 Task: Search for a one-way flight from Lubbock to Indianapolis on August 5th for 8 passengers in premium economy, using United Airlines, with 2 carry-on bags and 1 checked bag, departing between 20:00 and 21:00.
Action: Mouse scrolled (516, 637) with delta (0, 0)
Screenshot: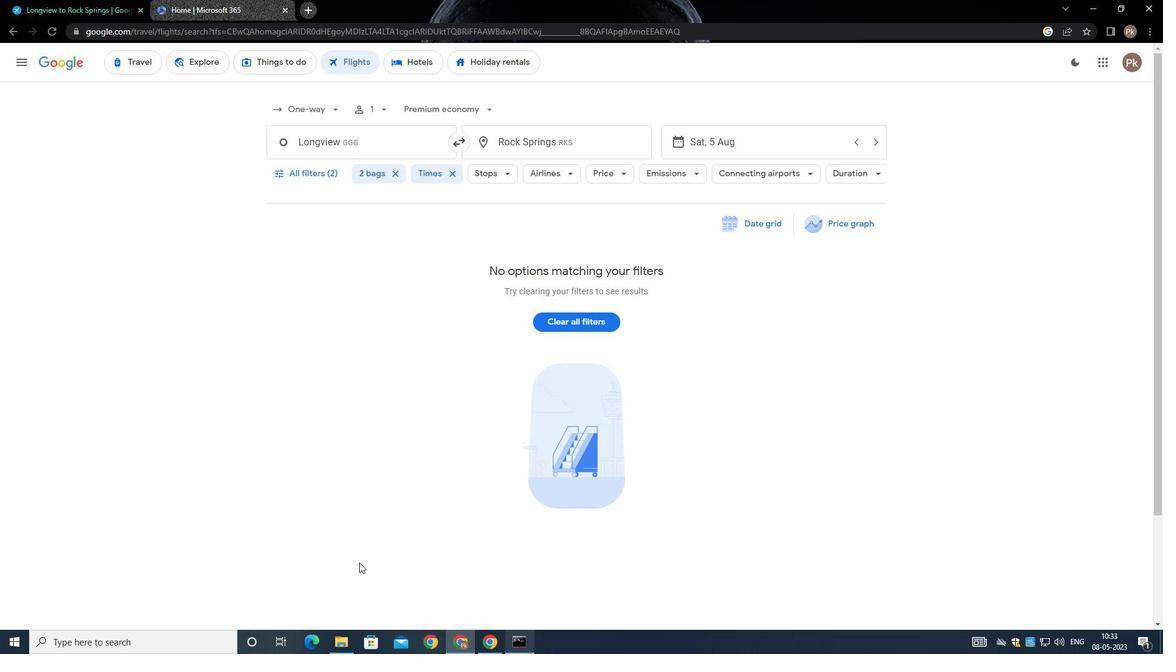 
Action: Mouse moved to (328, 110)
Screenshot: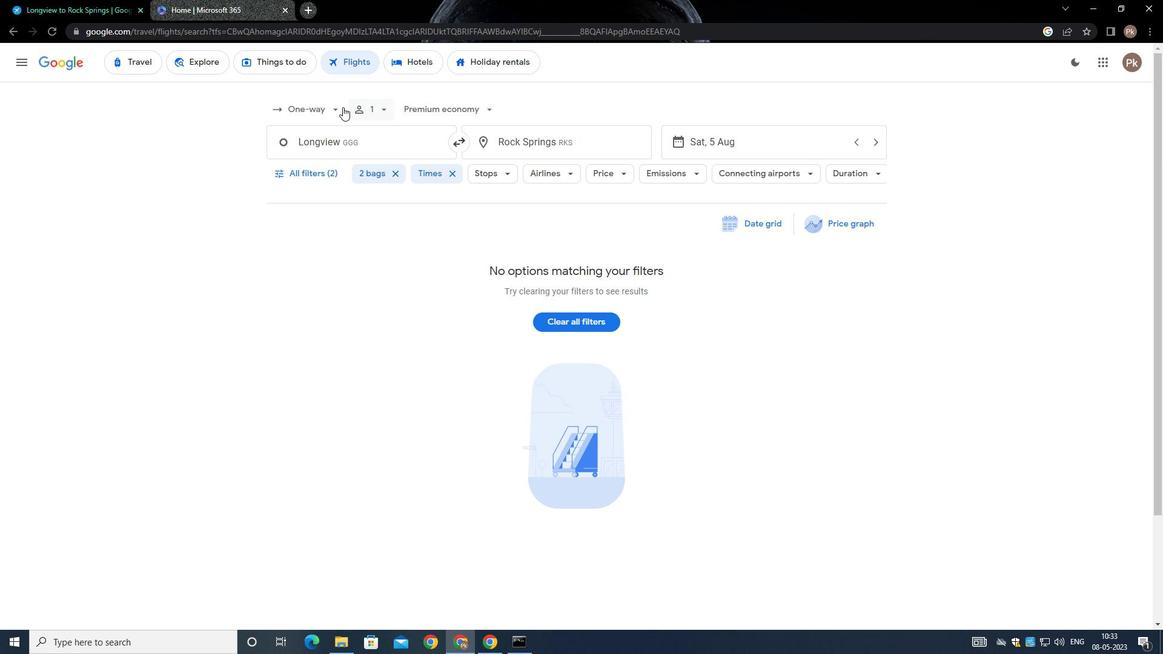 
Action: Mouse pressed left at (328, 110)
Screenshot: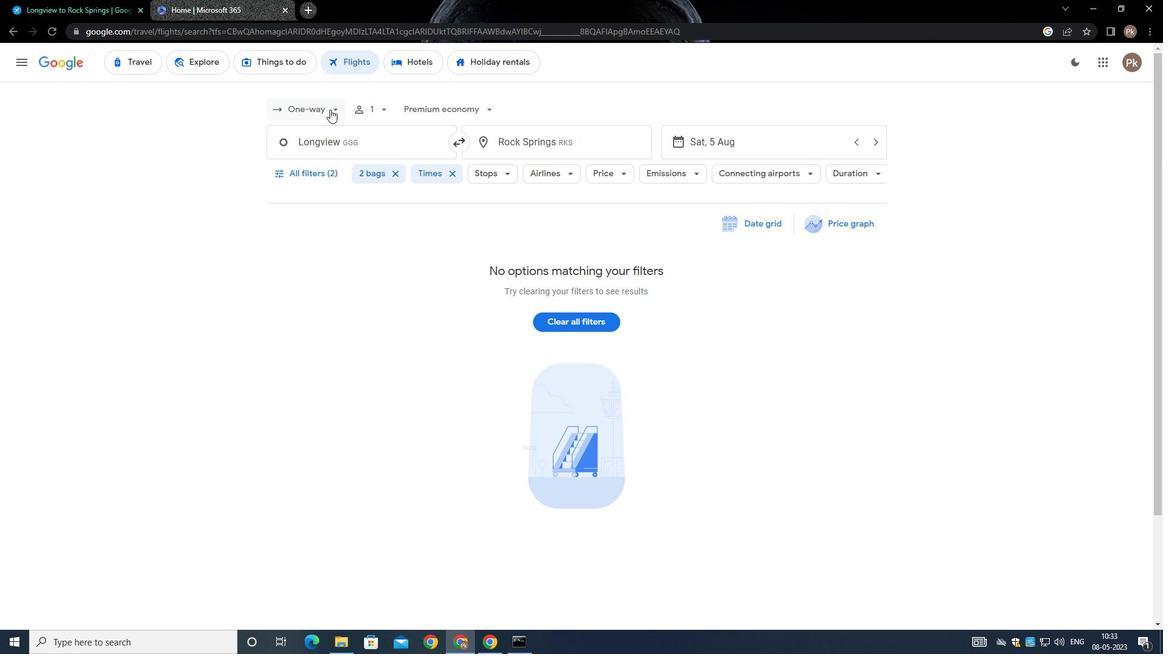 
Action: Mouse moved to (333, 162)
Screenshot: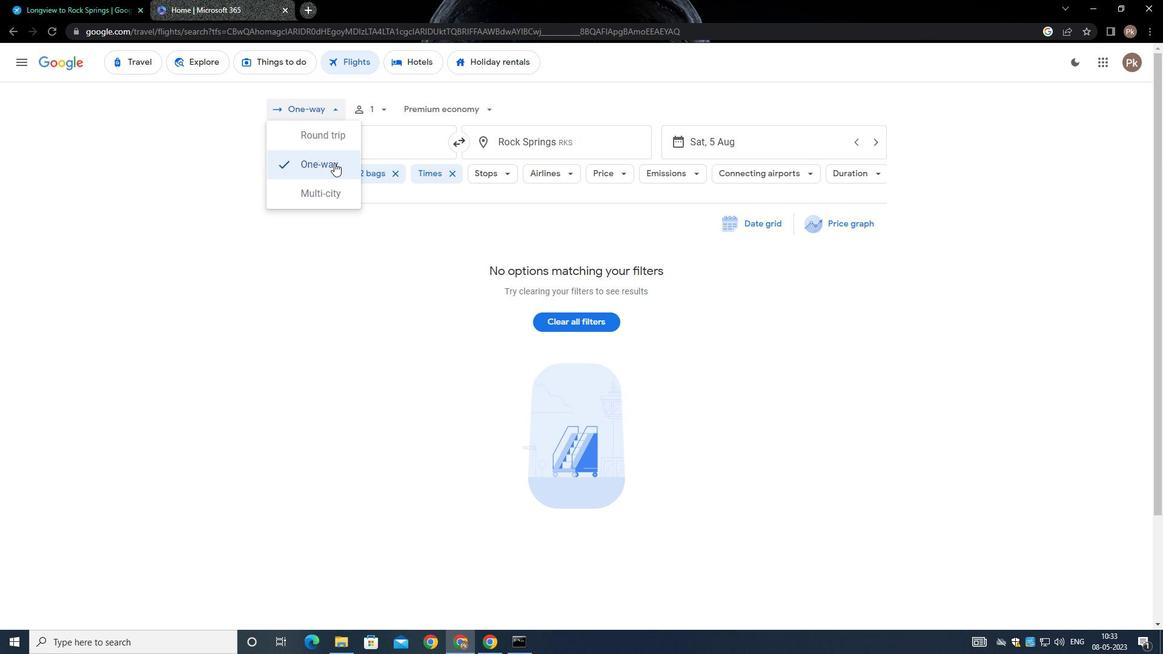 
Action: Mouse pressed left at (333, 162)
Screenshot: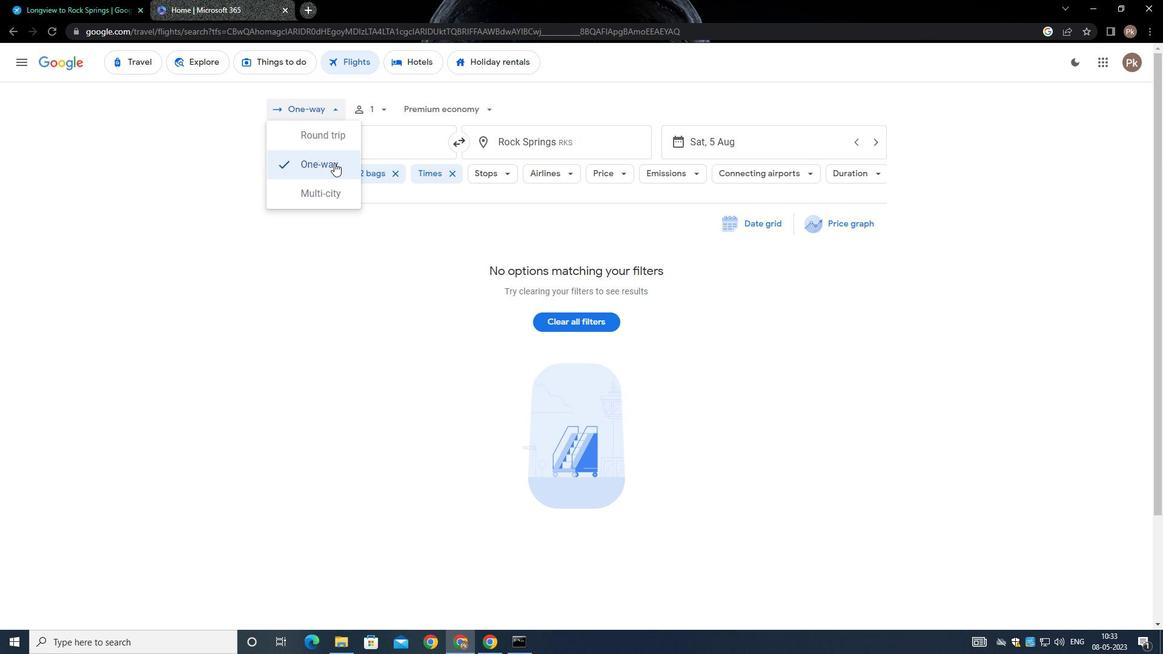 
Action: Mouse moved to (384, 114)
Screenshot: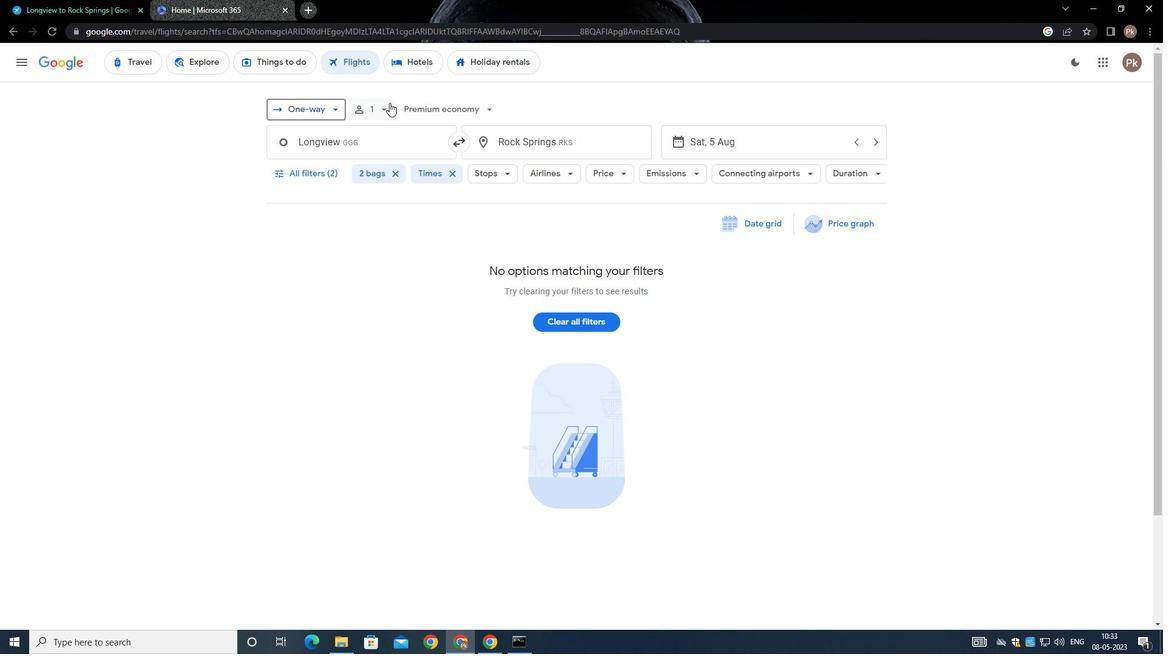 
Action: Mouse pressed left at (384, 114)
Screenshot: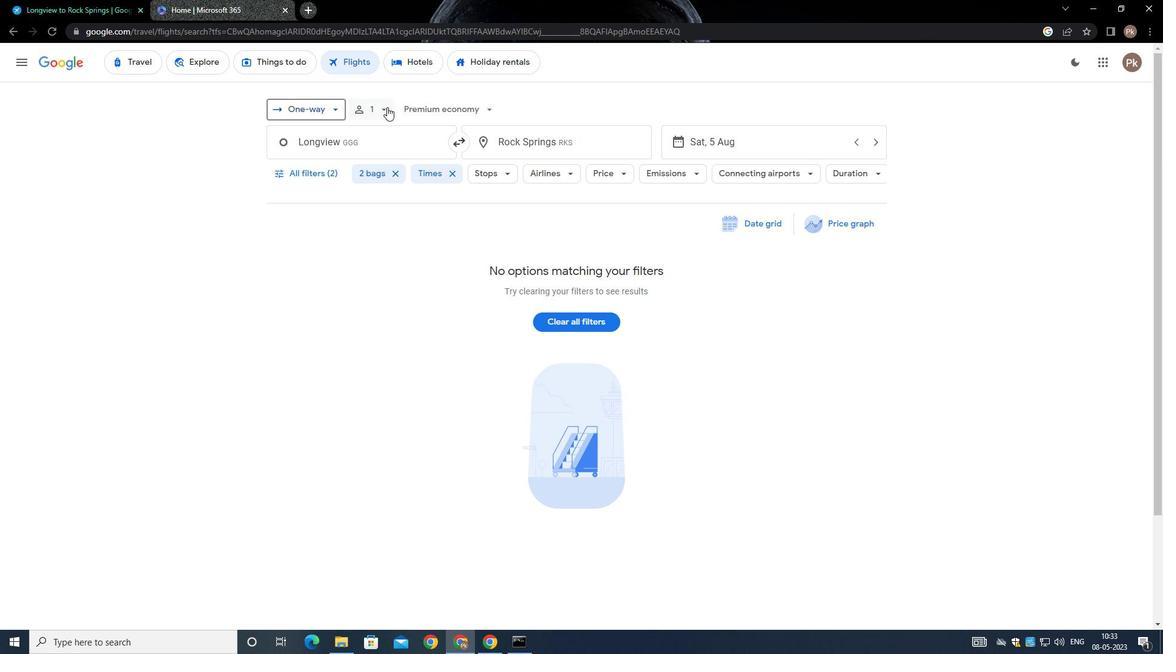 
Action: Mouse moved to (477, 166)
Screenshot: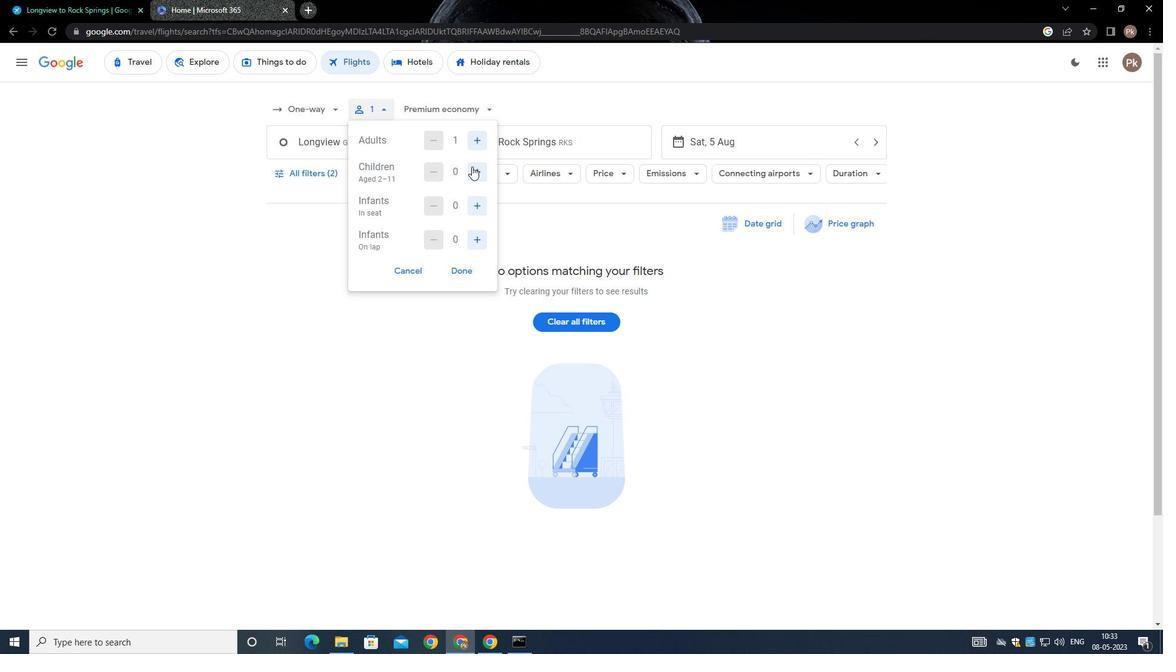 
Action: Mouse pressed left at (477, 166)
Screenshot: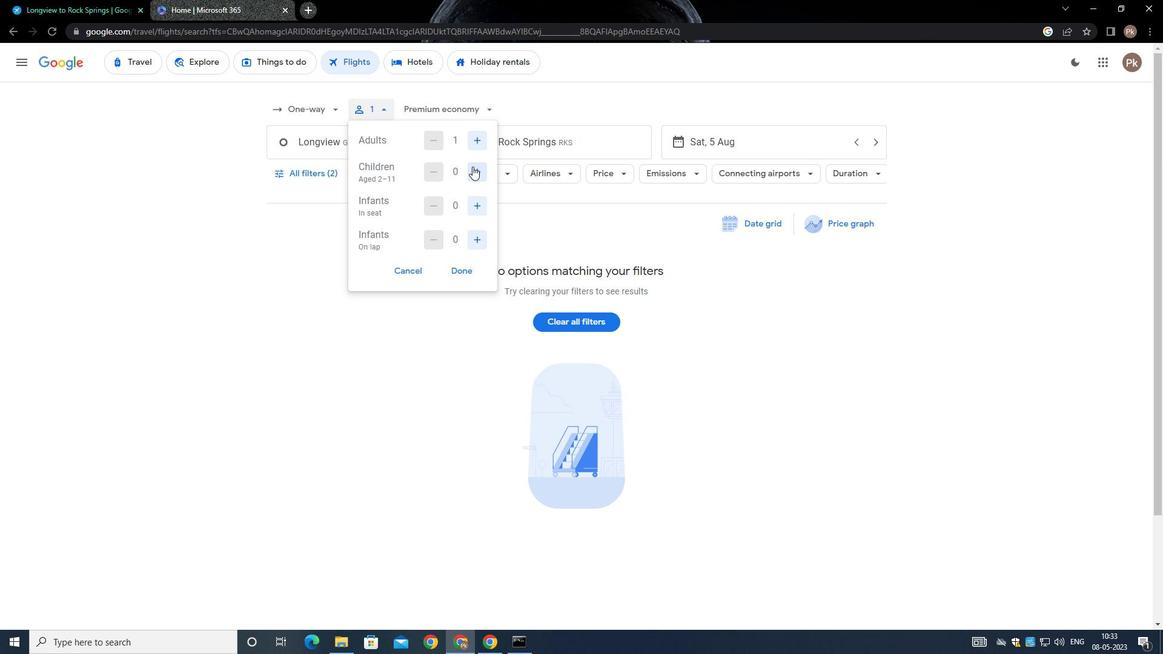 
Action: Mouse moved to (477, 166)
Screenshot: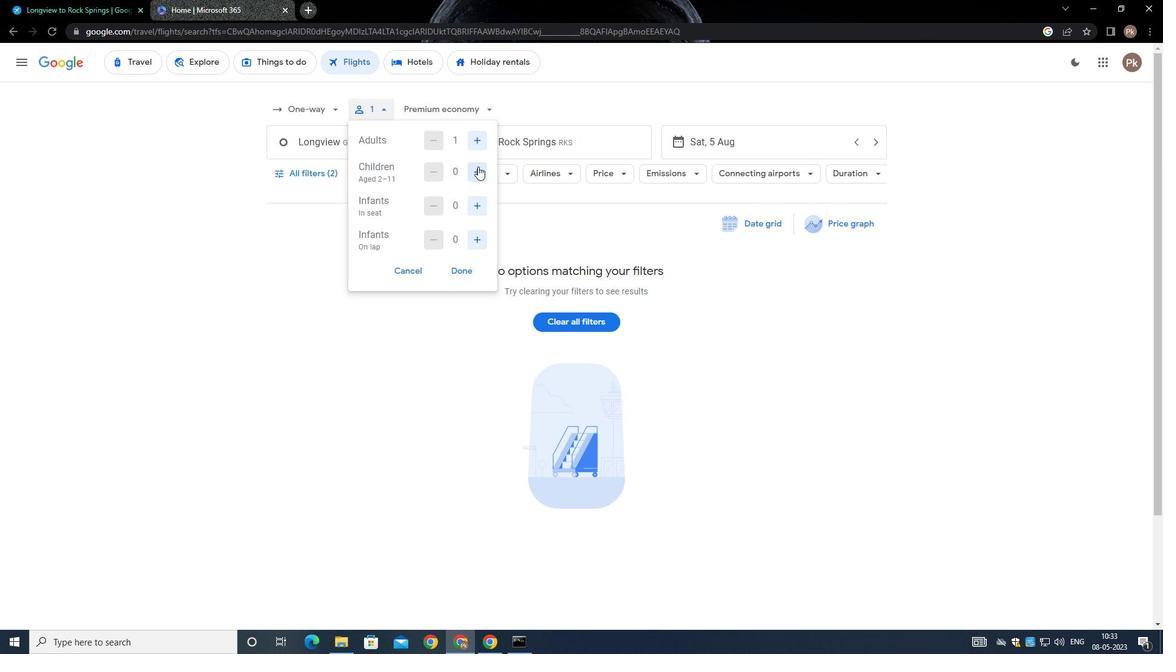 
Action: Mouse pressed left at (477, 166)
Screenshot: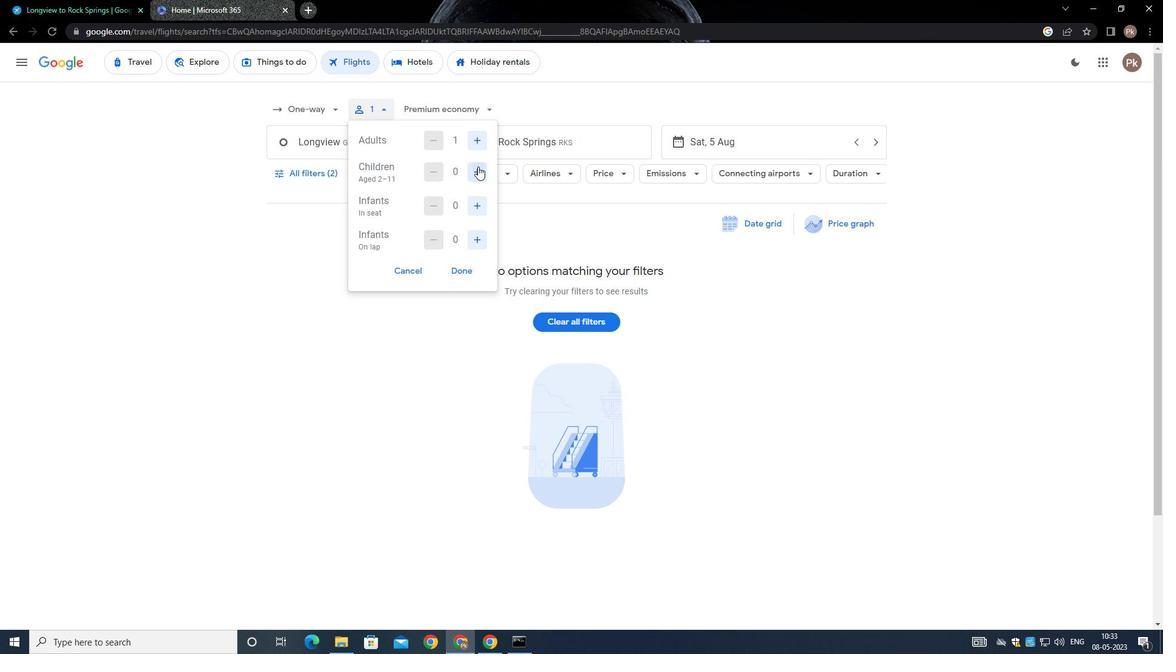 
Action: Mouse moved to (478, 166)
Screenshot: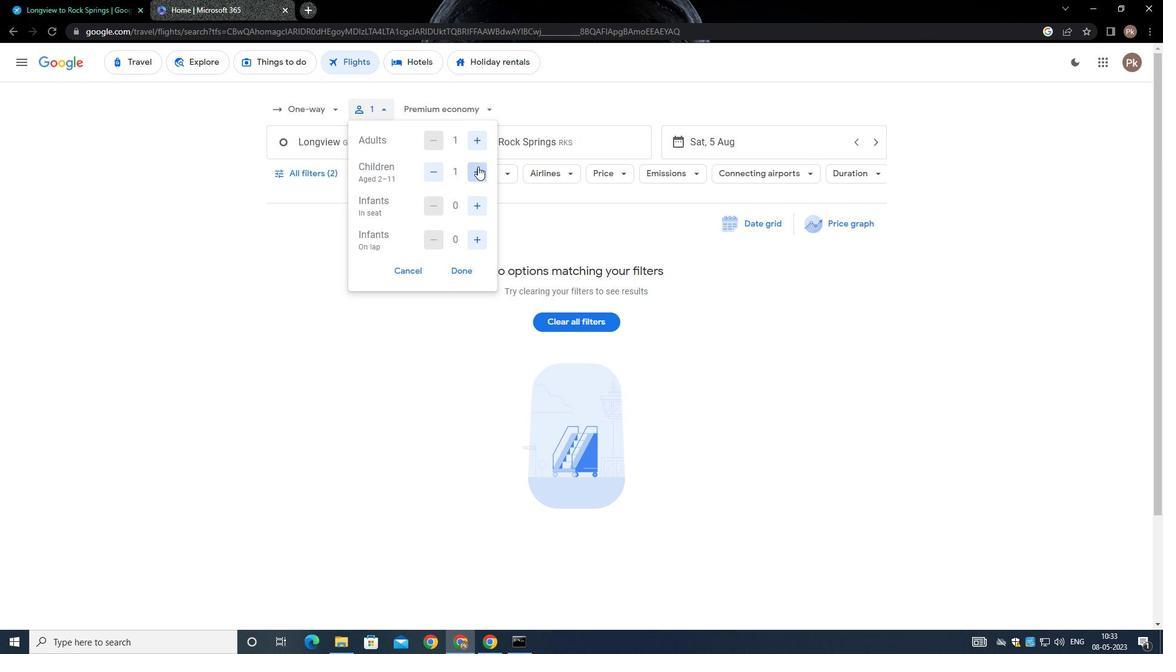 
Action: Mouse pressed left at (478, 166)
Screenshot: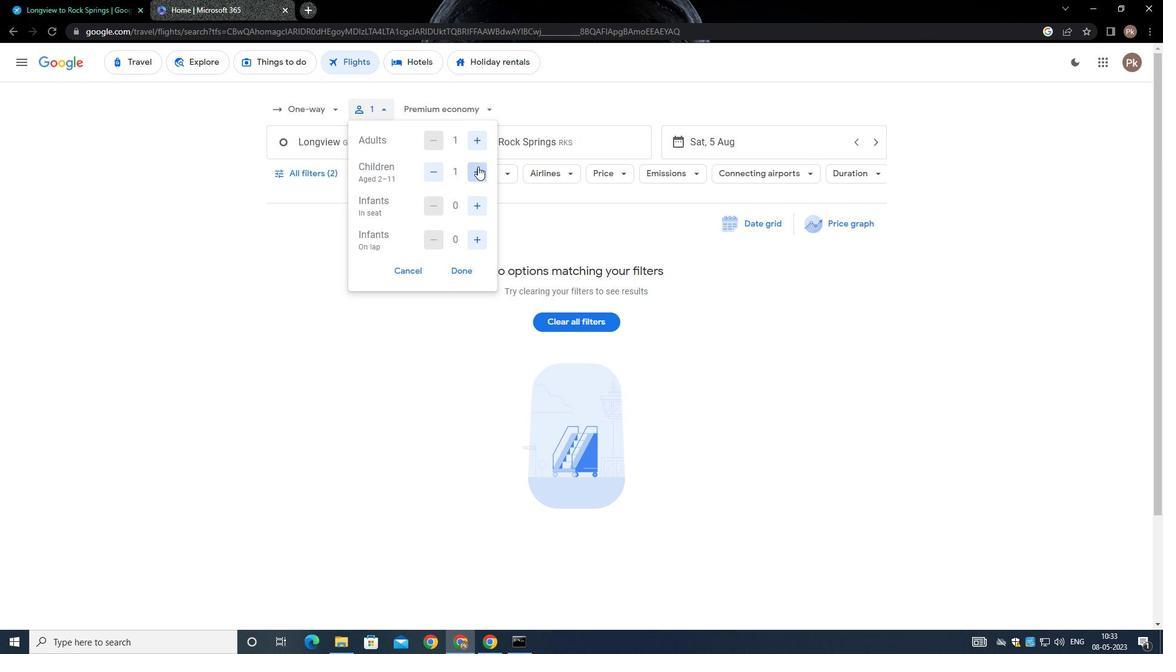 
Action: Mouse pressed left at (478, 166)
Screenshot: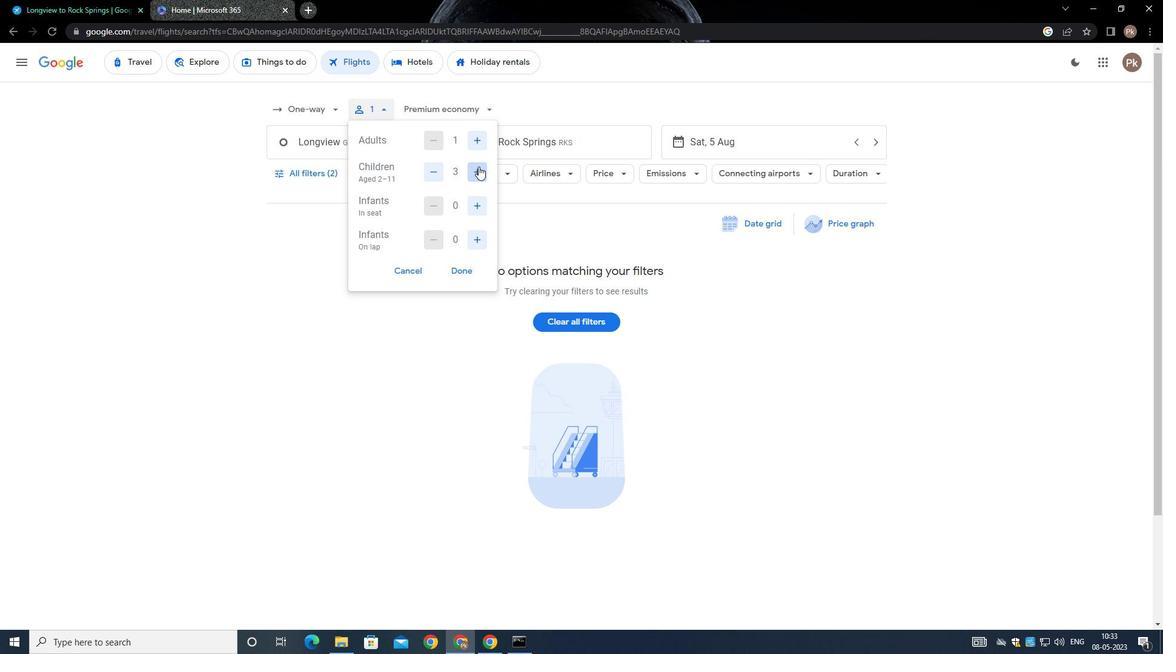
Action: Mouse pressed left at (478, 166)
Screenshot: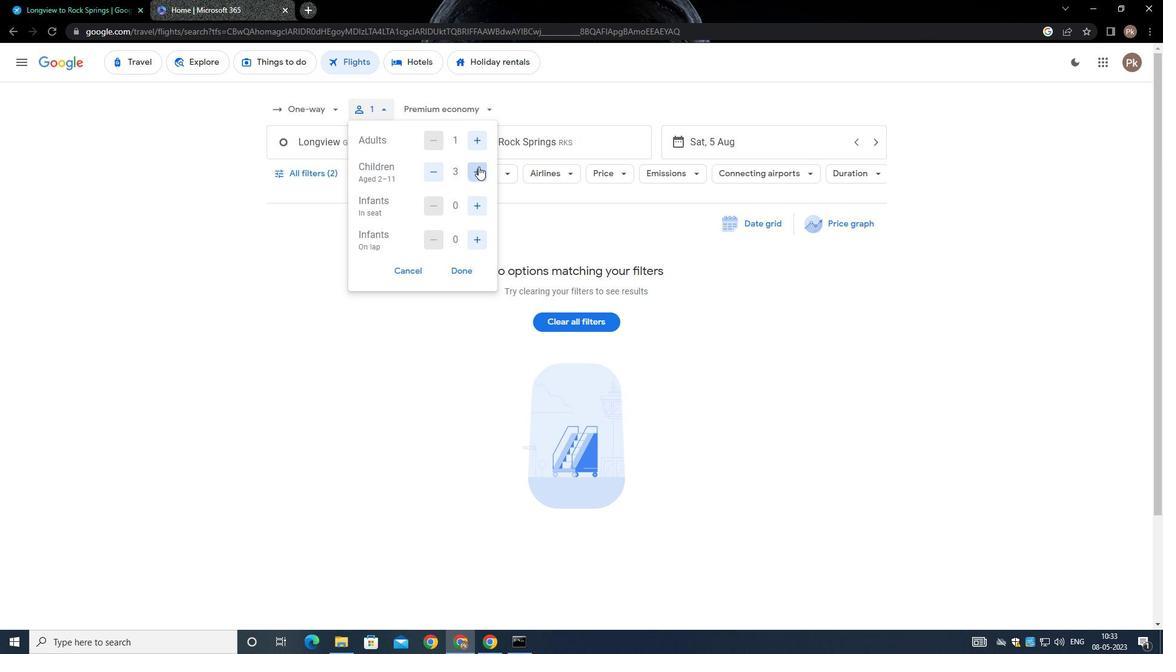 
Action: Mouse moved to (475, 201)
Screenshot: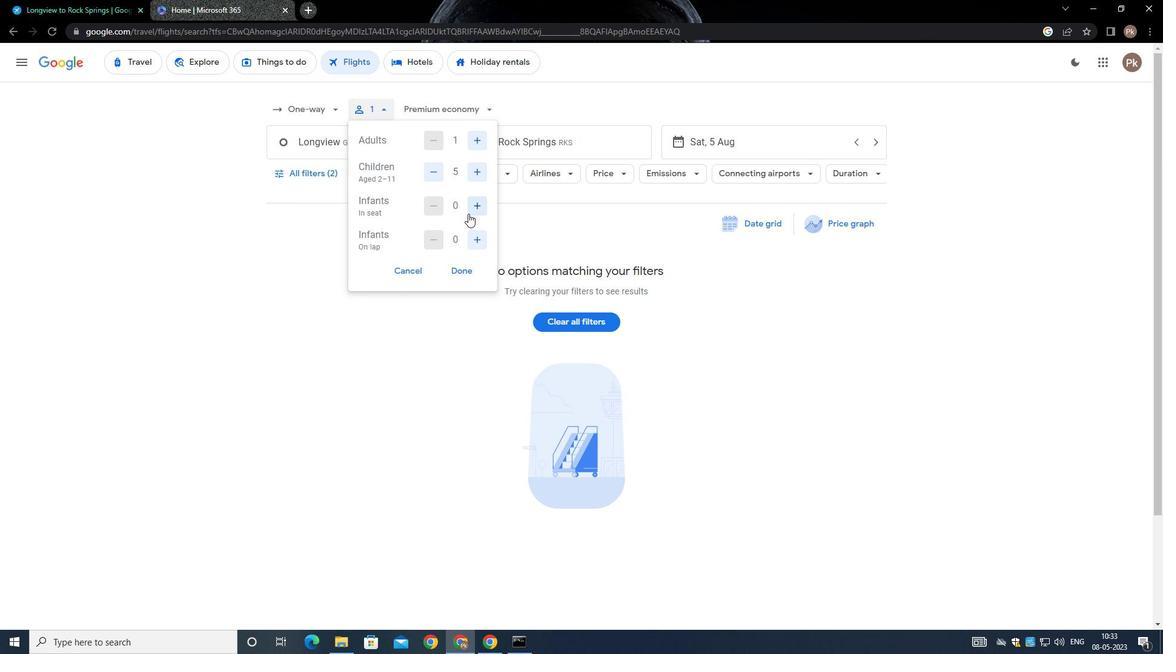 
Action: Mouse pressed left at (475, 201)
Screenshot: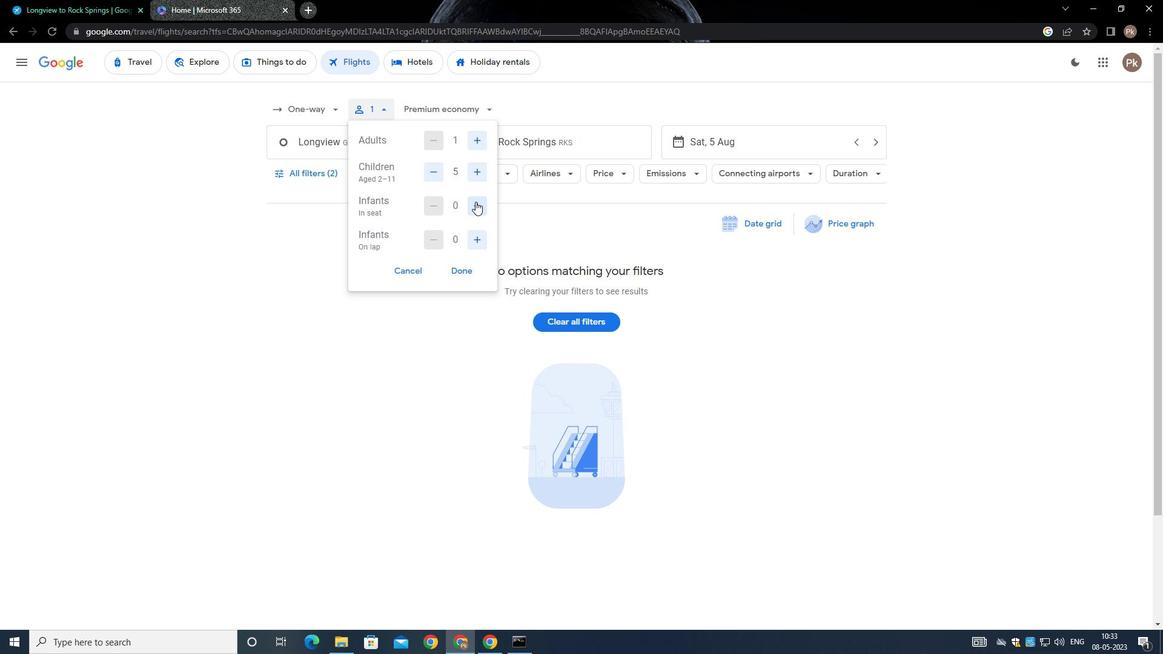 
Action: Mouse pressed left at (475, 201)
Screenshot: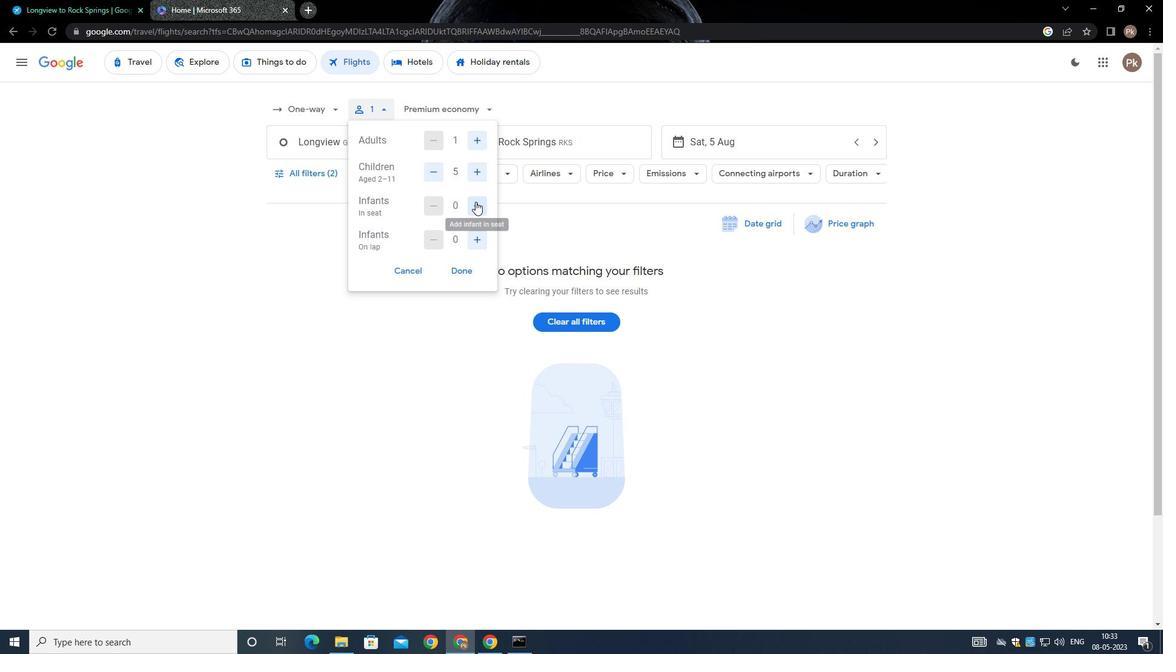 
Action: Mouse moved to (477, 234)
Screenshot: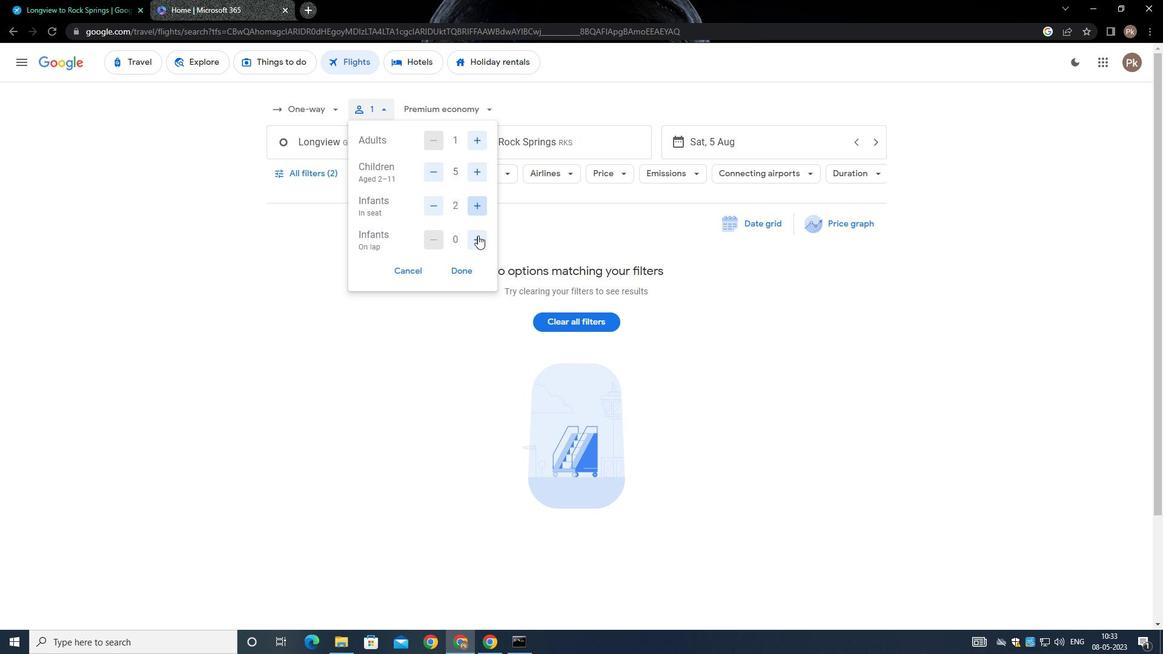 
Action: Mouse pressed left at (477, 234)
Screenshot: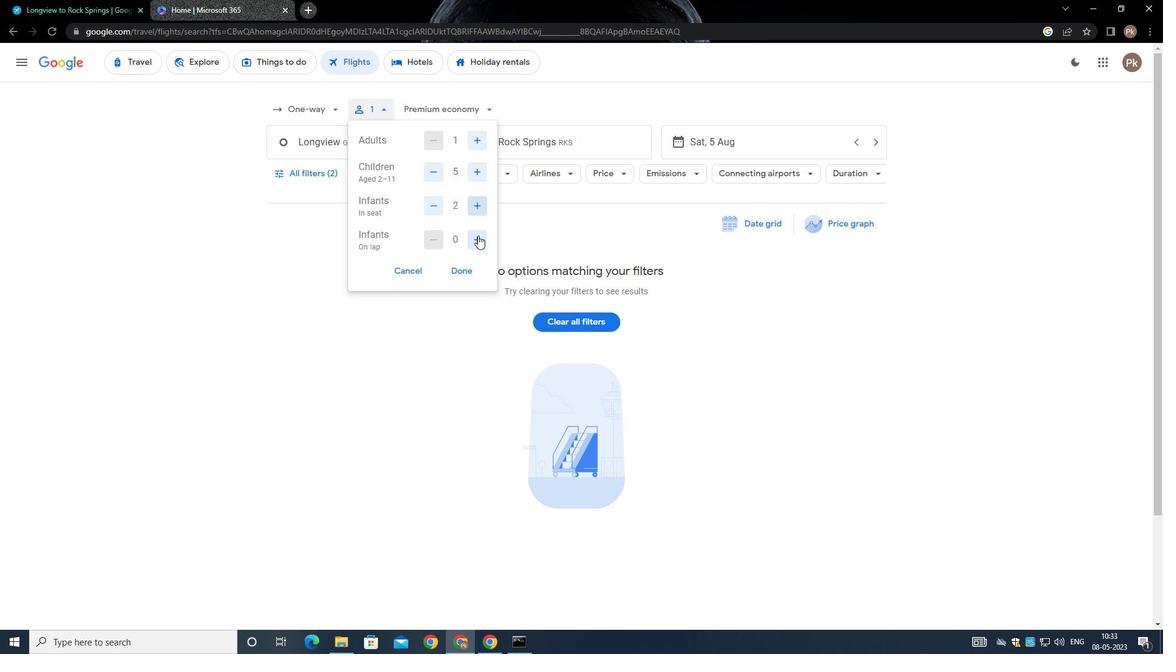 
Action: Mouse moved to (433, 209)
Screenshot: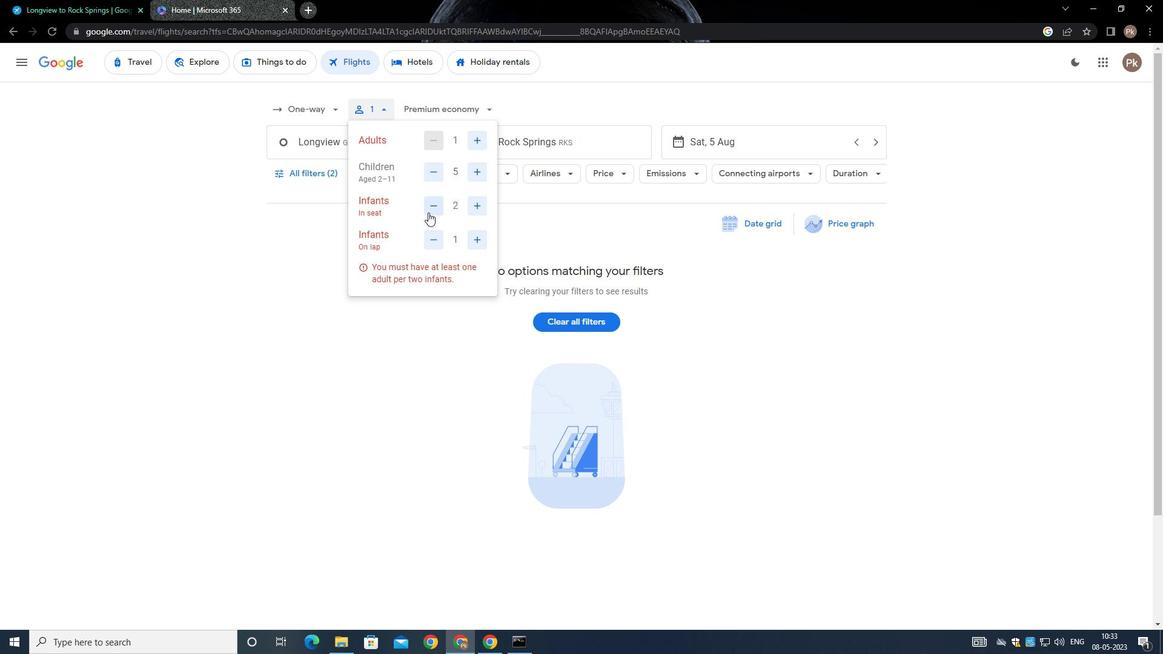 
Action: Mouse pressed left at (433, 209)
Screenshot: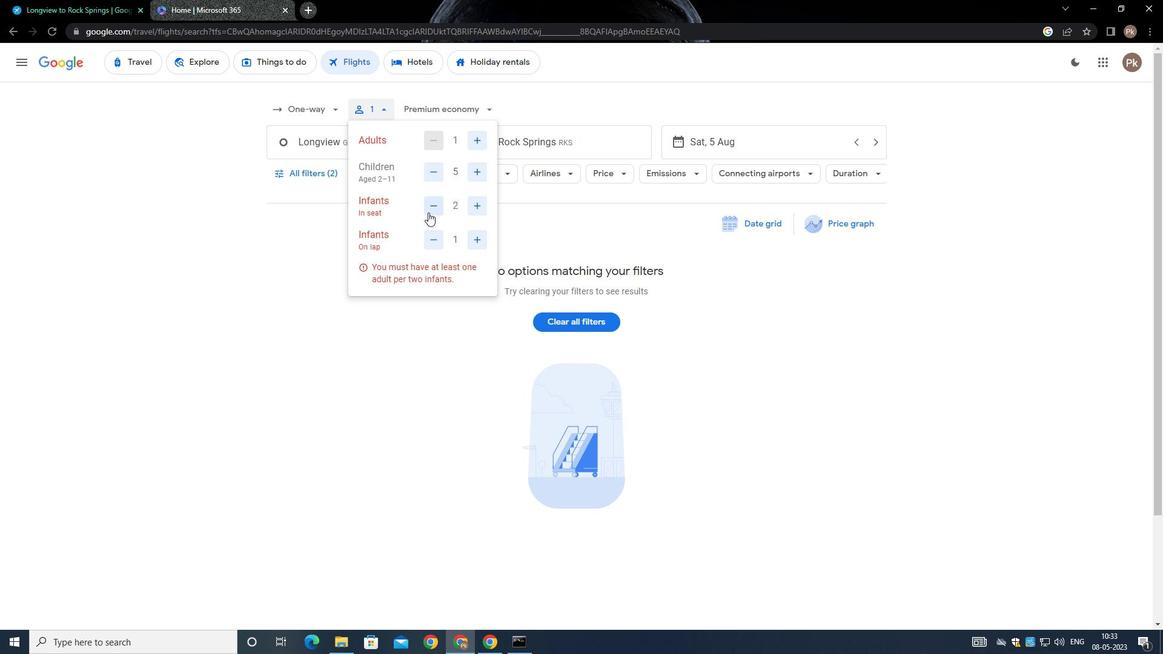 
Action: Mouse moved to (464, 273)
Screenshot: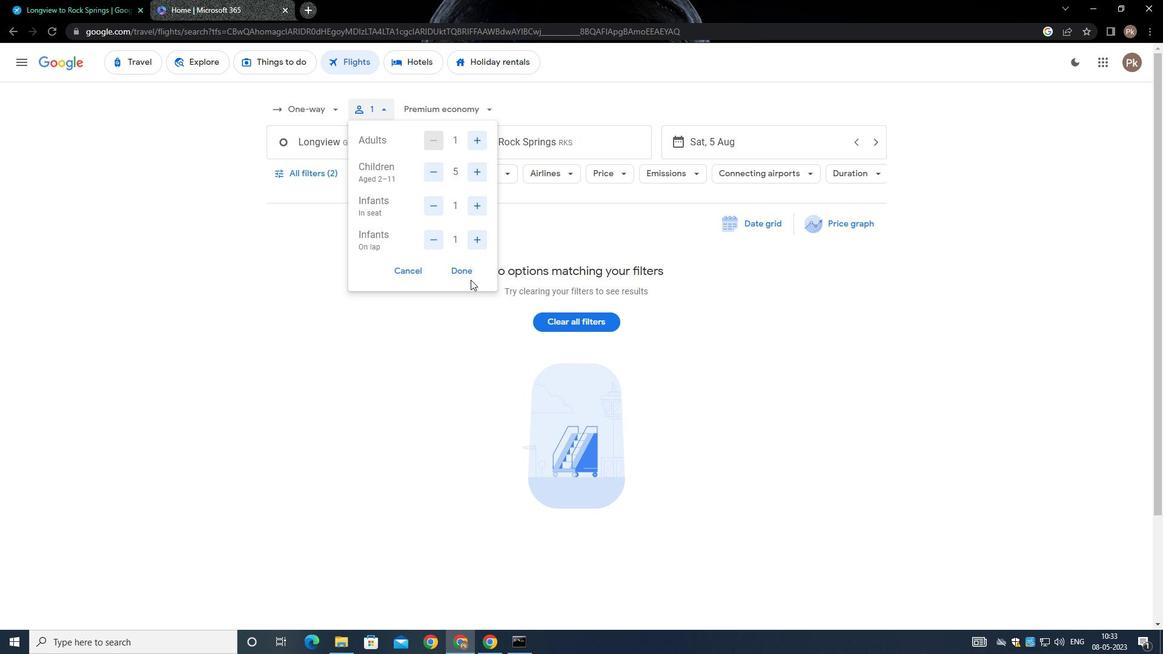 
Action: Mouse pressed left at (464, 273)
Screenshot: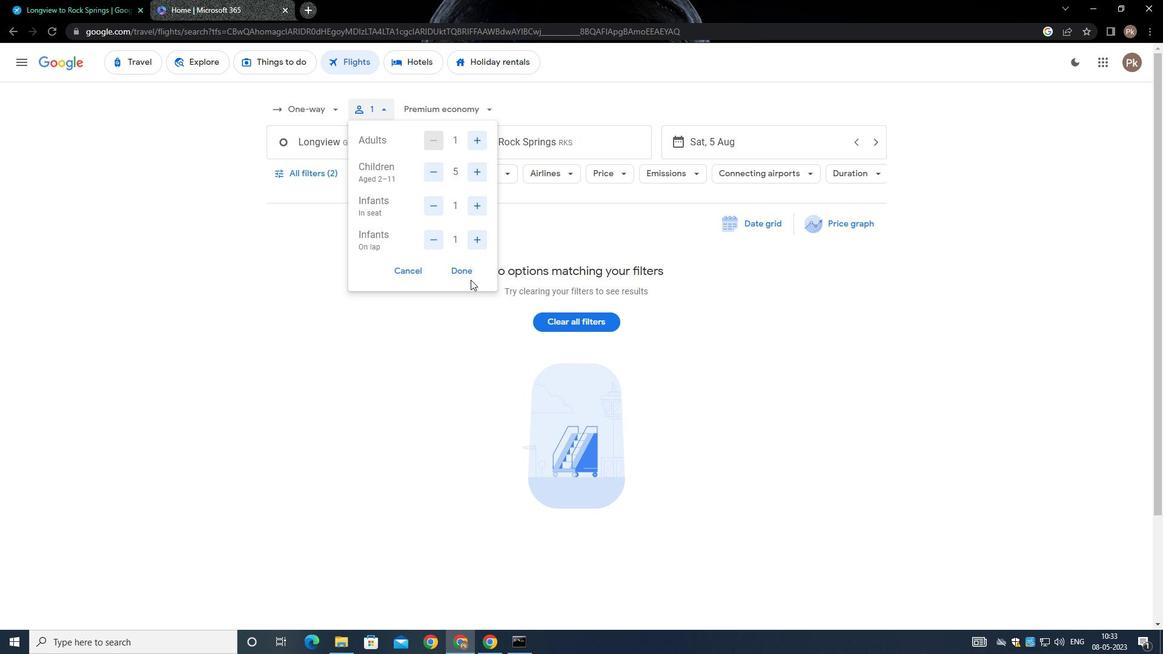 
Action: Mouse moved to (388, 147)
Screenshot: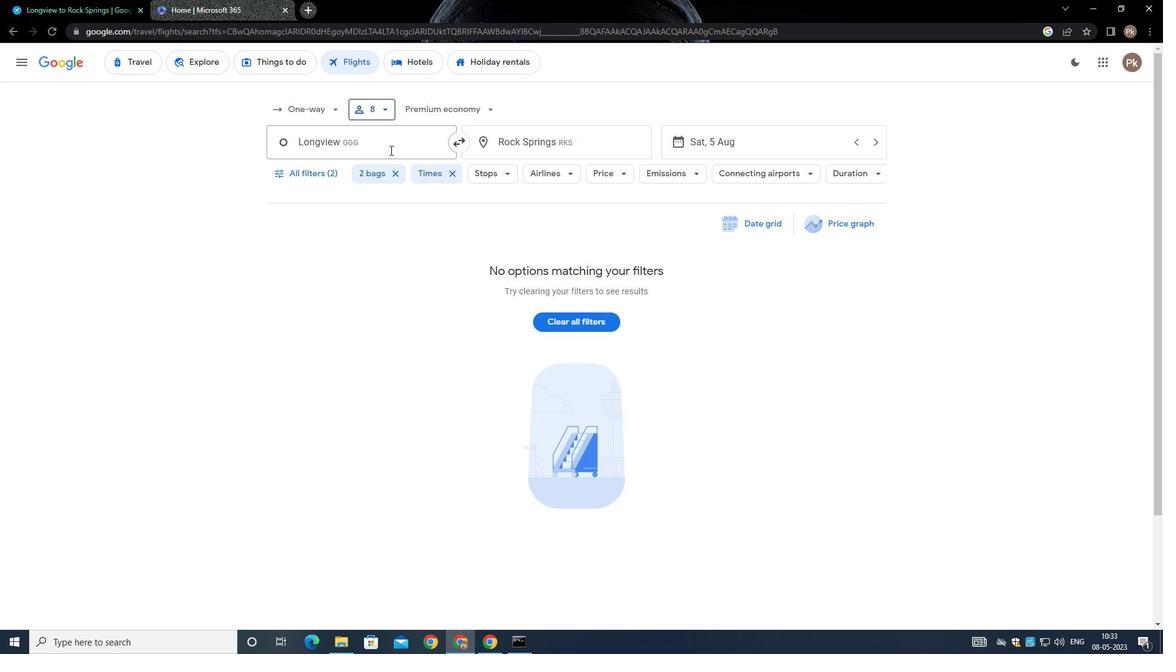 
Action: Mouse pressed left at (388, 147)
Screenshot: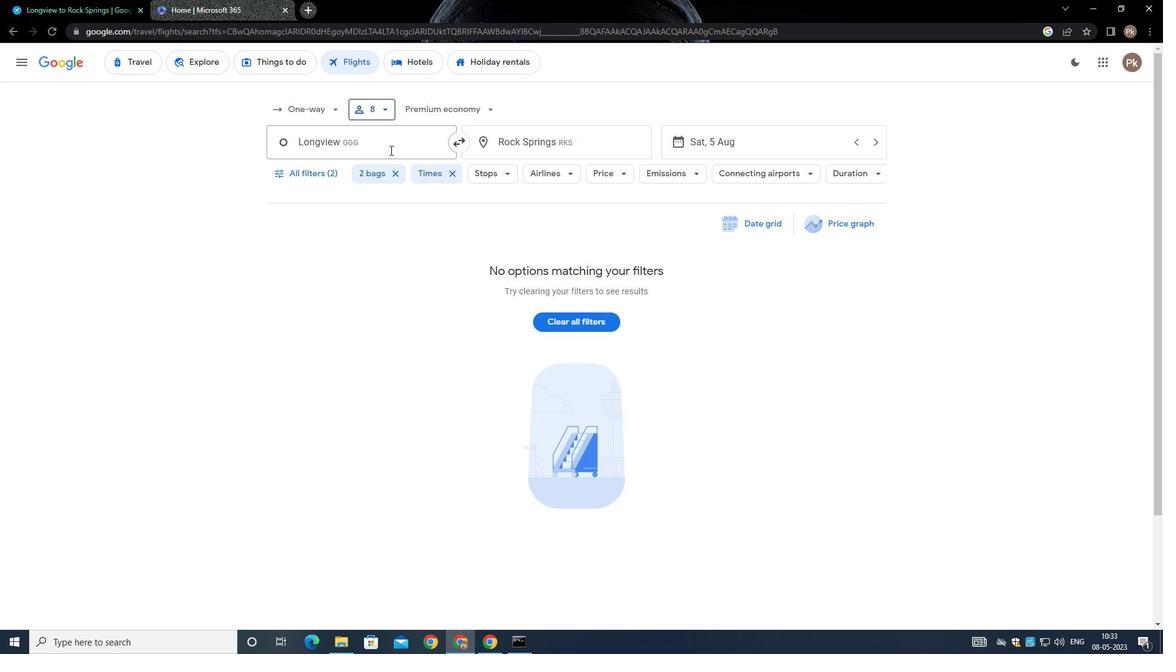 
Action: Key pressed <Key.backspace><Key.shift_r>Lubbock<Key.space><Key.shift_r>Prest
Screenshot: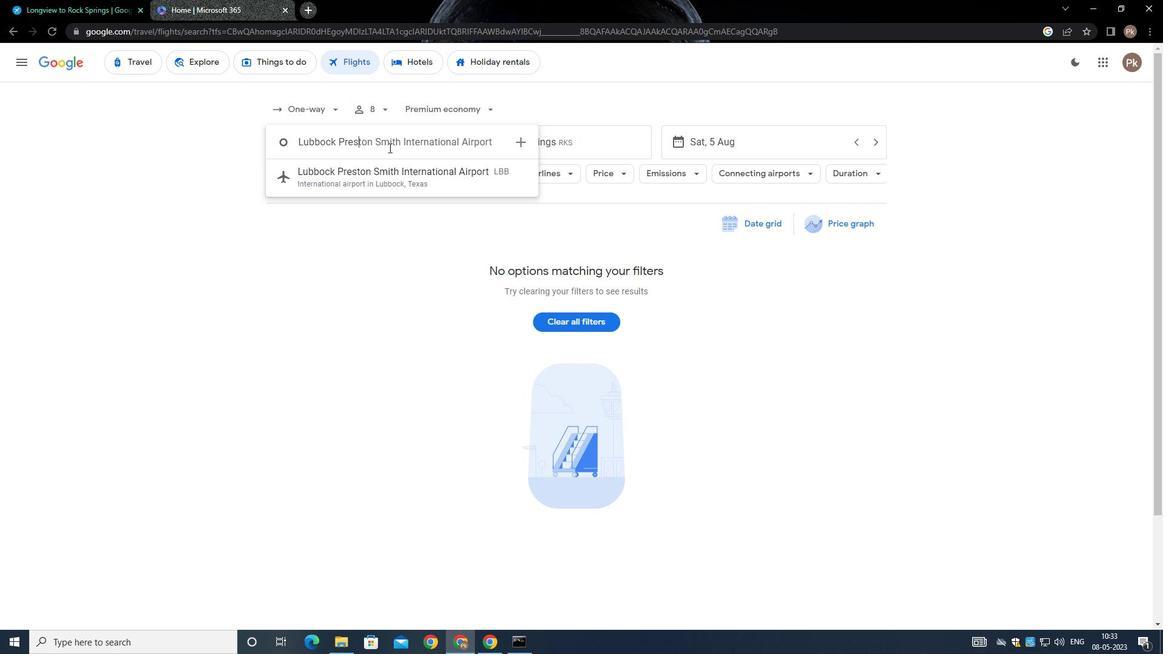 
Action: Mouse moved to (399, 168)
Screenshot: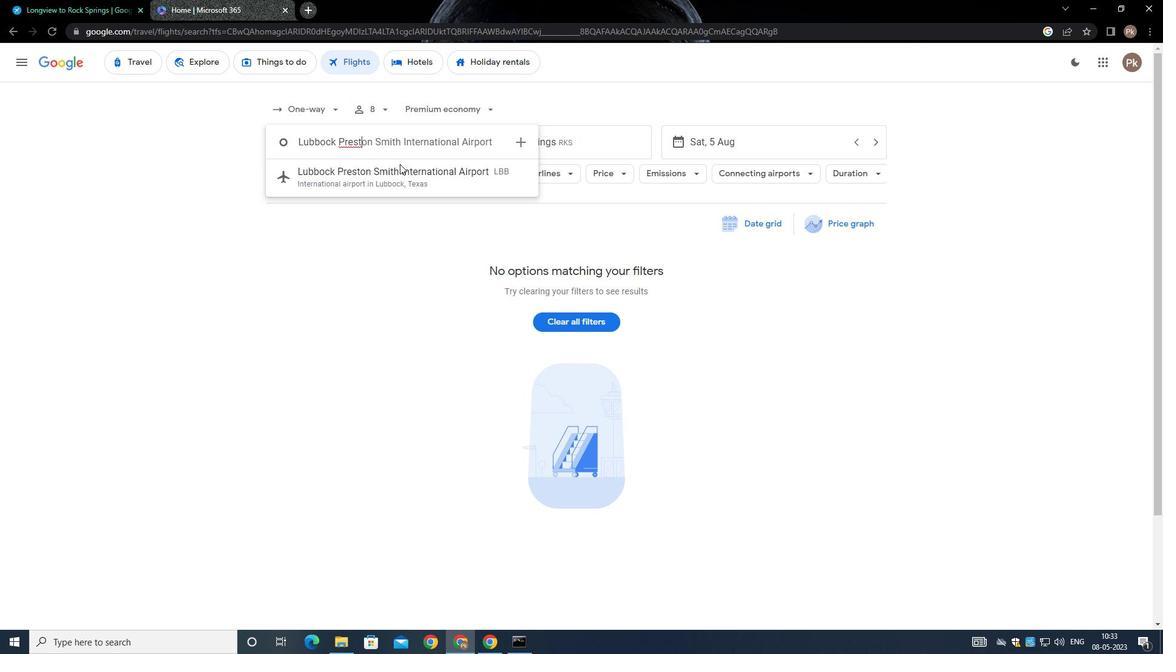 
Action: Mouse pressed left at (399, 168)
Screenshot: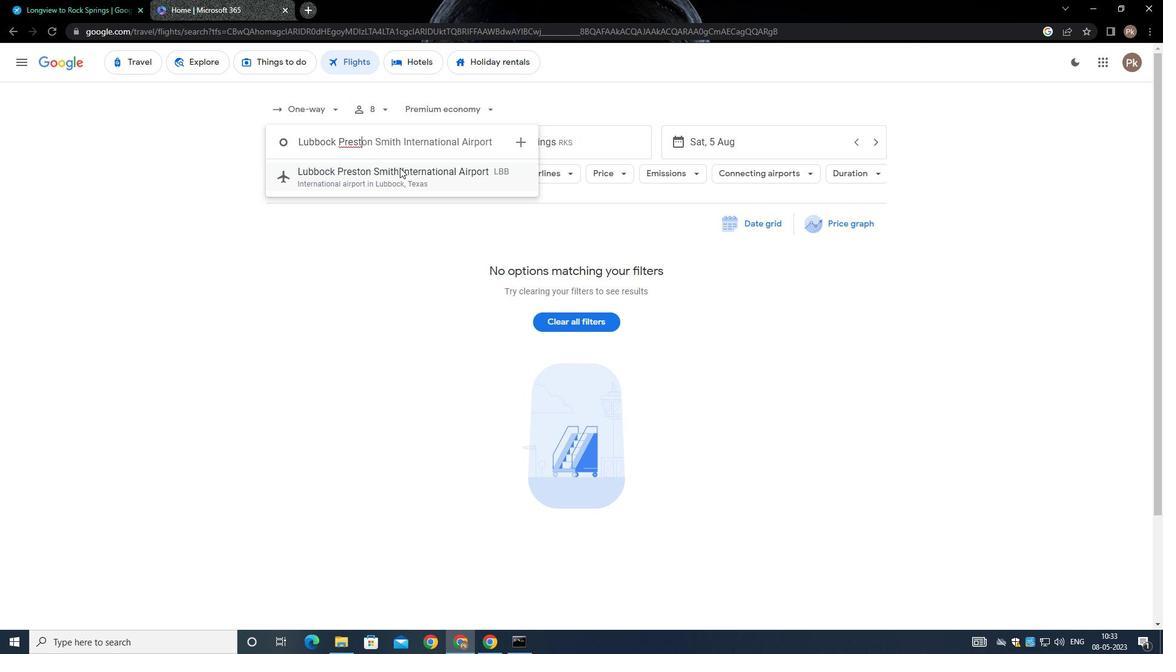 
Action: Mouse moved to (534, 140)
Screenshot: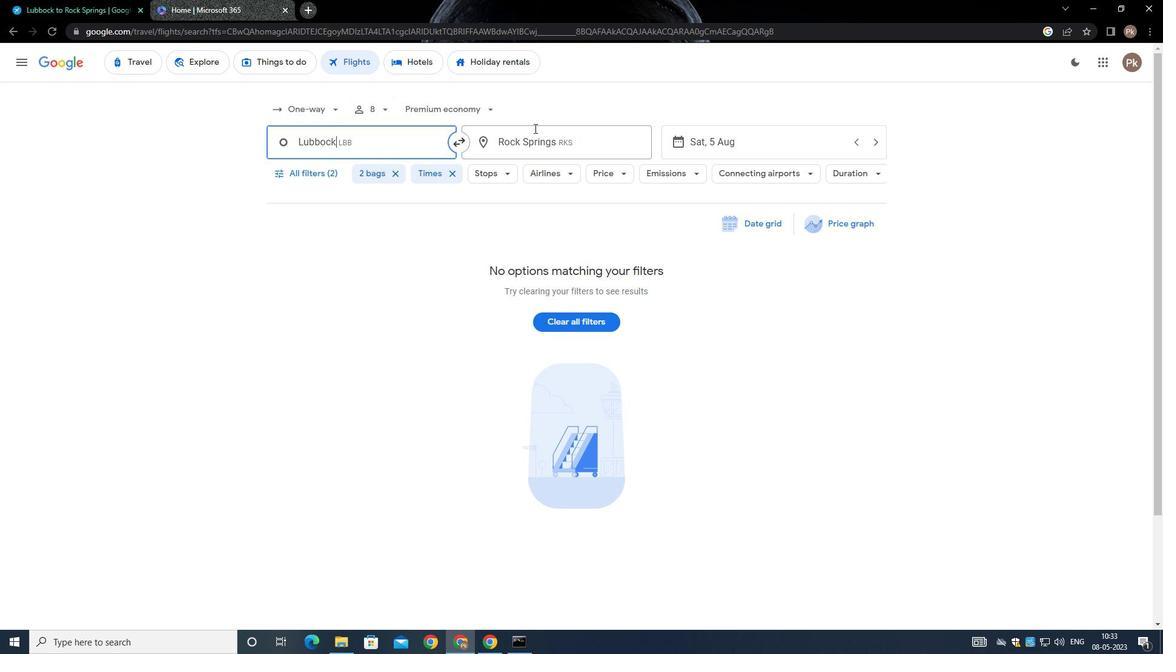 
Action: Mouse pressed left at (534, 140)
Screenshot: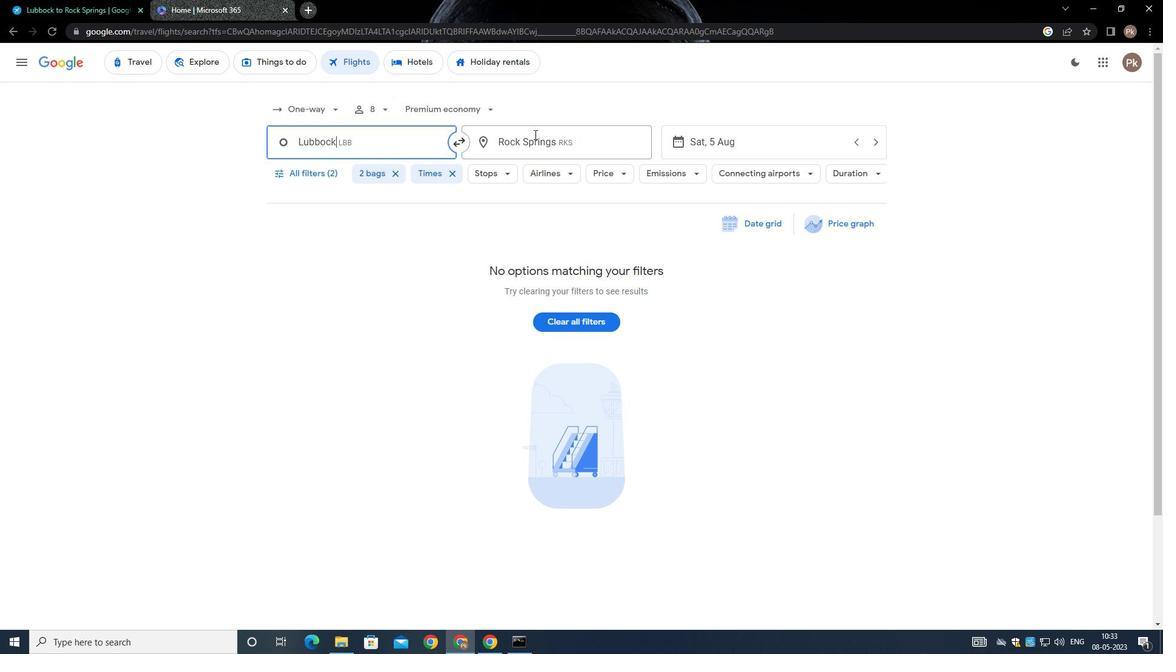 
Action: Key pressed <Key.backspace><Key.shift_r><Key.shift_r>Indiana<Key.space><Key.backspace><Key.backspace><Key.space><Key.backspace>apoli
Screenshot: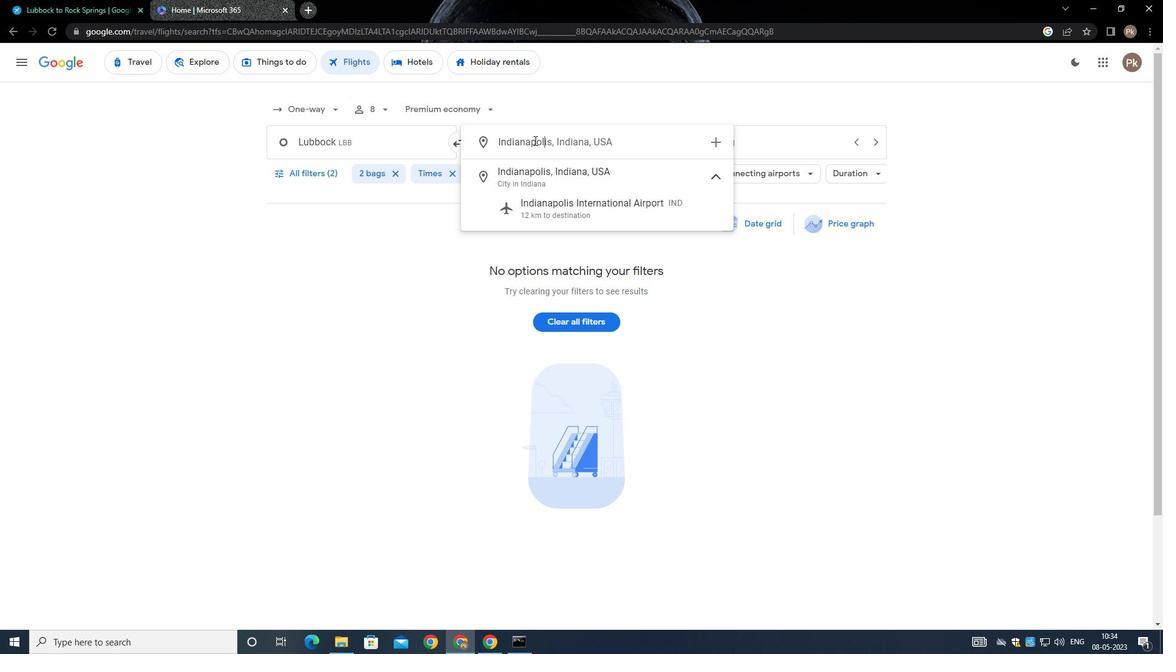 
Action: Mouse moved to (599, 202)
Screenshot: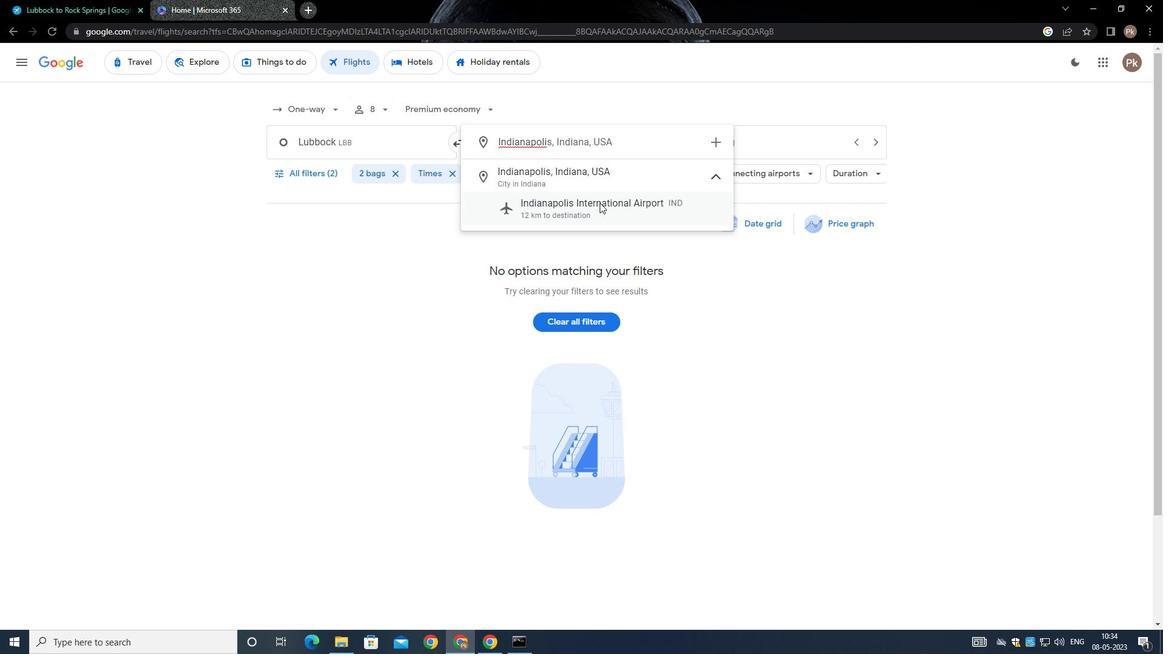 
Action: Mouse pressed left at (599, 202)
Screenshot: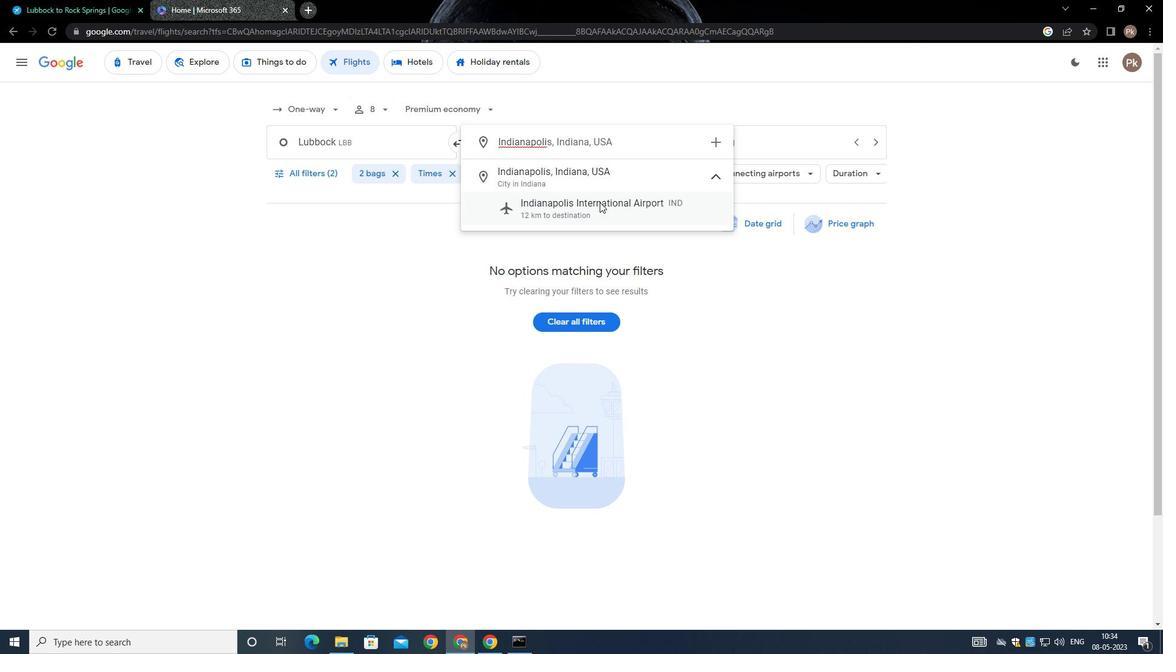 
Action: Mouse moved to (737, 138)
Screenshot: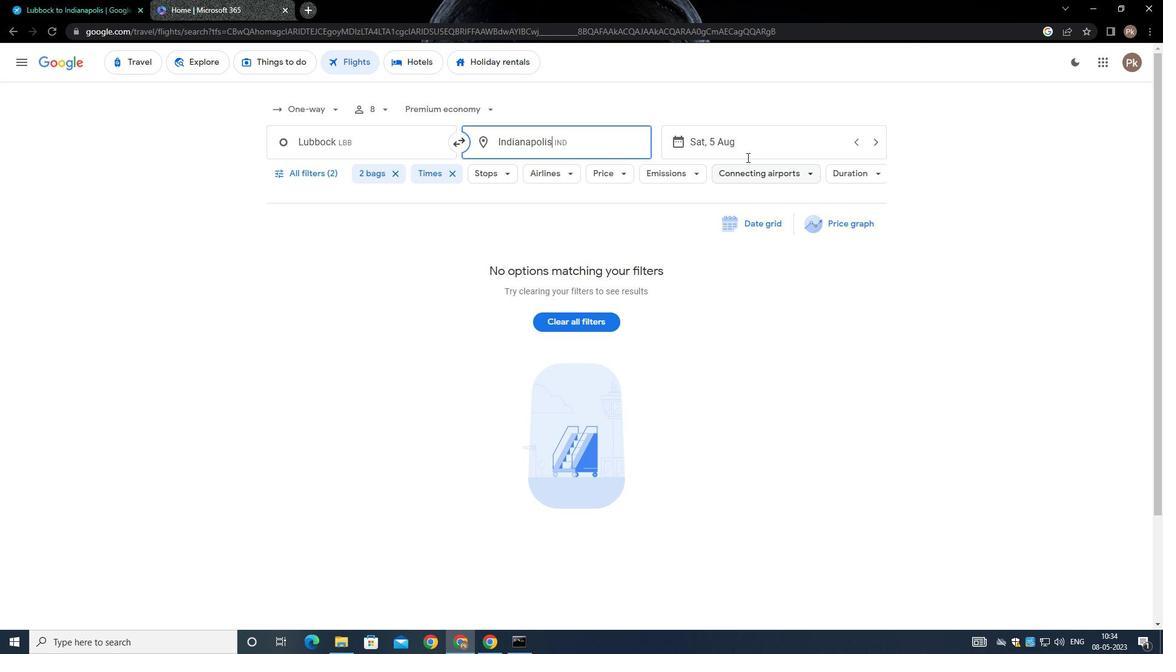 
Action: Mouse pressed left at (737, 138)
Screenshot: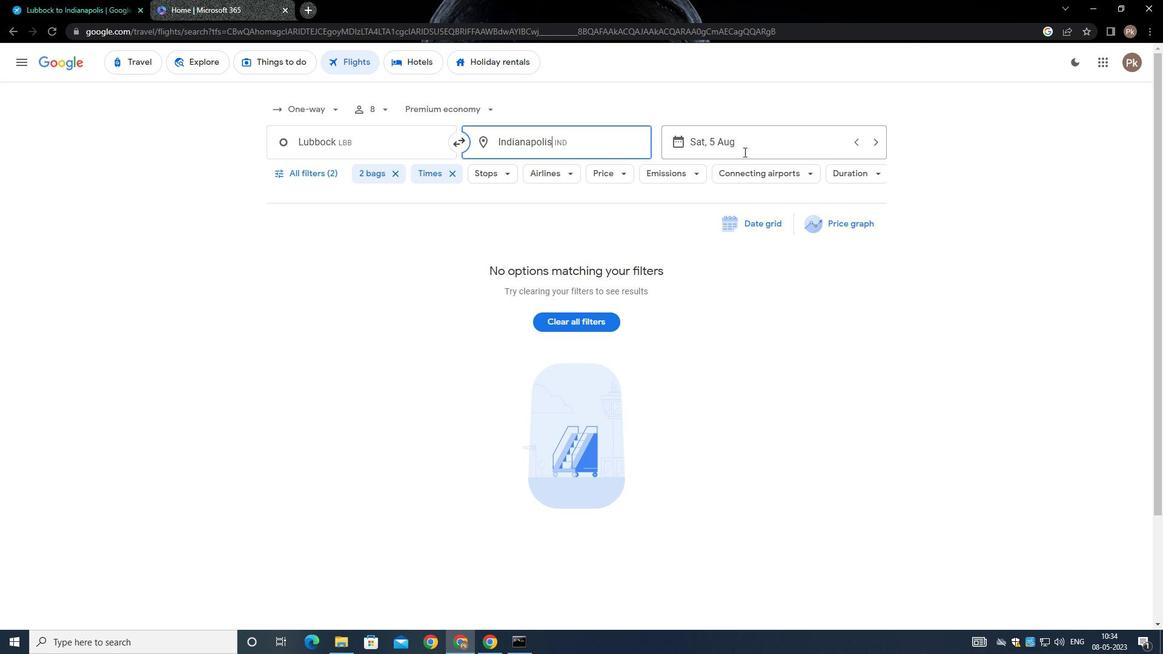 
Action: Mouse moved to (624, 240)
Screenshot: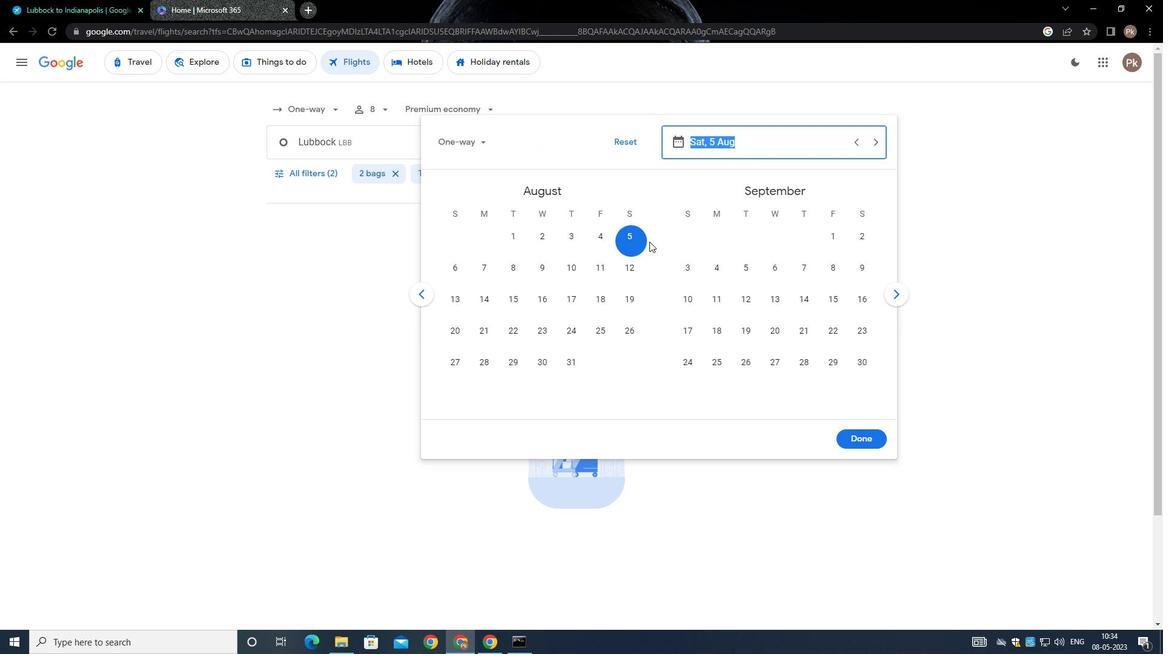 
Action: Mouse pressed left at (624, 240)
Screenshot: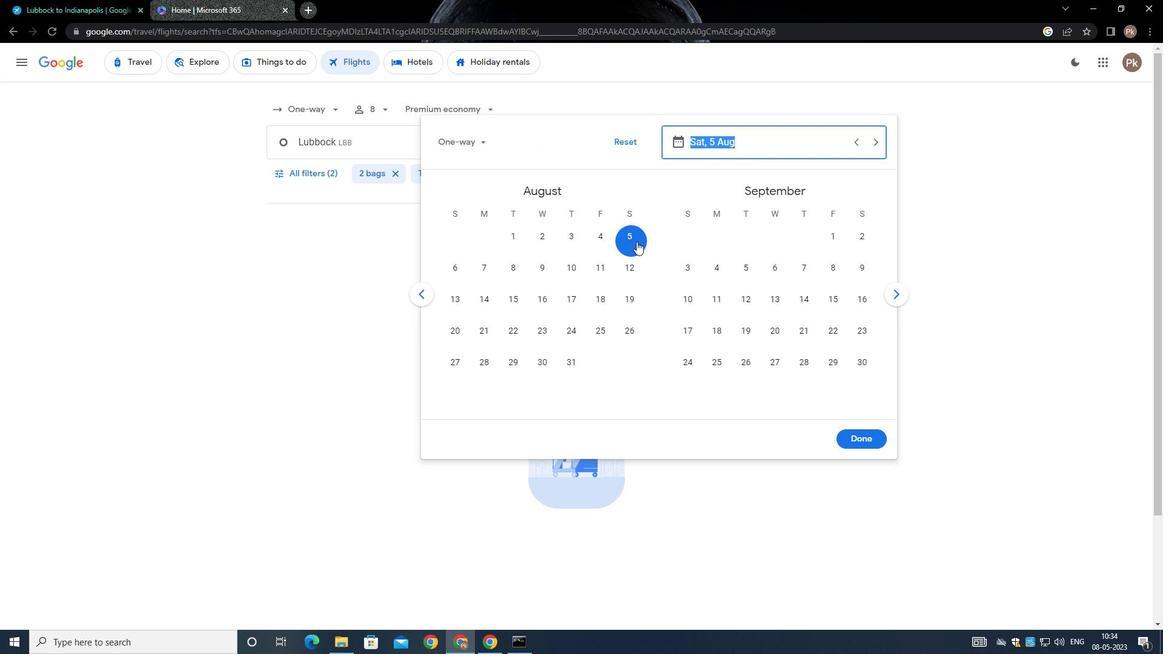 
Action: Mouse moved to (855, 439)
Screenshot: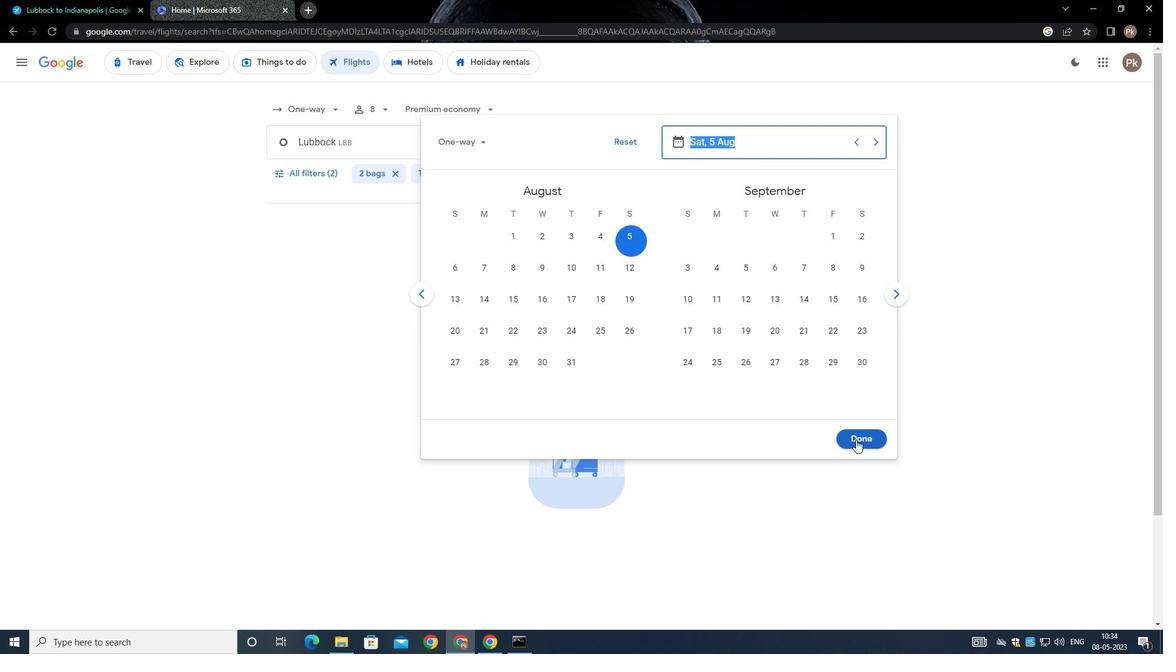 
Action: Mouse pressed left at (855, 439)
Screenshot: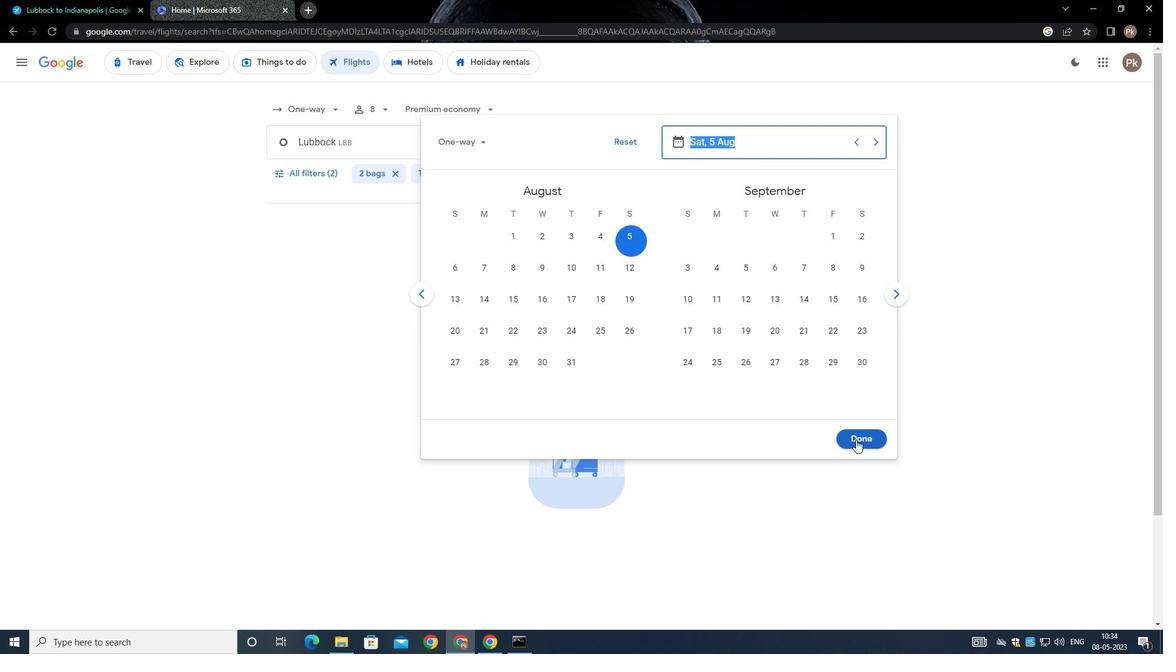 
Action: Mouse moved to (308, 176)
Screenshot: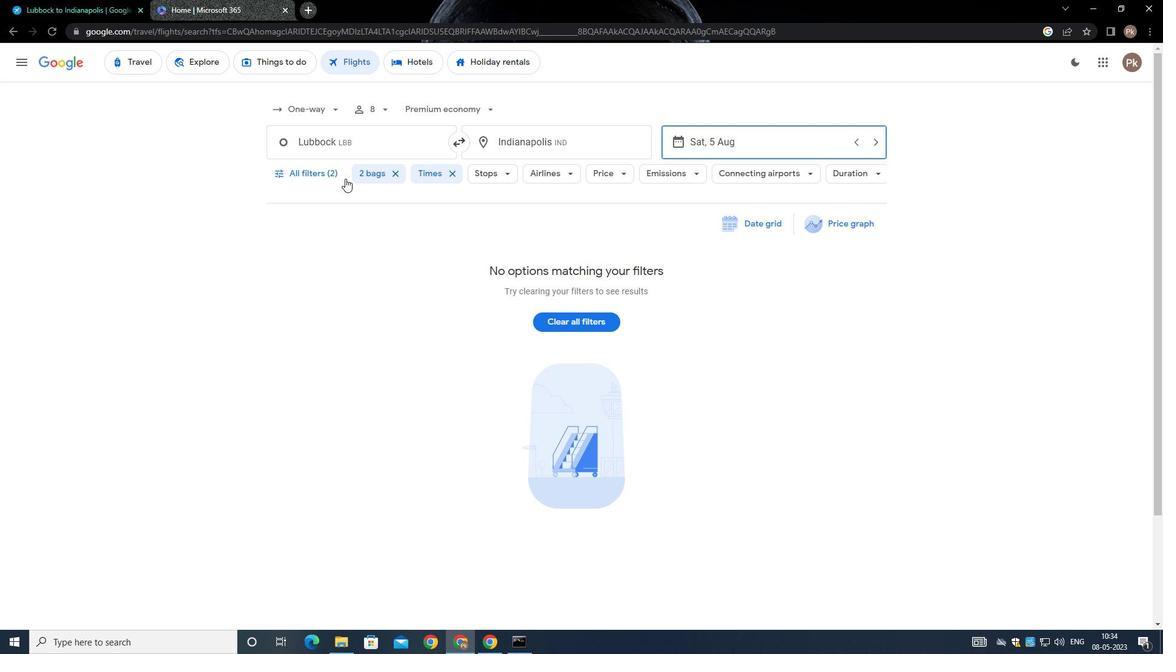 
Action: Mouse pressed left at (308, 176)
Screenshot: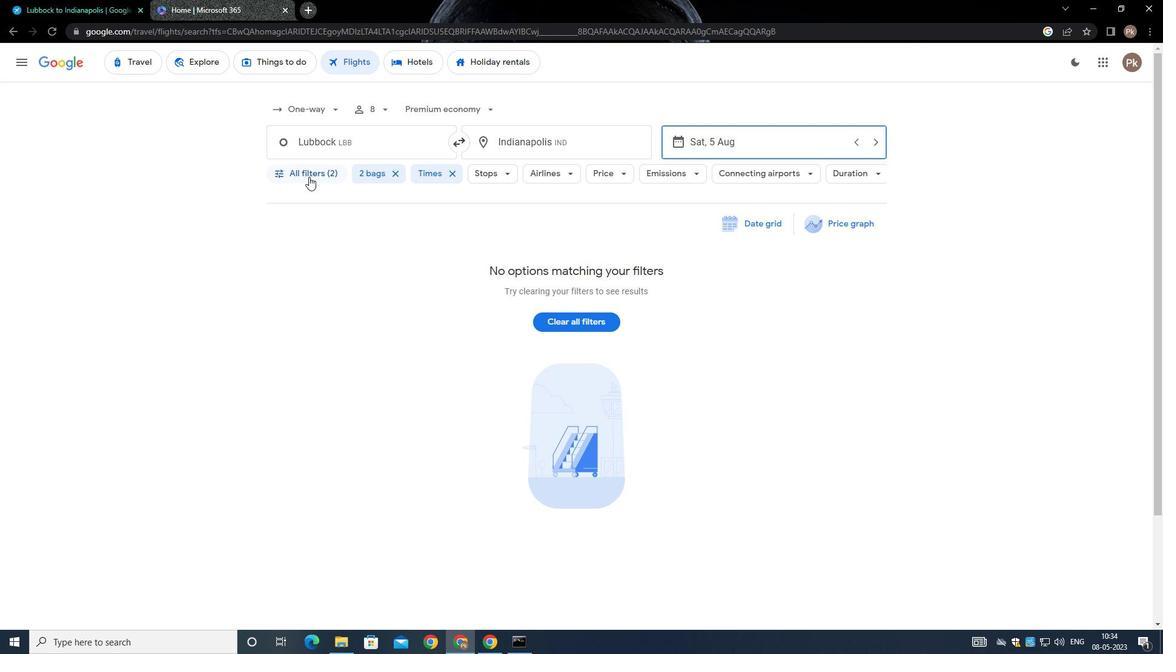 
Action: Mouse moved to (443, 433)
Screenshot: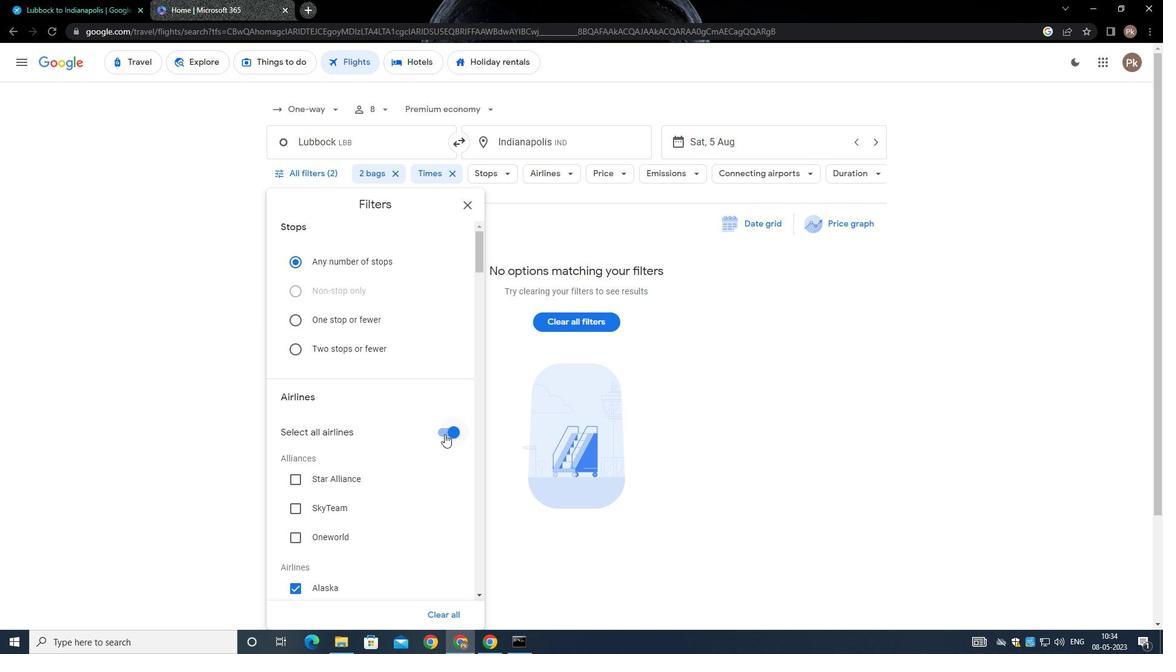 
Action: Mouse pressed left at (443, 433)
Screenshot: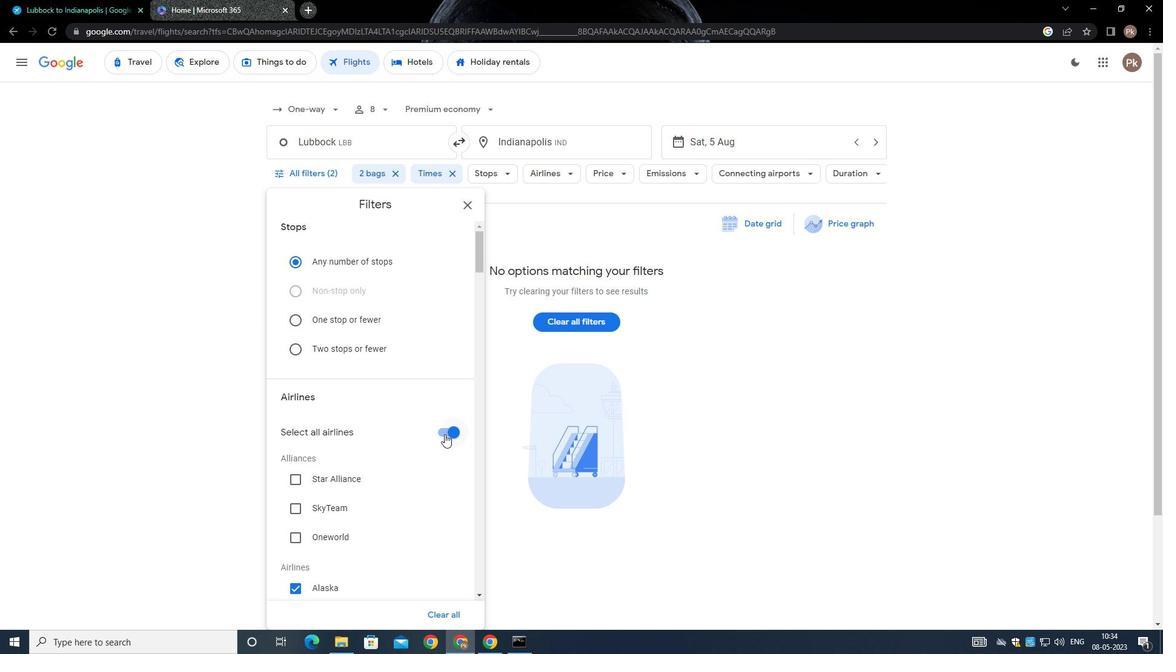 
Action: Mouse moved to (433, 410)
Screenshot: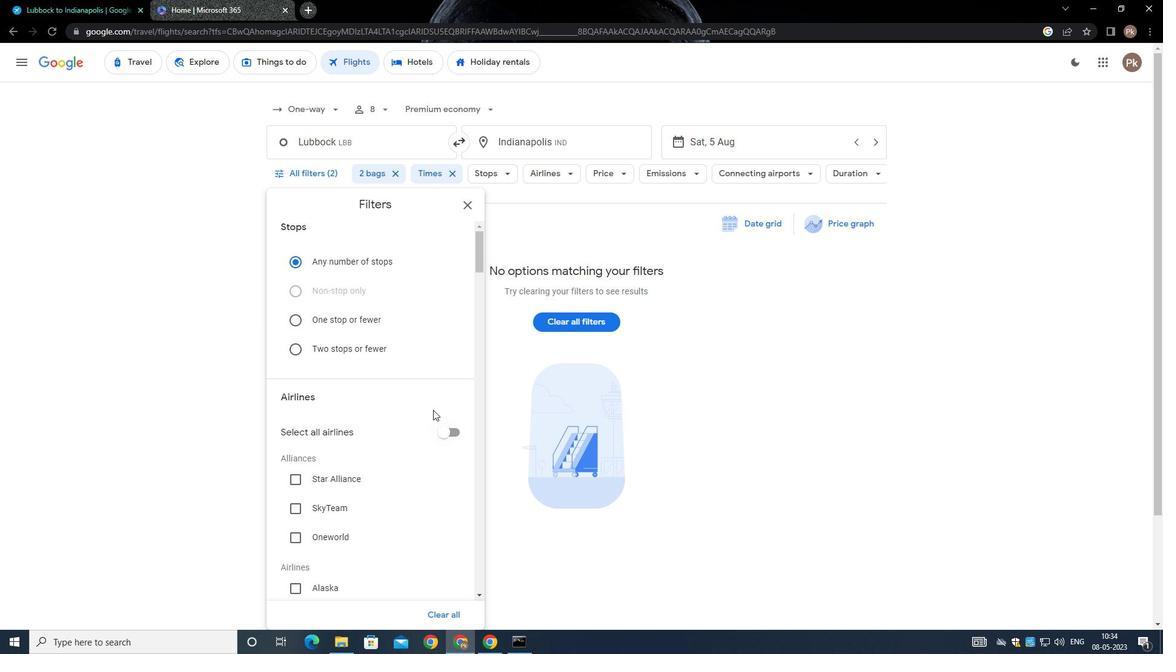 
Action: Mouse scrolled (433, 409) with delta (0, 0)
Screenshot: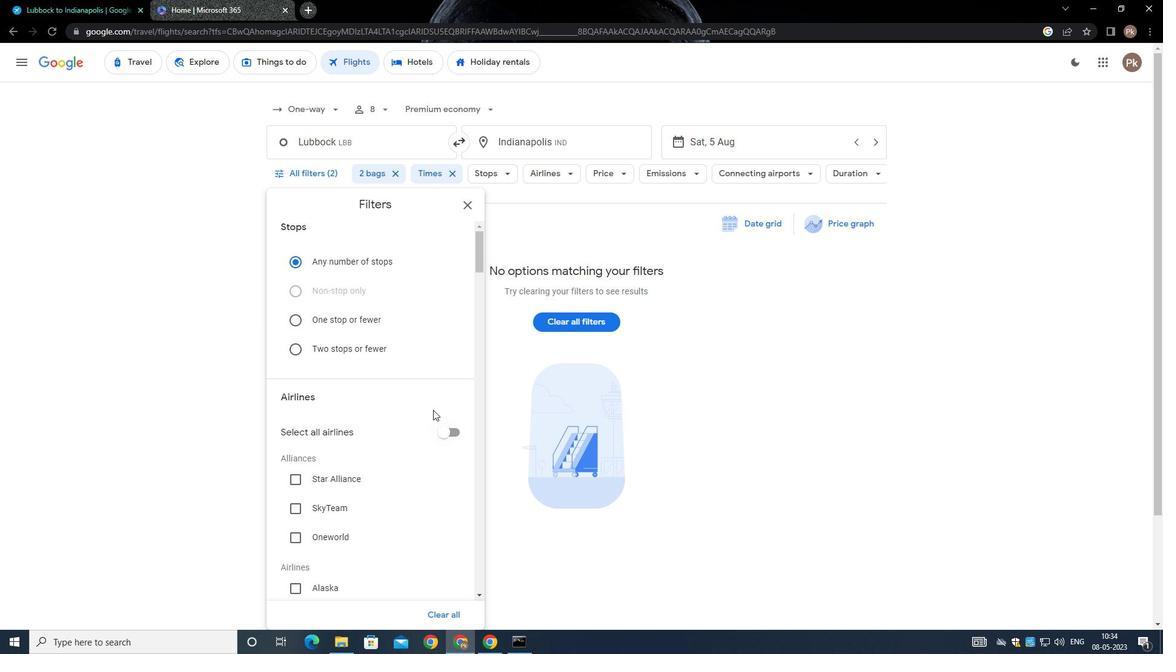 
Action: Mouse moved to (433, 411)
Screenshot: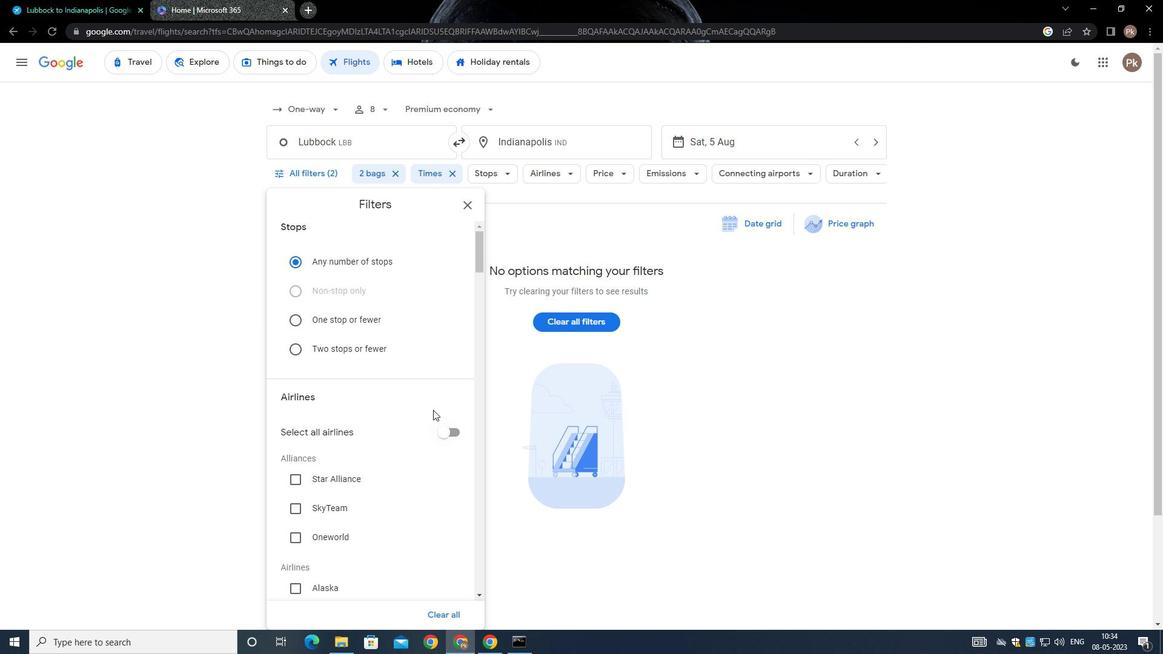 
Action: Mouse scrolled (433, 411) with delta (0, 0)
Screenshot: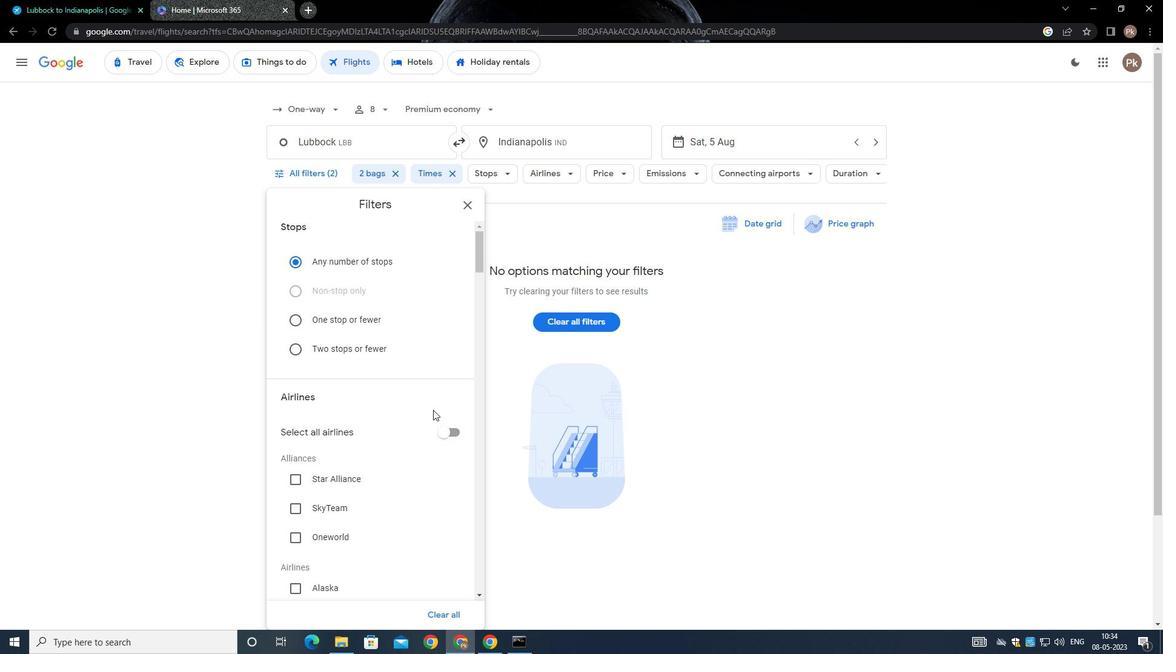 
Action: Mouse moved to (433, 412)
Screenshot: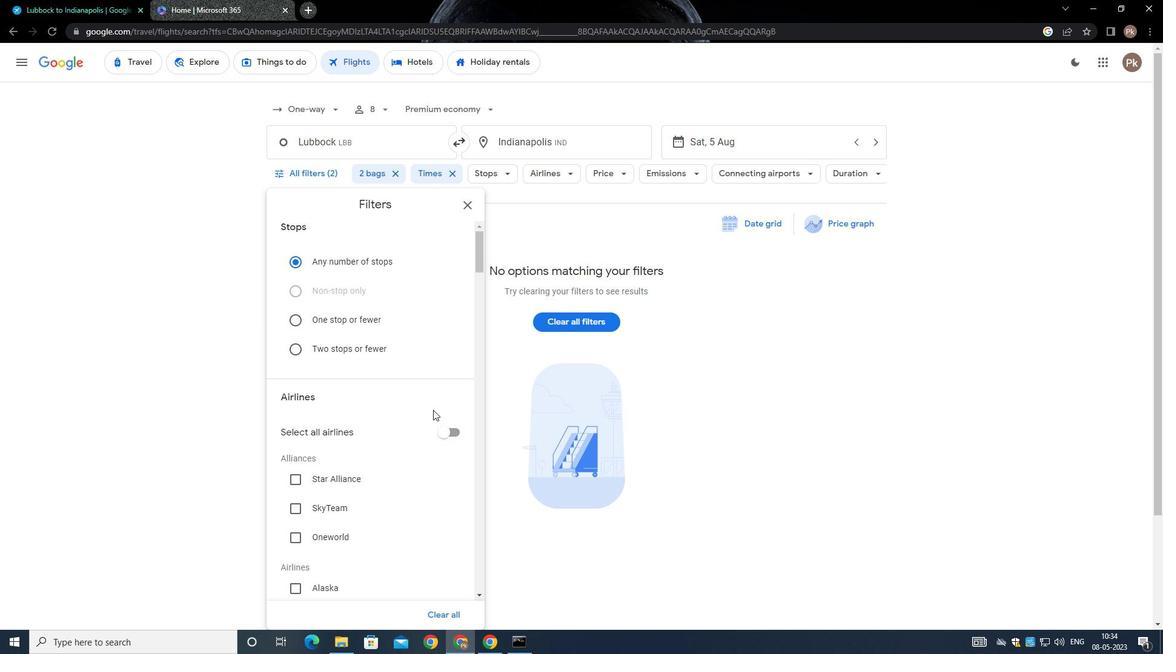 
Action: Mouse scrolled (433, 411) with delta (0, 0)
Screenshot: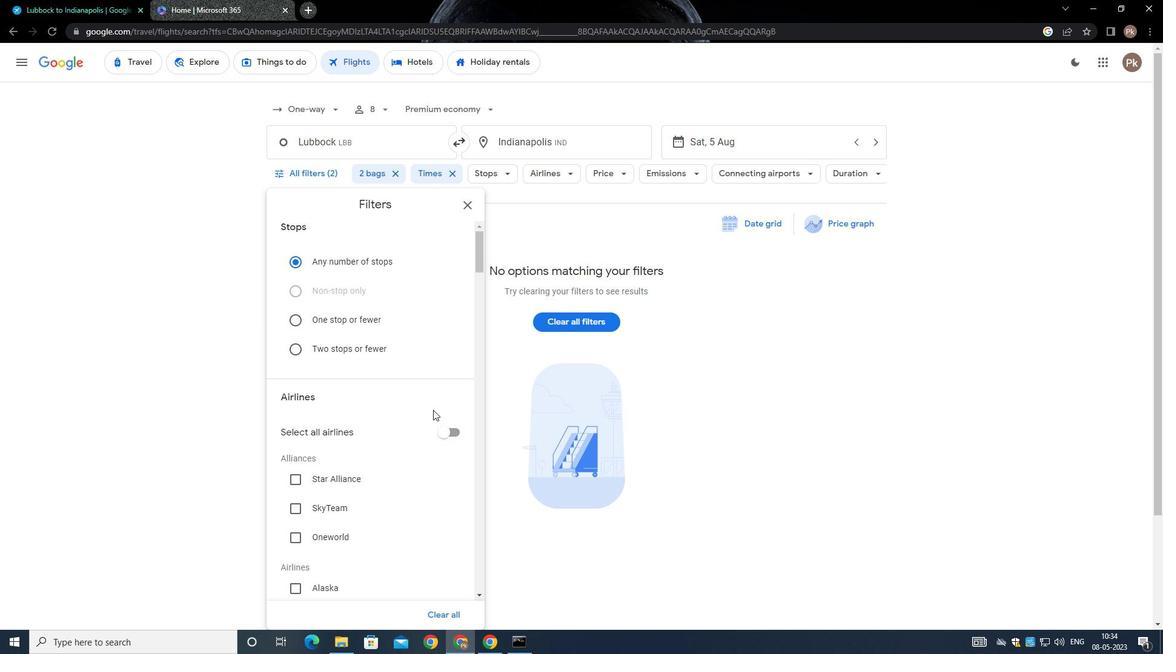 
Action: Mouse moved to (433, 412)
Screenshot: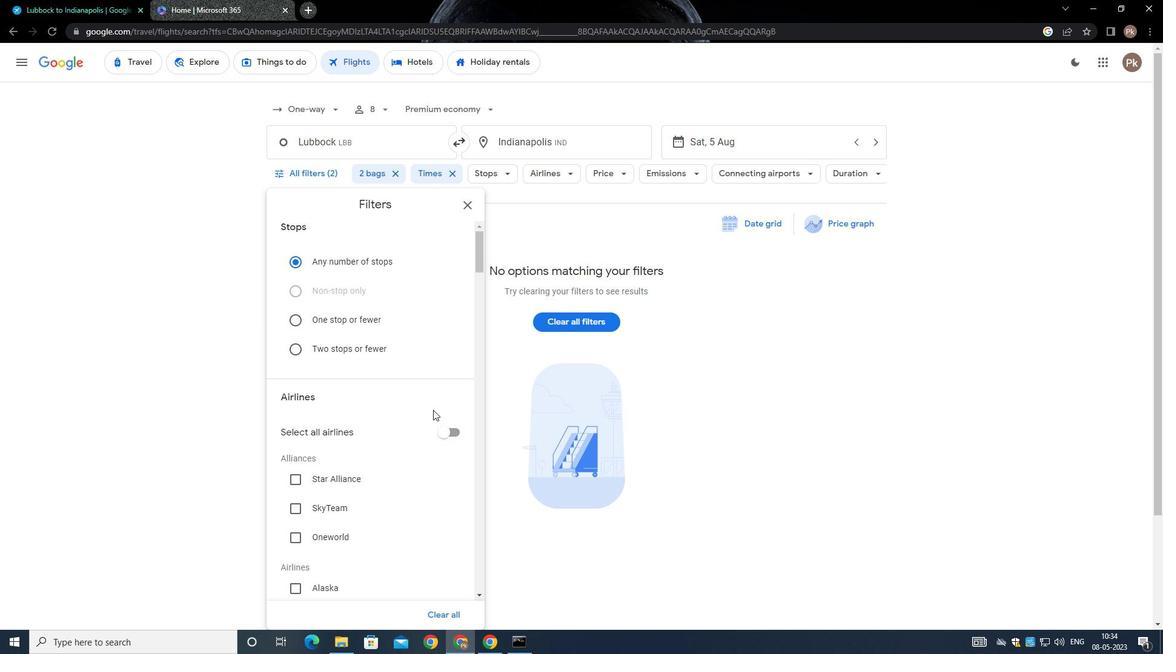
Action: Mouse scrolled (433, 411) with delta (0, 0)
Screenshot: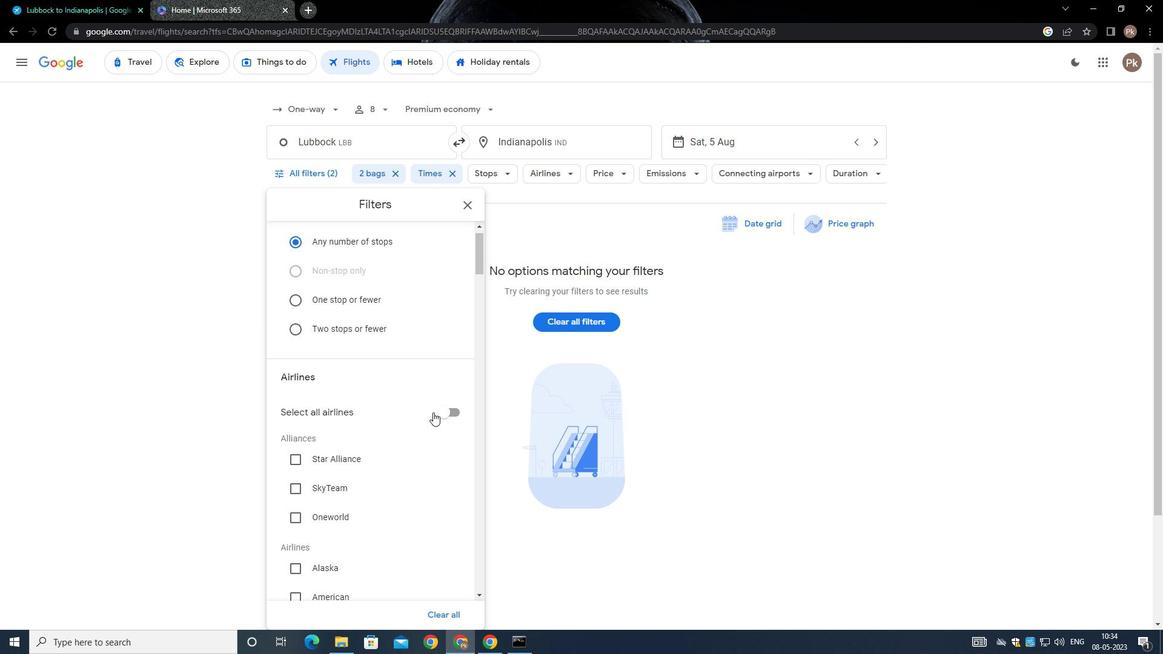 
Action: Mouse moved to (433, 412)
Screenshot: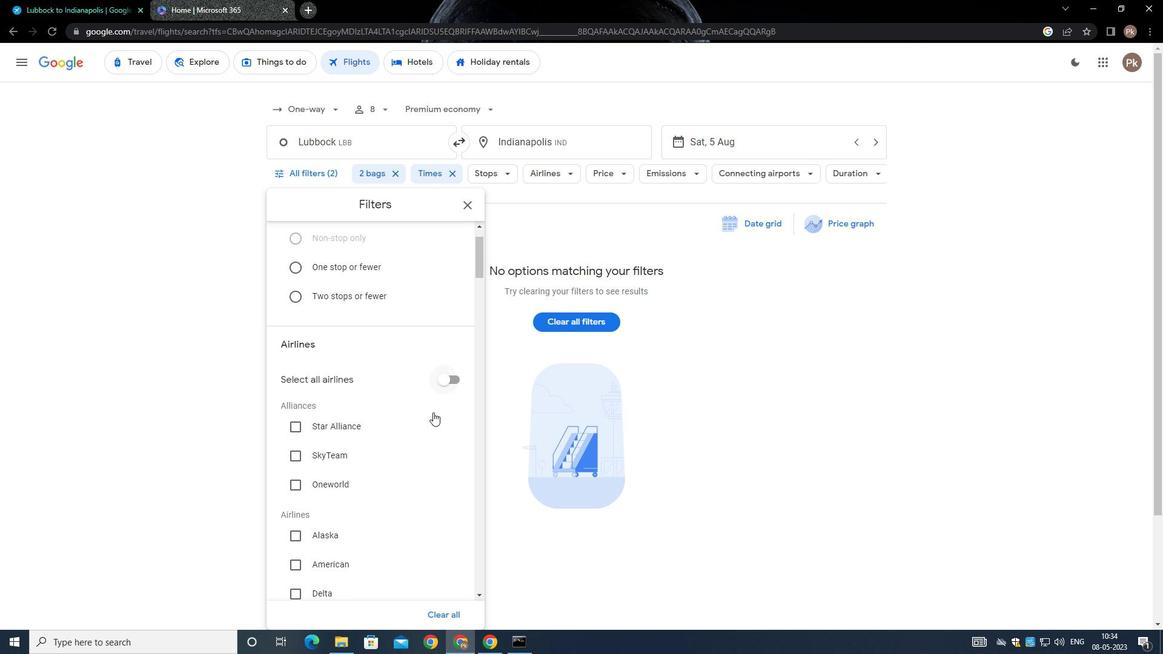 
Action: Mouse scrolled (433, 411) with delta (0, 0)
Screenshot: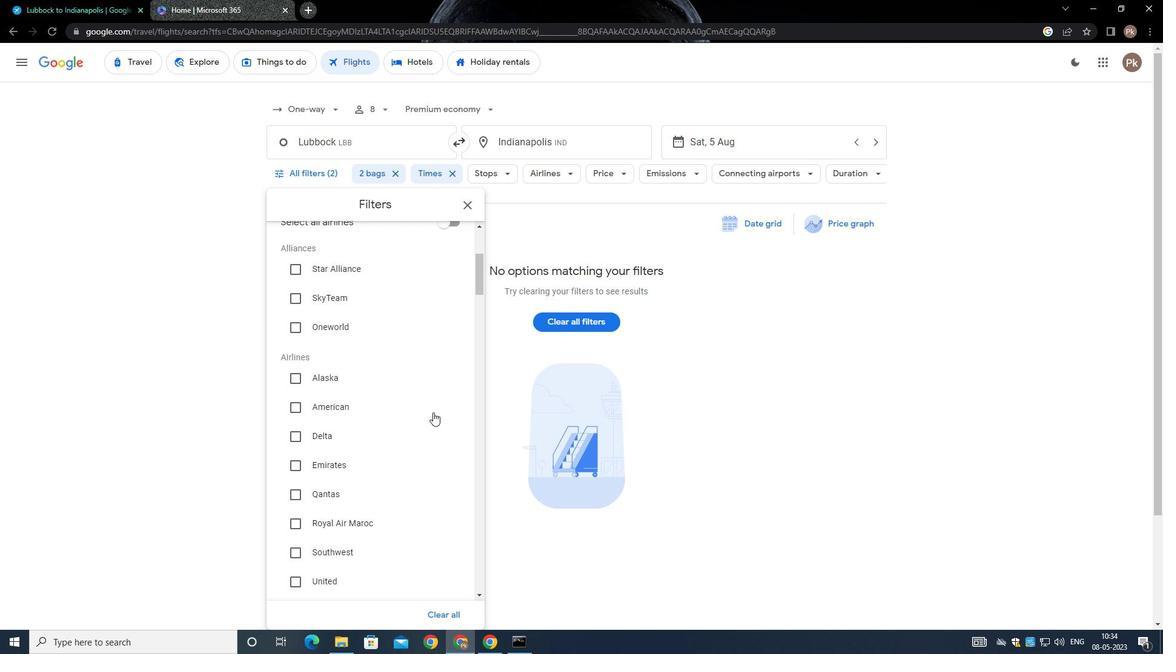 
Action: Mouse scrolled (433, 411) with delta (0, 0)
Screenshot: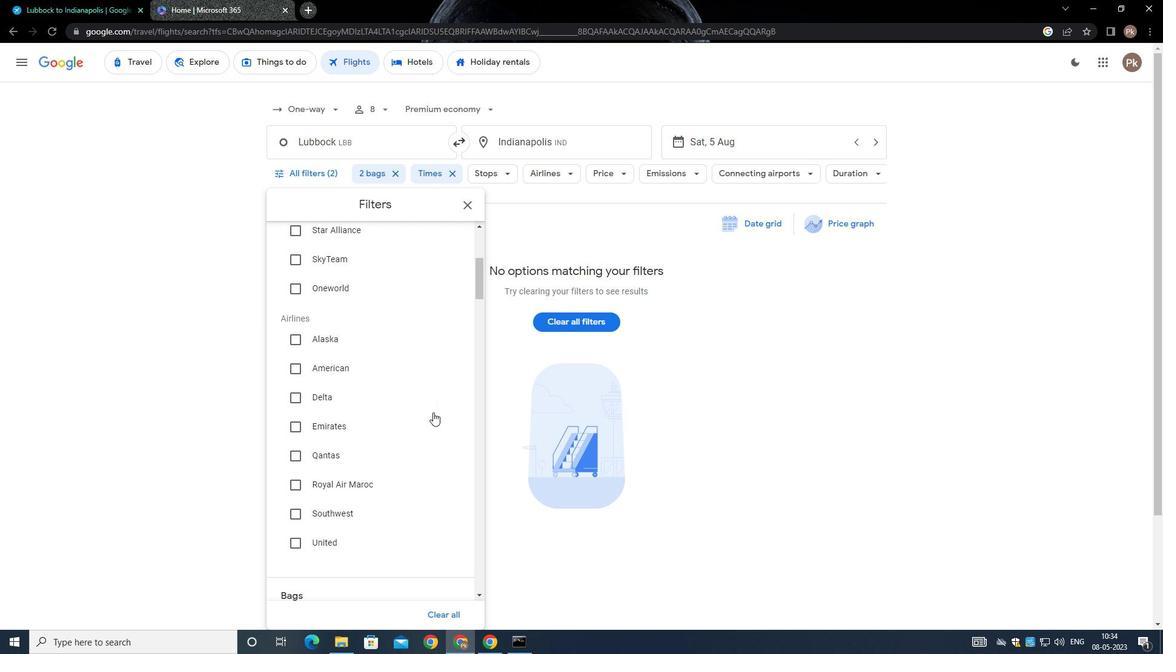 
Action: Mouse scrolled (433, 411) with delta (0, 0)
Screenshot: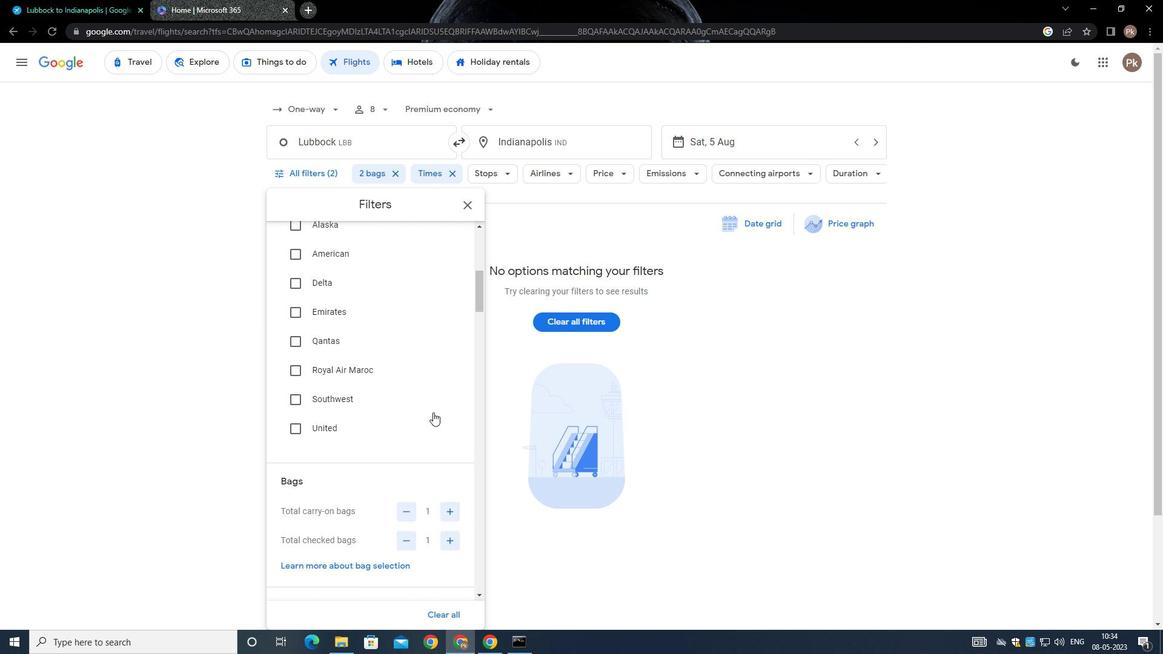 
Action: Mouse moved to (429, 405)
Screenshot: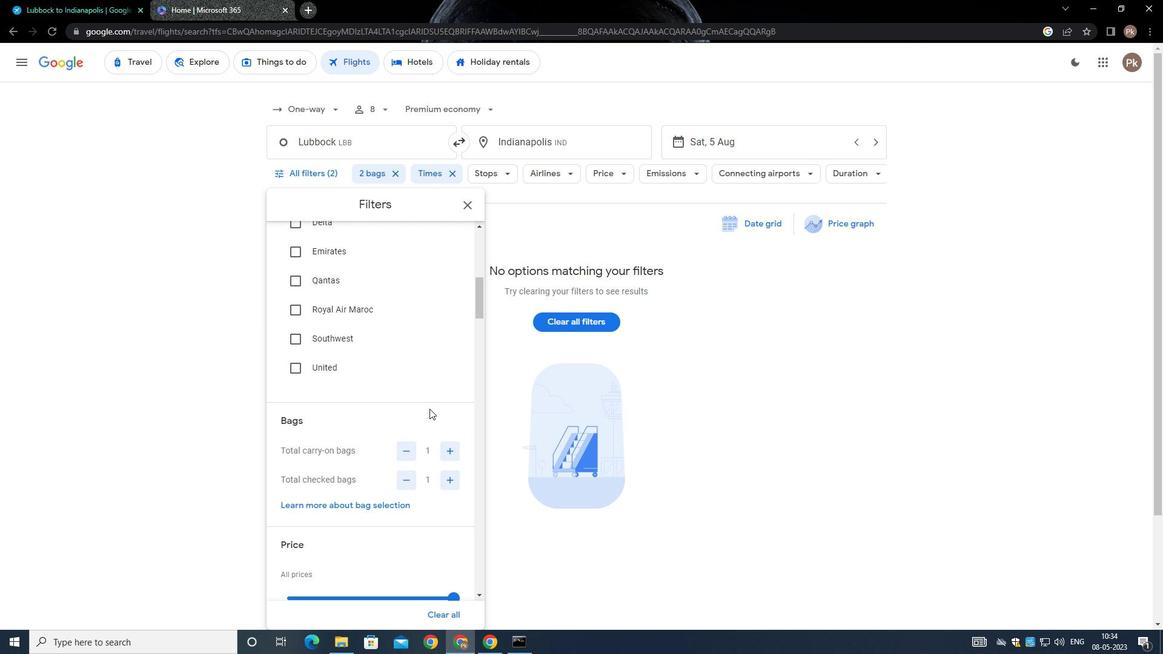 
Action: Mouse scrolled (429, 405) with delta (0, 0)
Screenshot: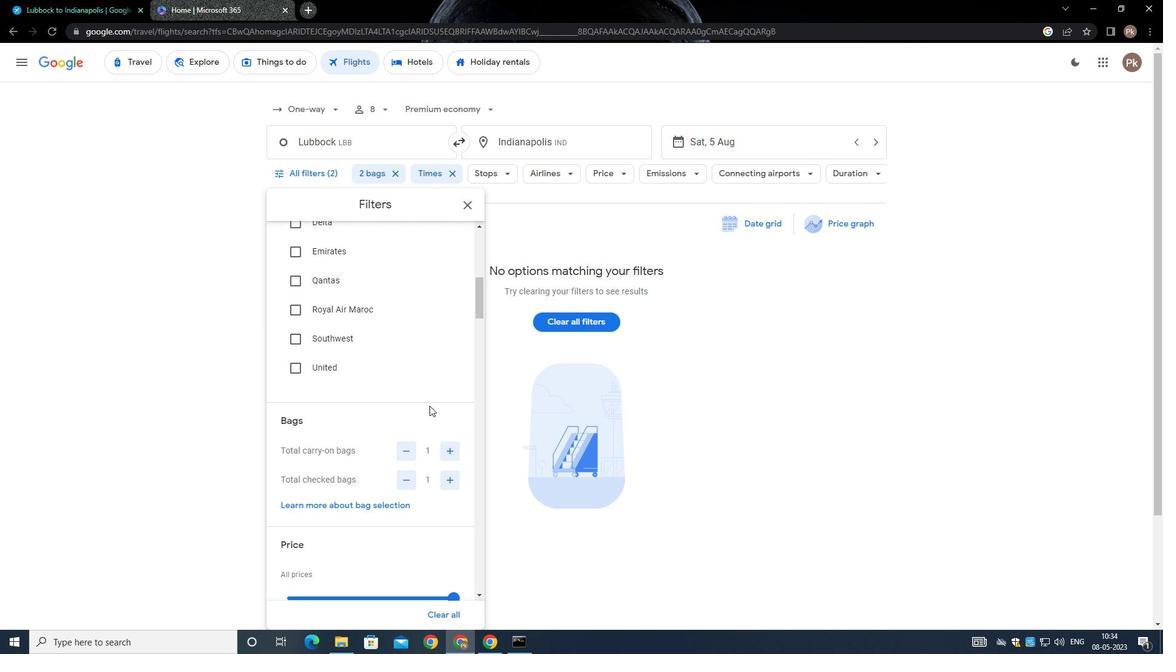 
Action: Mouse moved to (428, 405)
Screenshot: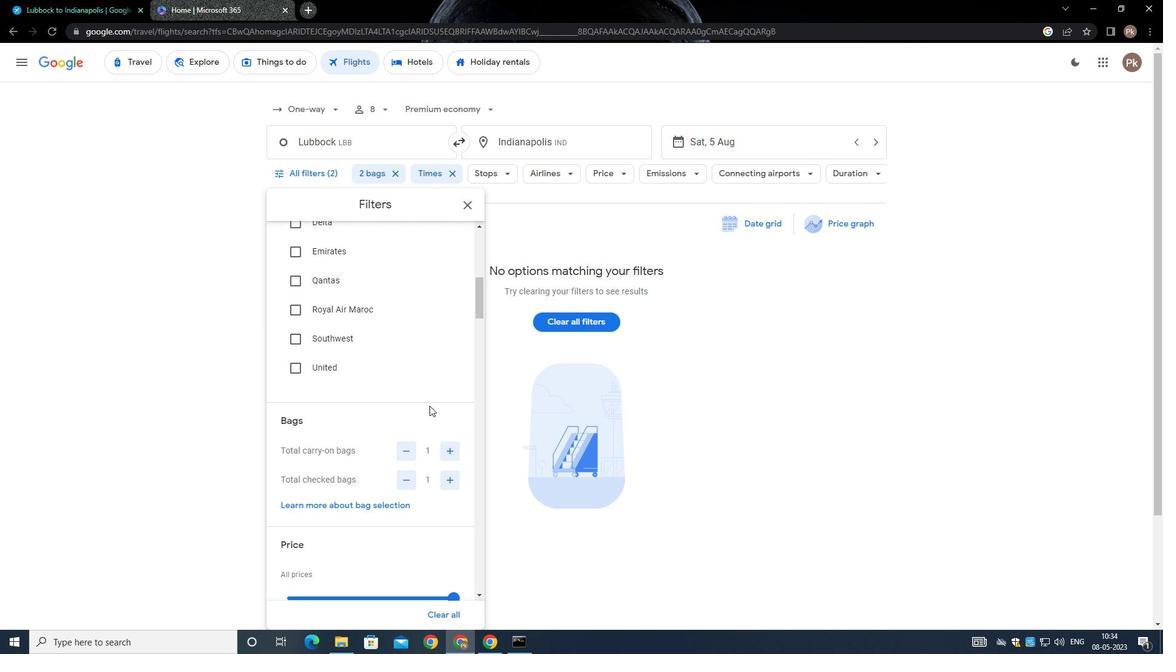 
Action: Mouse scrolled (428, 405) with delta (0, 0)
Screenshot: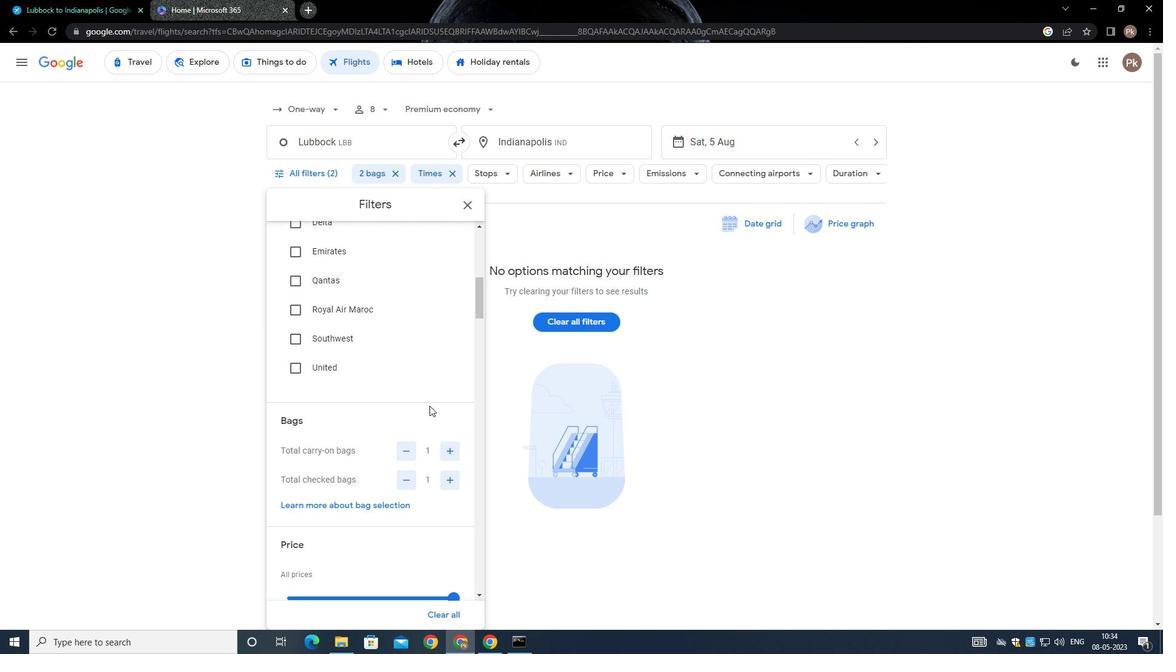 
Action: Mouse moved to (455, 336)
Screenshot: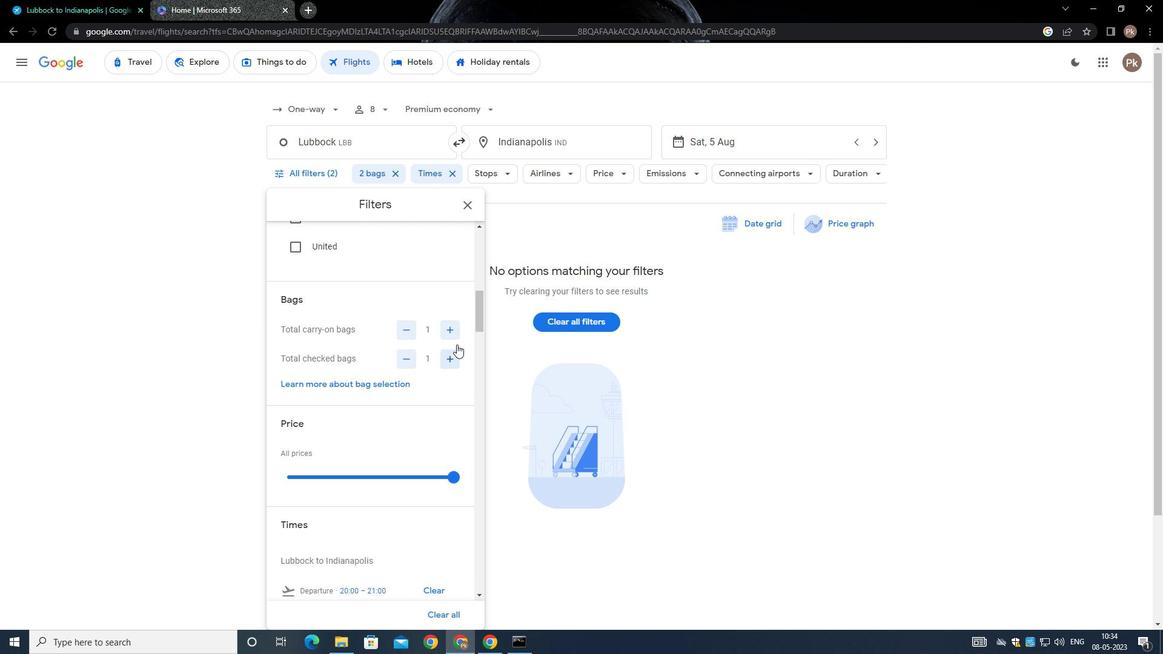 
Action: Mouse pressed left at (455, 336)
Screenshot: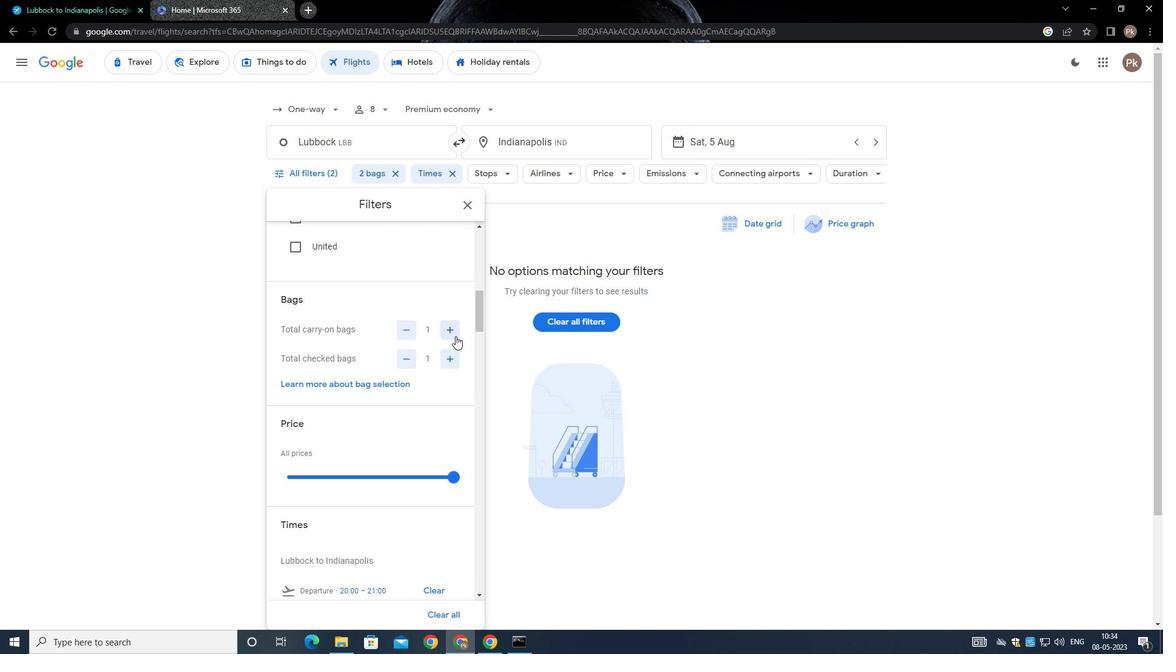 
Action: Mouse moved to (451, 361)
Screenshot: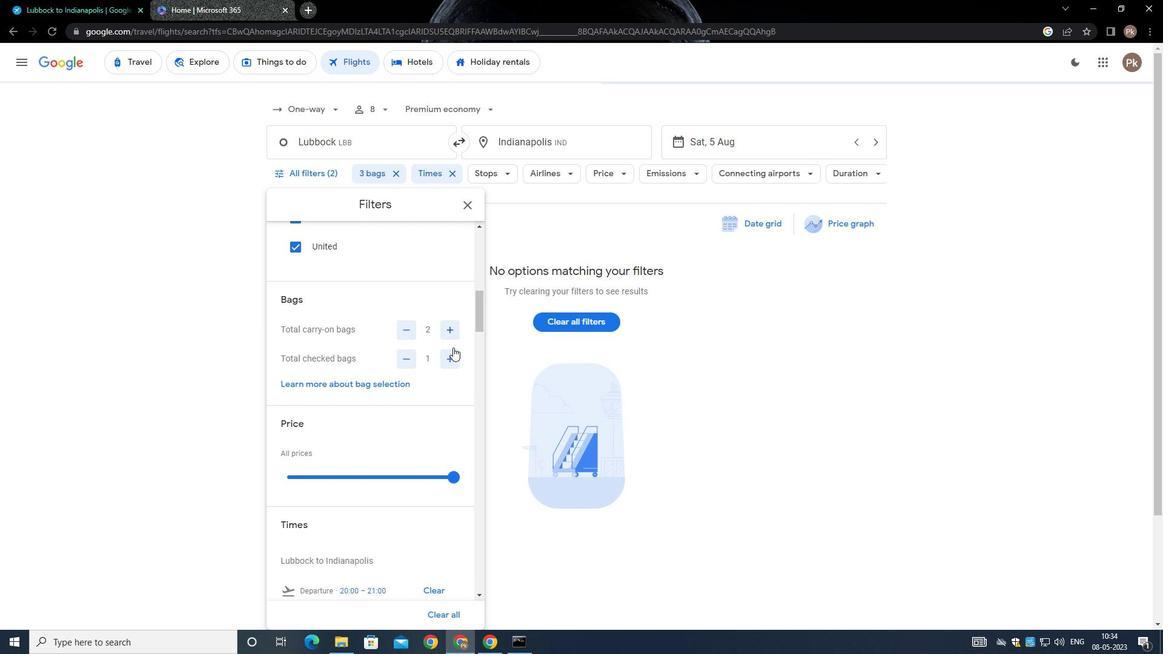 
Action: Mouse pressed left at (451, 361)
Screenshot: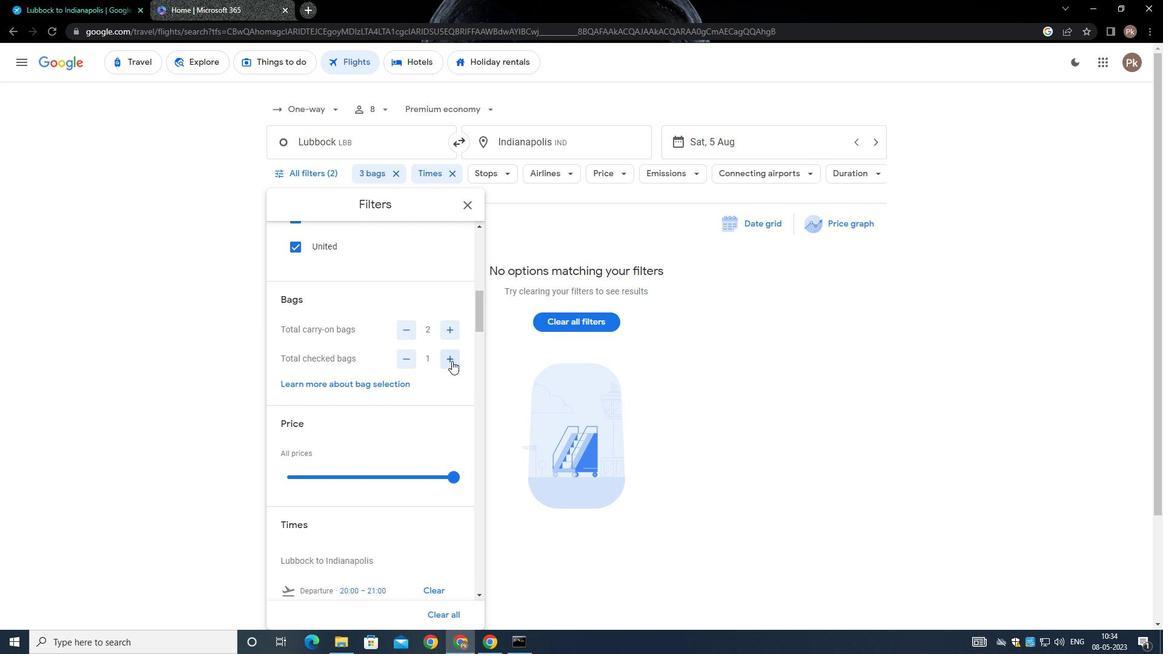 
Action: Mouse moved to (451, 361)
Screenshot: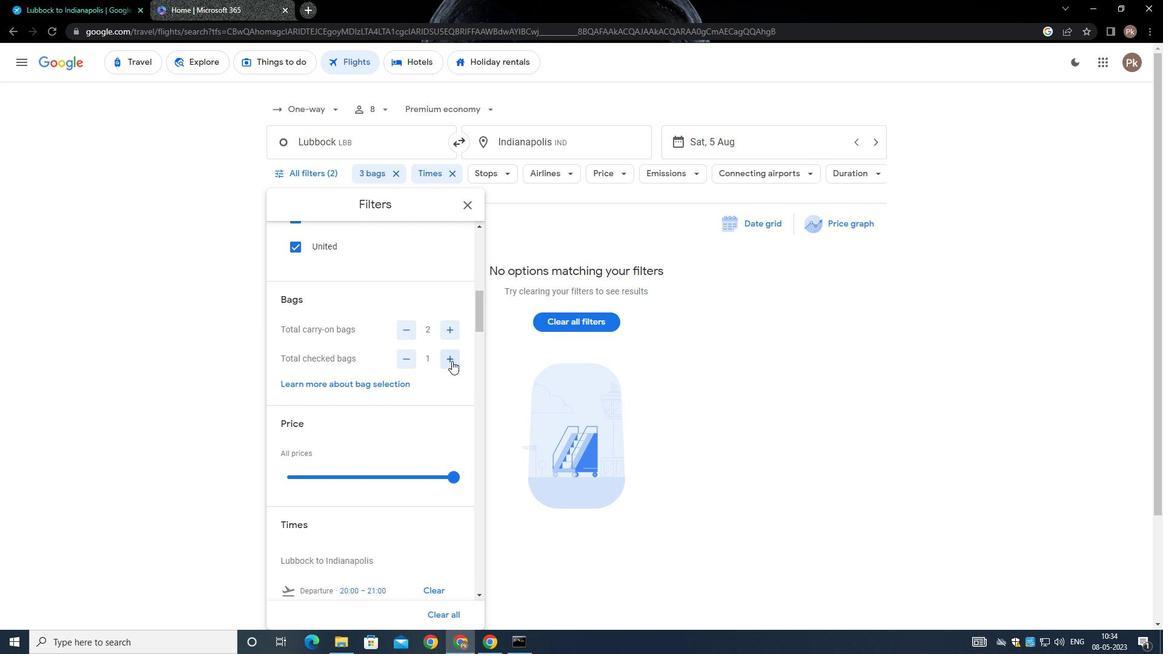 
Action: Mouse pressed left at (451, 361)
Screenshot: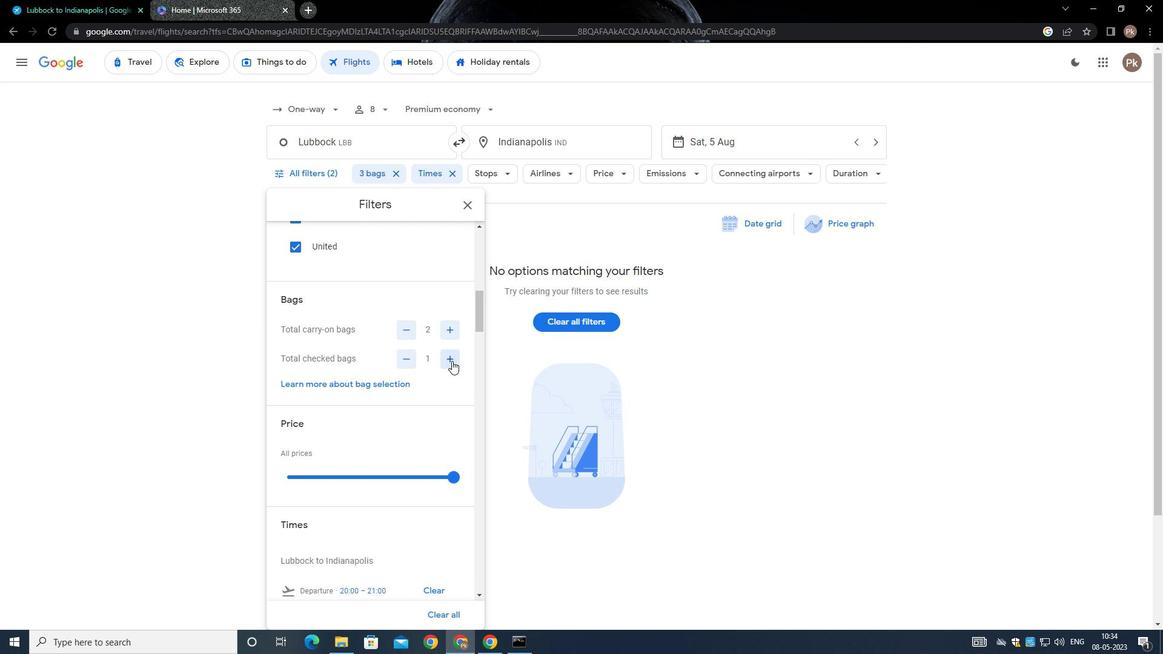 
Action: Mouse pressed left at (451, 361)
Screenshot: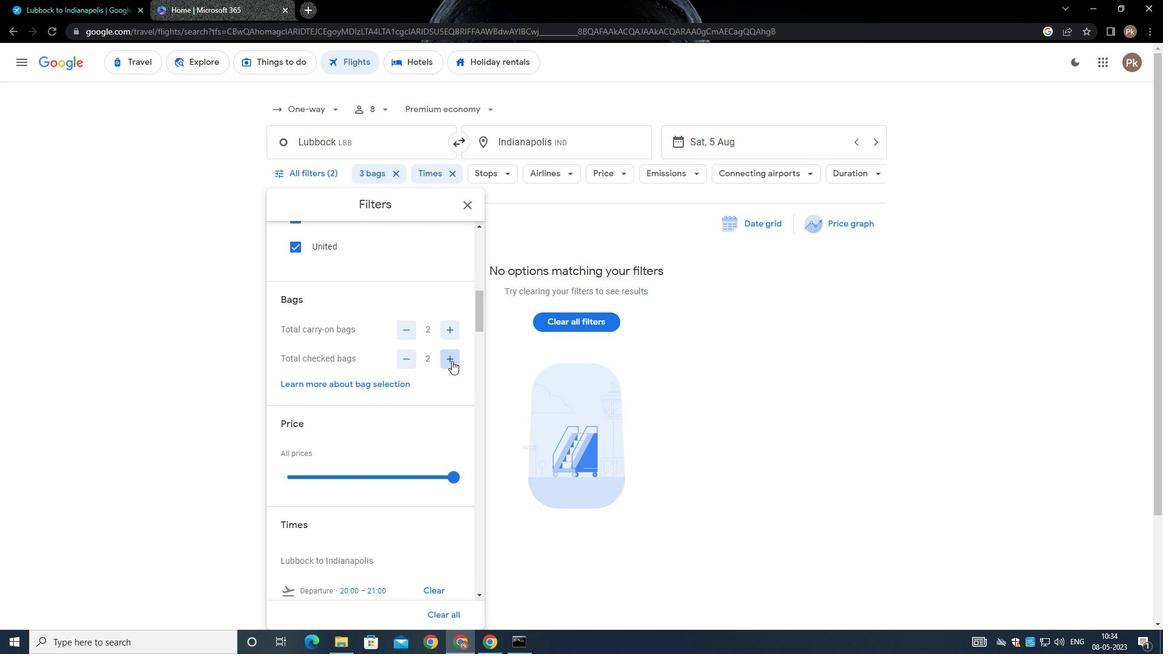 
Action: Mouse moved to (451, 360)
Screenshot: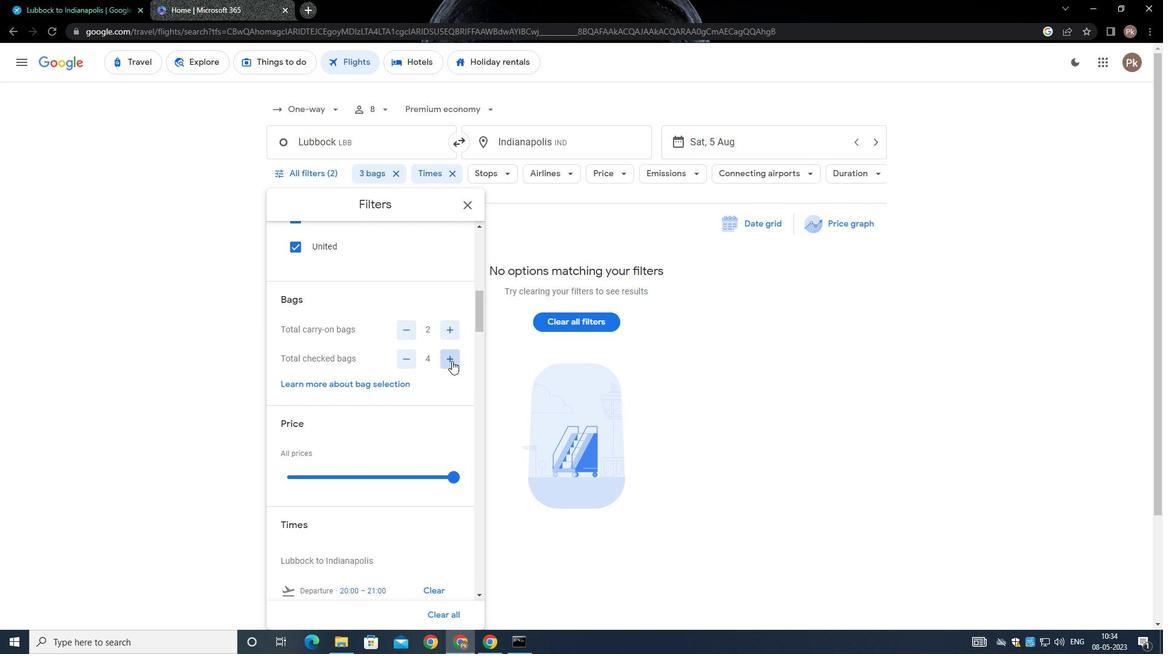 
Action: Mouse pressed left at (451, 360)
Screenshot: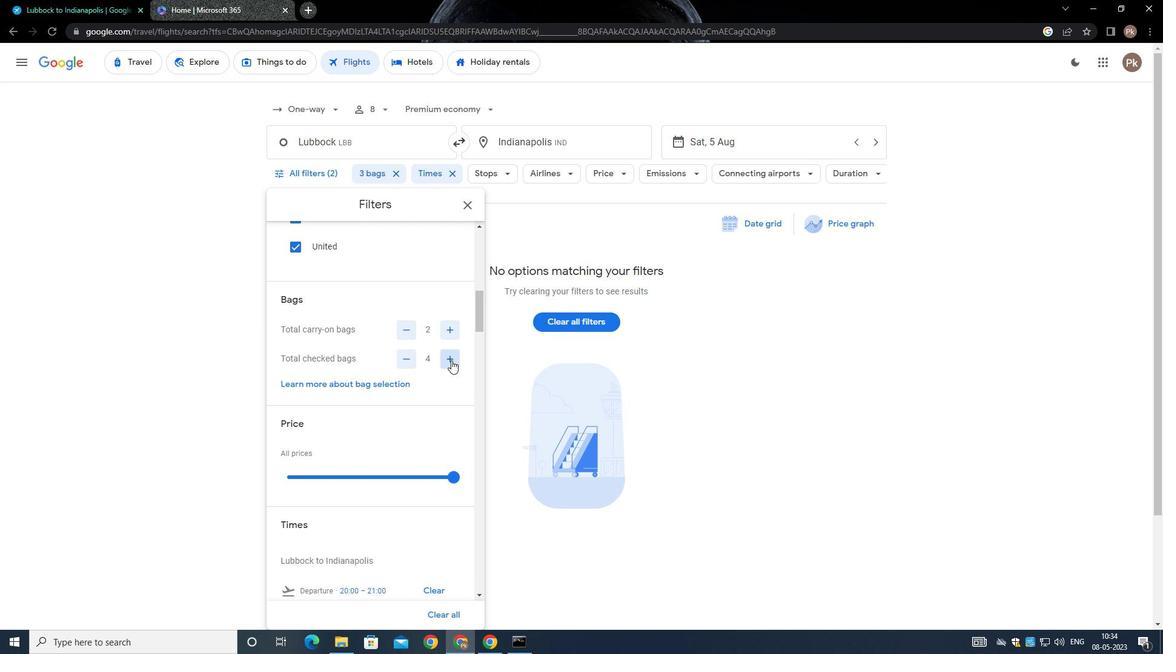 
Action: Mouse pressed left at (451, 360)
Screenshot: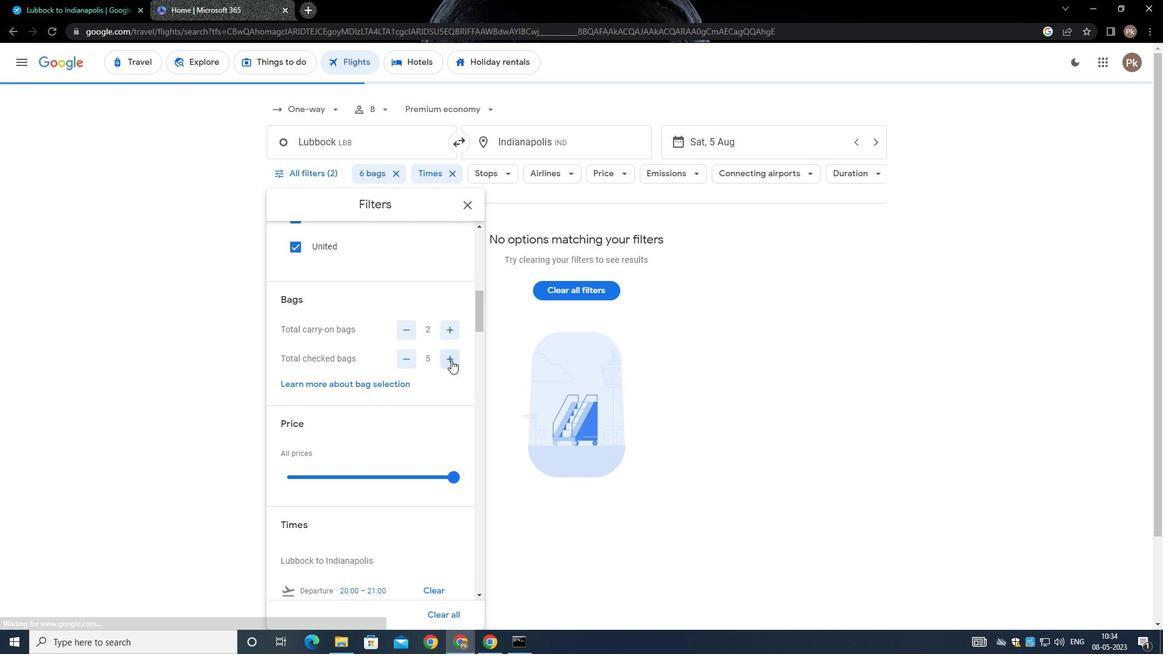 
Action: Mouse moved to (452, 471)
Screenshot: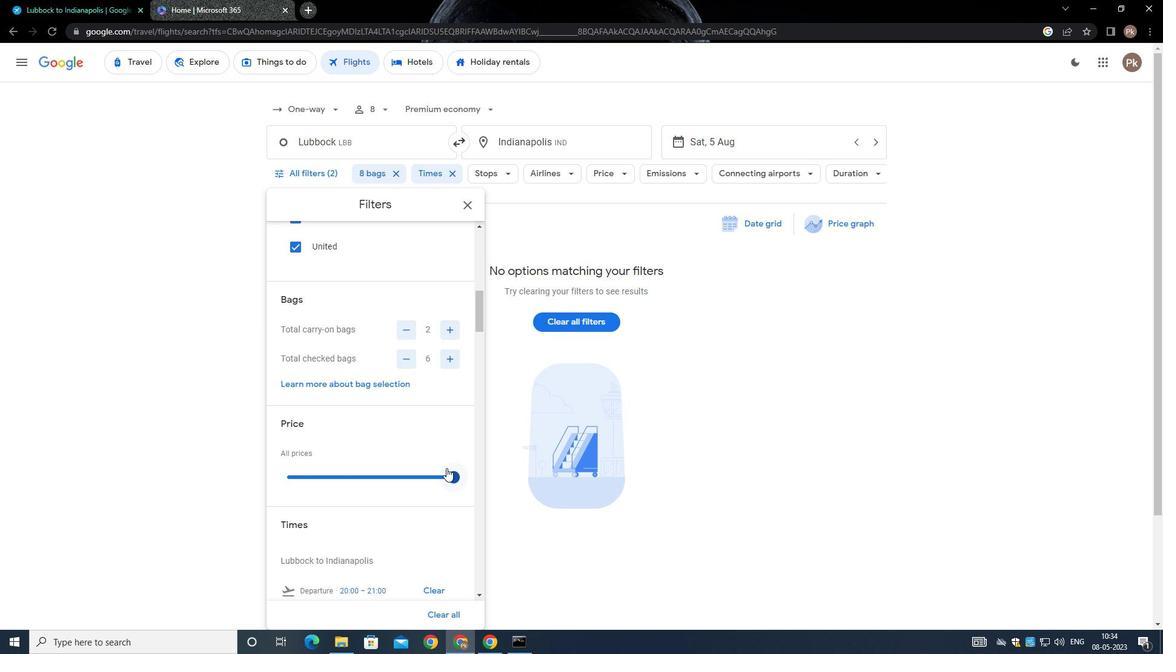 
Action: Mouse pressed left at (452, 471)
Screenshot: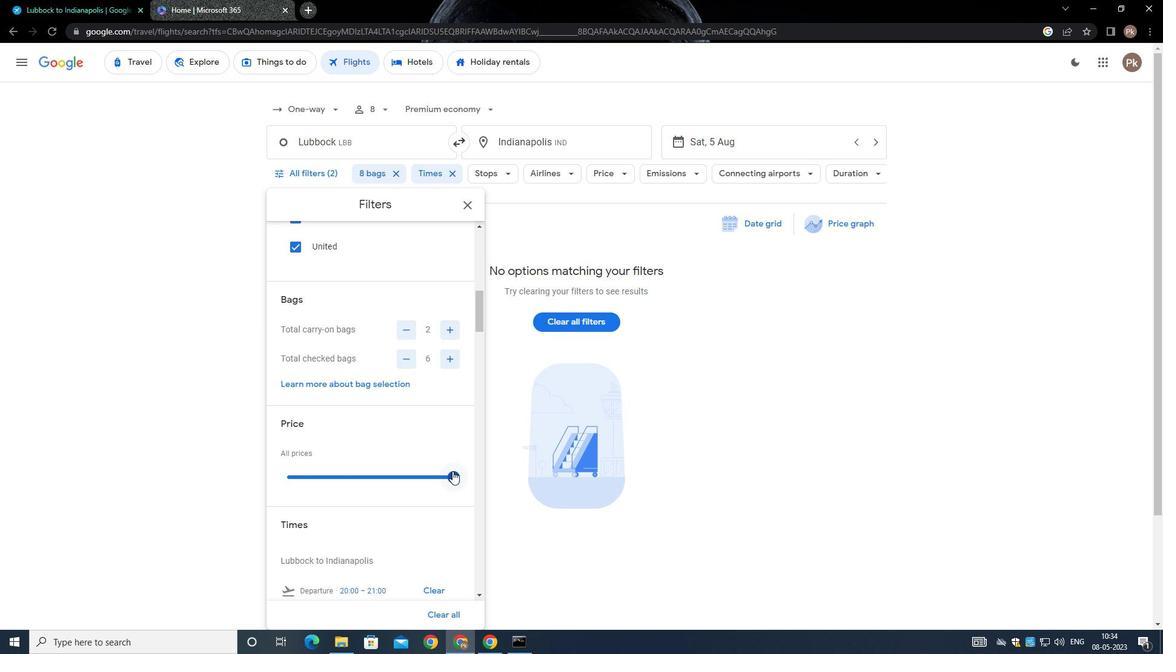 
Action: Mouse moved to (393, 399)
Screenshot: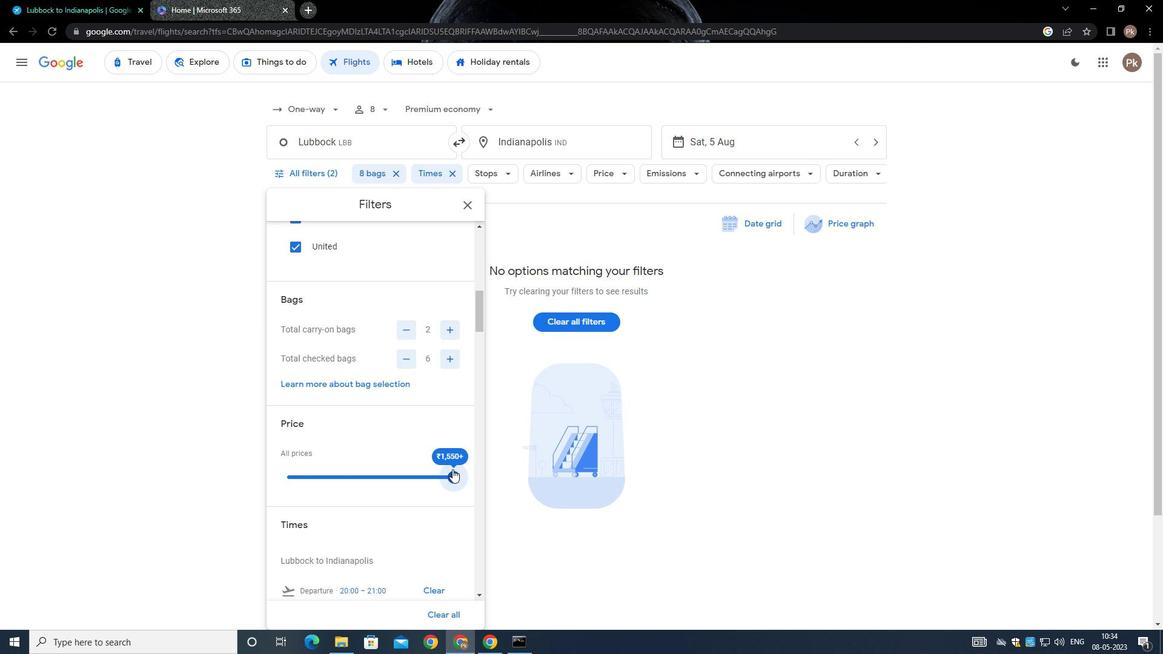 
Action: Mouse scrolled (393, 399) with delta (0, 0)
Screenshot: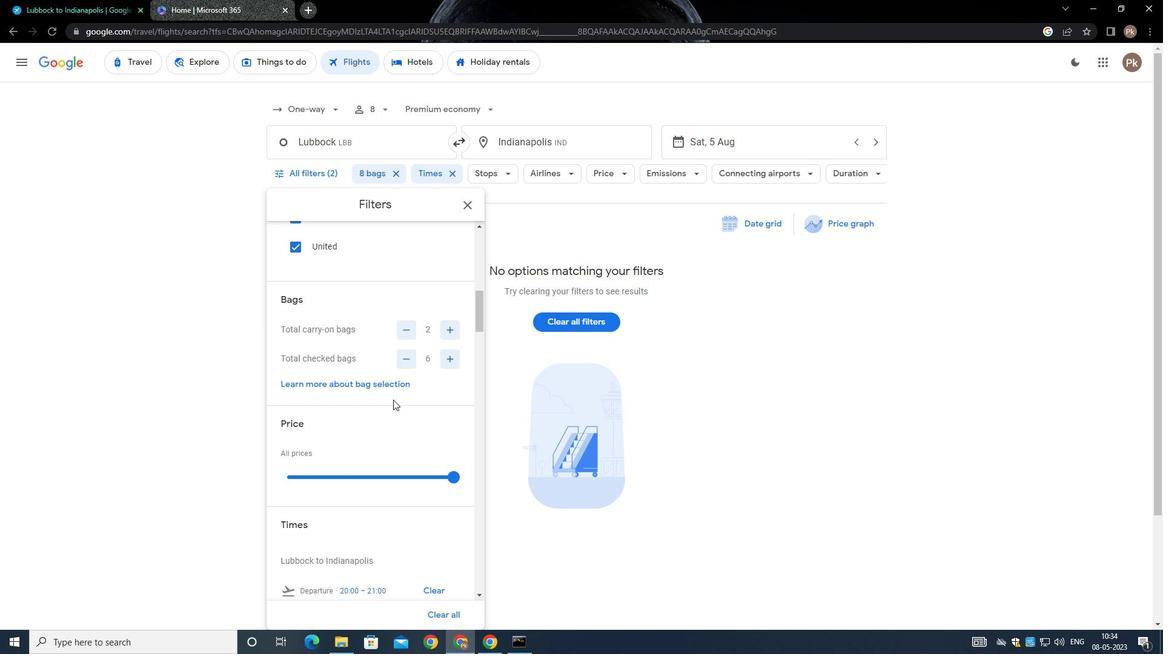 
Action: Mouse scrolled (393, 399) with delta (0, 0)
Screenshot: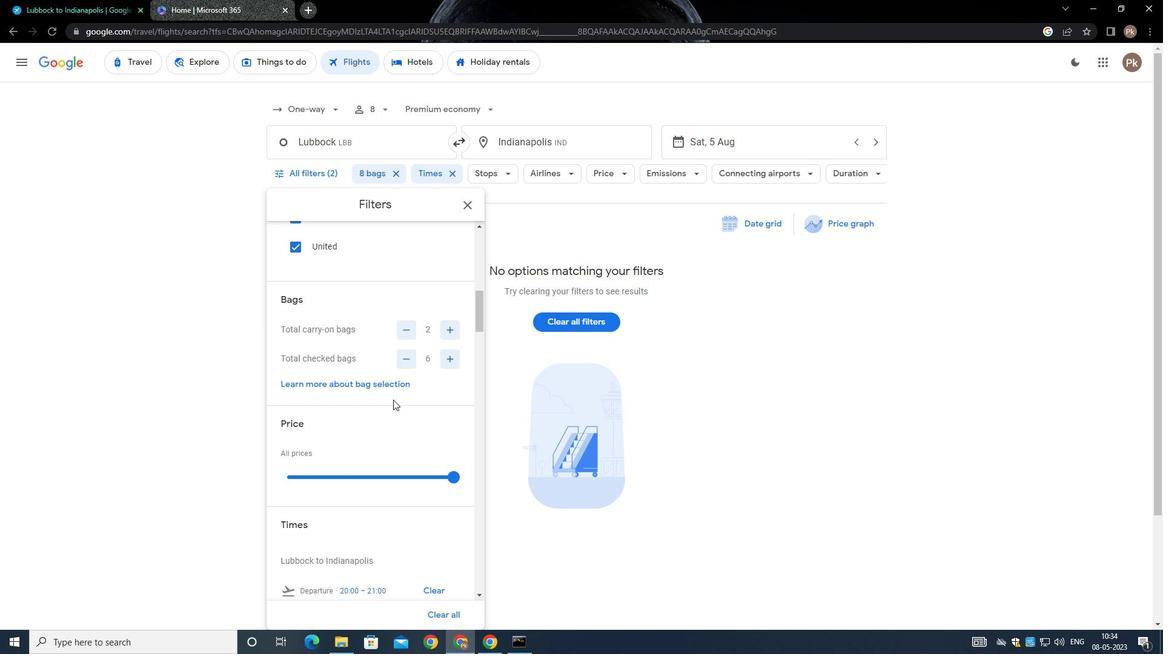 
Action: Mouse moved to (393, 400)
Screenshot: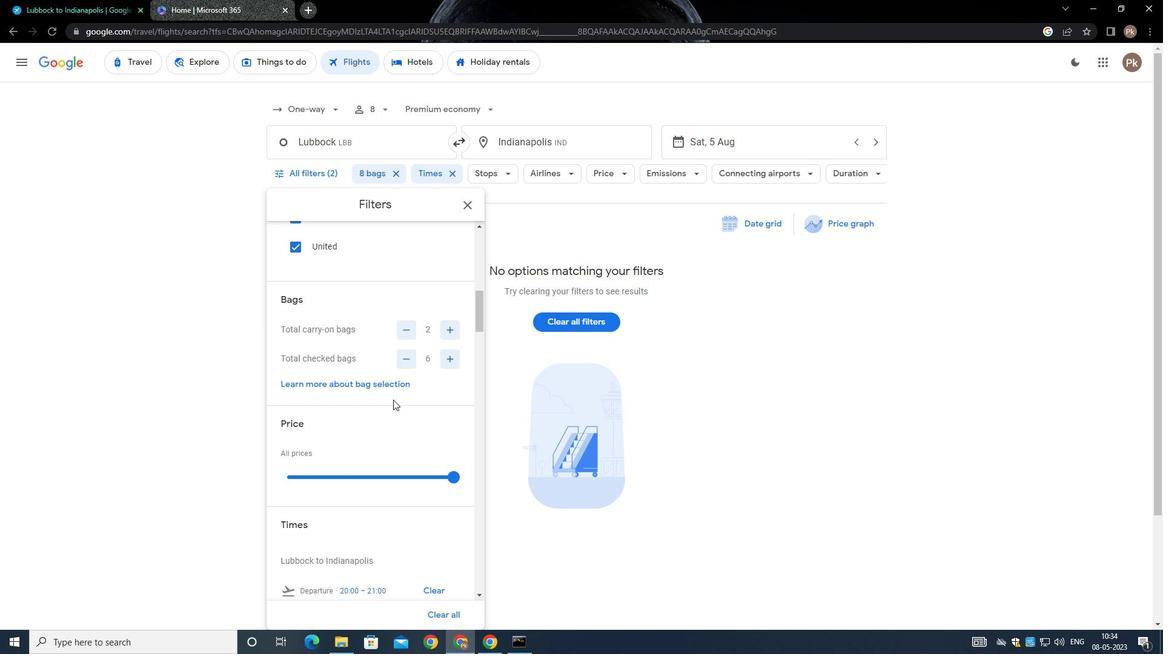 
Action: Mouse scrolled (393, 399) with delta (0, 0)
Screenshot: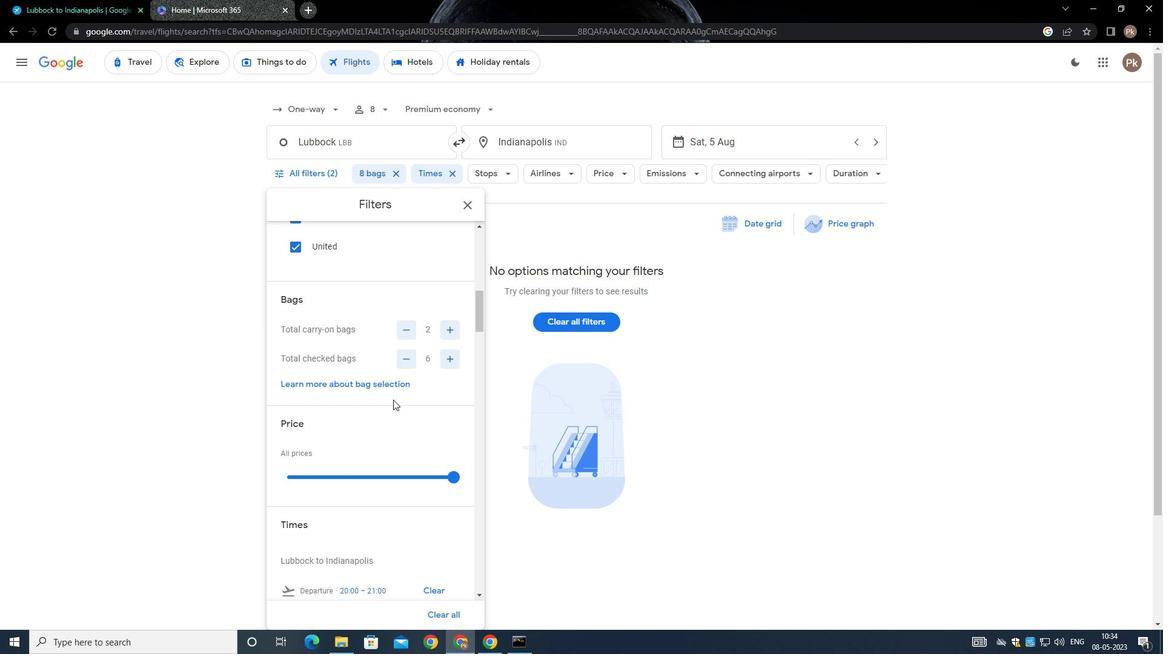 
Action: Mouse moved to (393, 401)
Screenshot: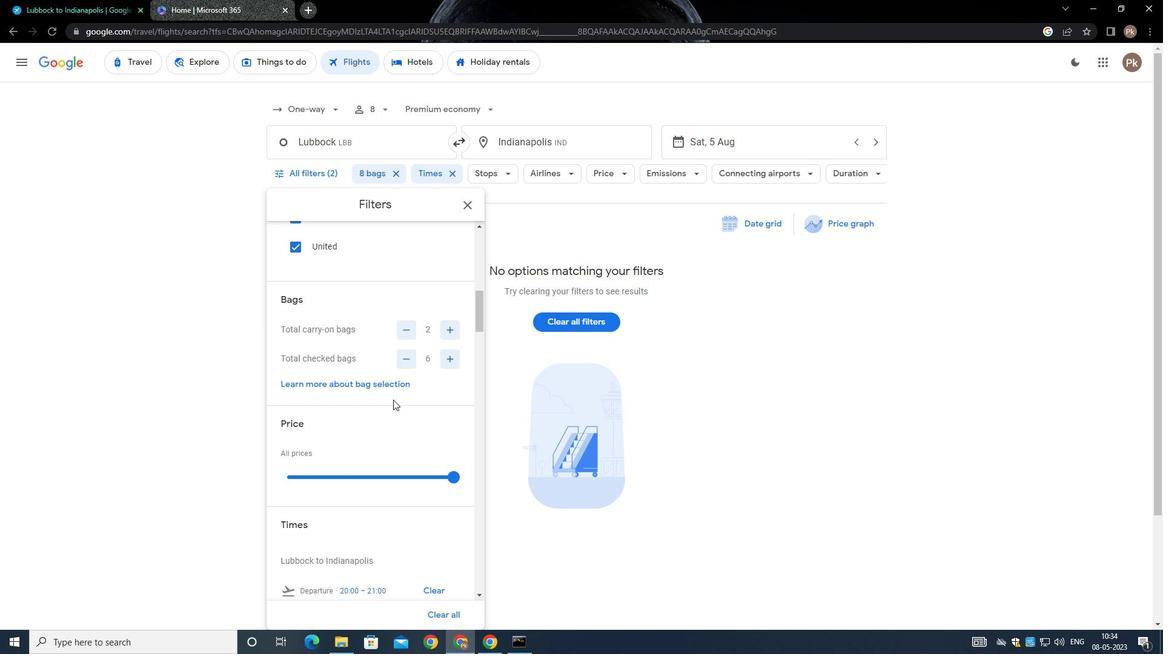 
Action: Mouse scrolled (393, 400) with delta (0, 0)
Screenshot: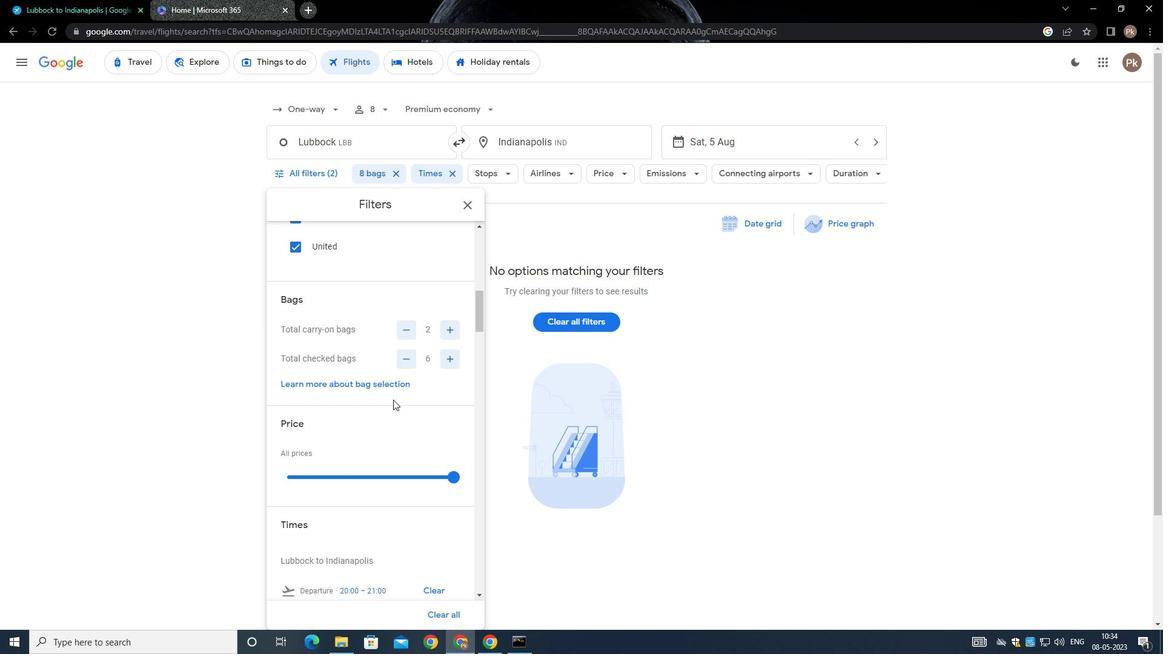 
Action: Mouse scrolled (393, 400) with delta (0, 0)
Screenshot: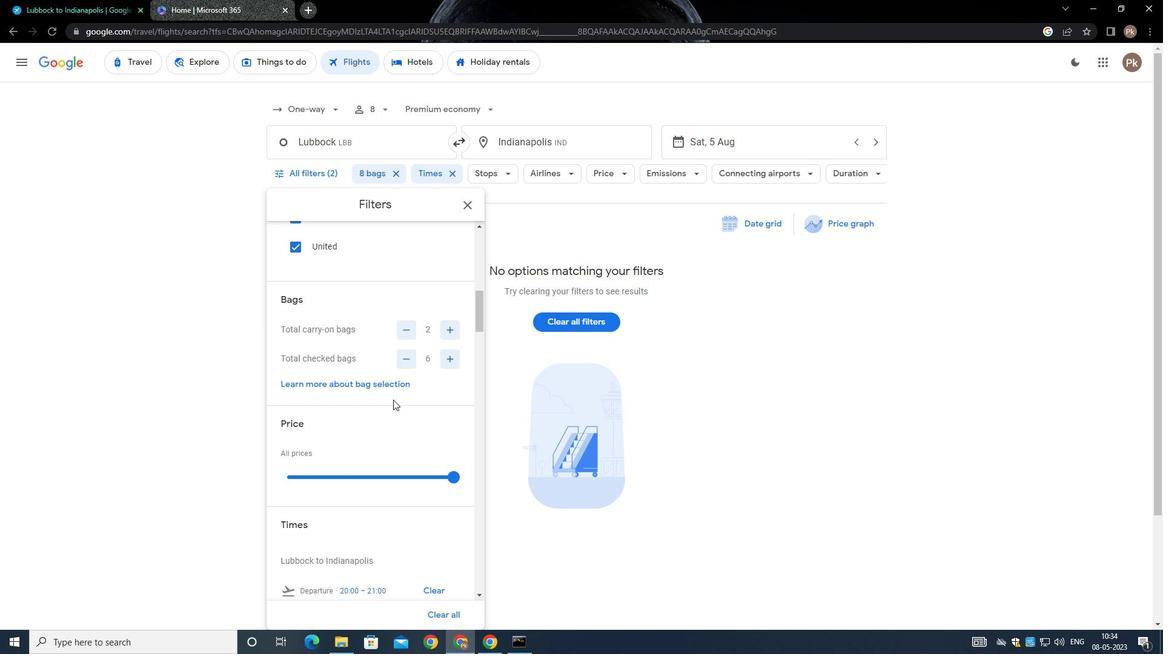 
Action: Mouse moved to (447, 310)
Screenshot: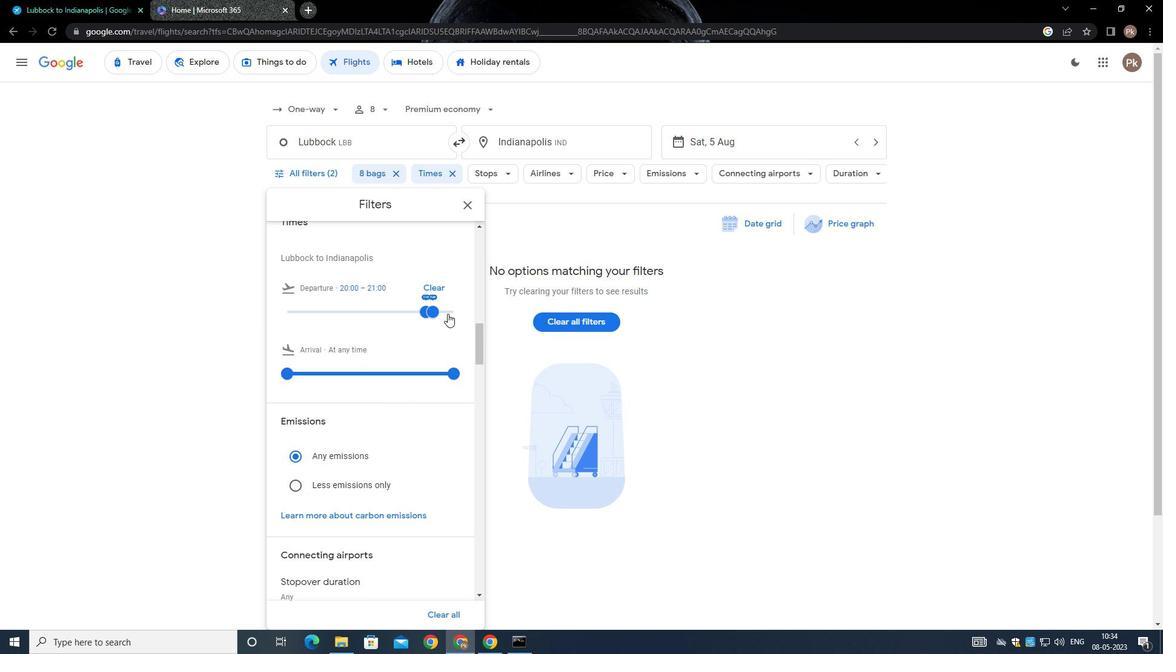 
Action: Mouse pressed left at (447, 310)
Screenshot: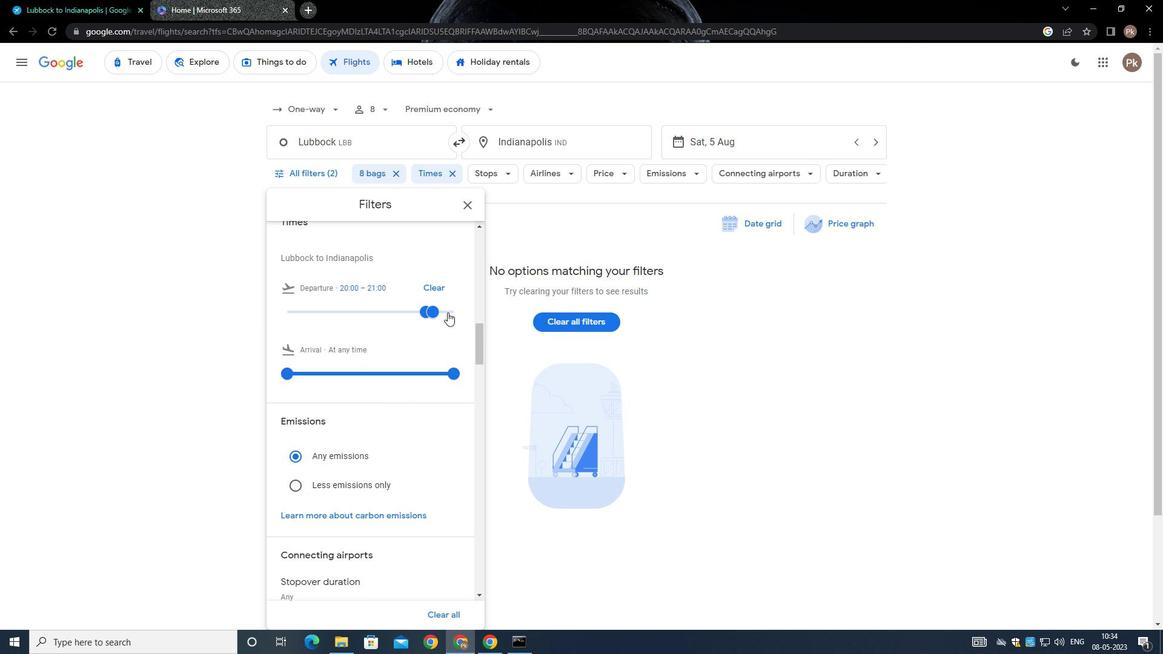 
Action: Mouse moved to (434, 310)
Screenshot: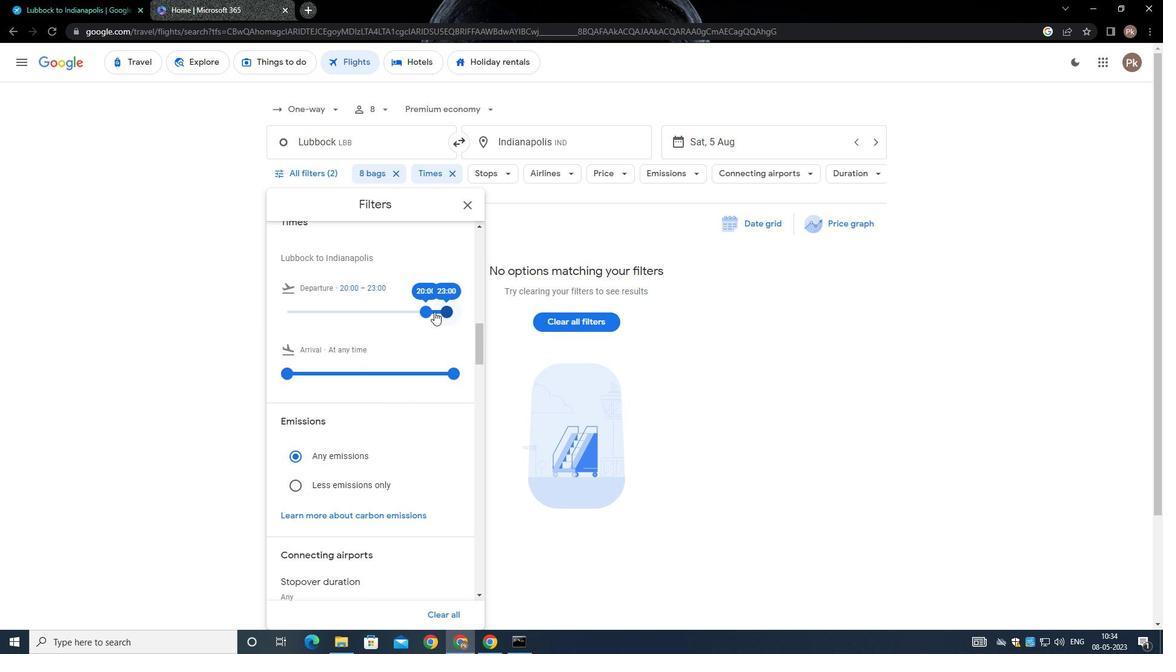 
Action: Mouse pressed left at (434, 310)
Screenshot: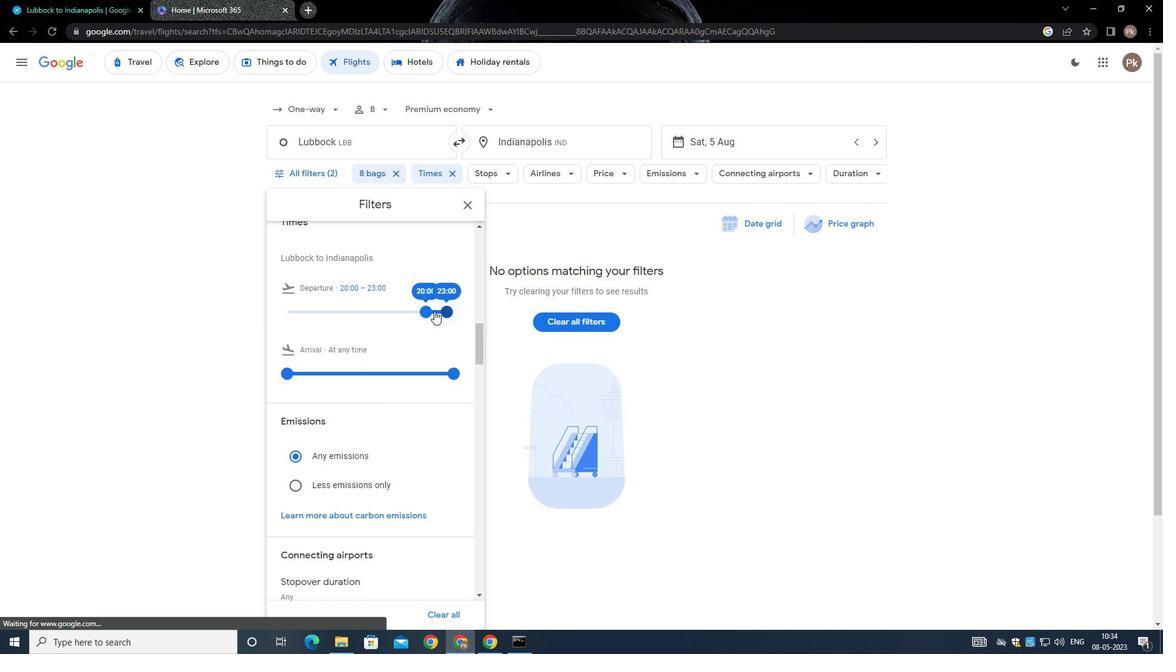 
Action: Mouse moved to (434, 312)
Screenshot: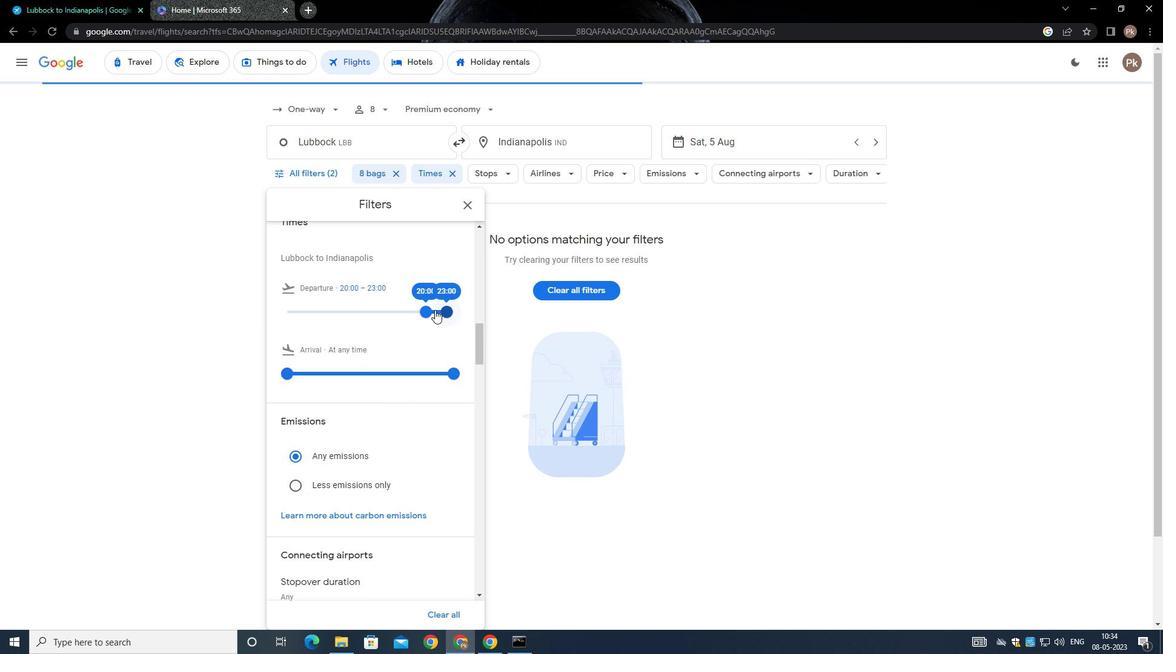 
Action: Mouse pressed left at (434, 312)
Screenshot: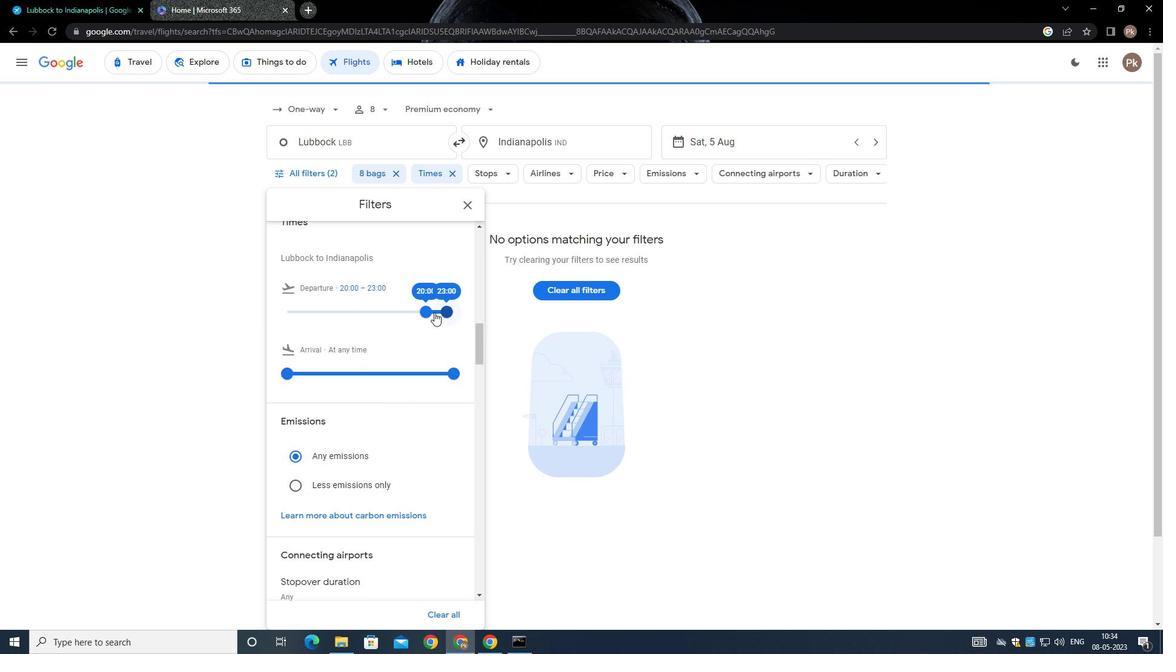 
Action: Mouse moved to (423, 310)
Screenshot: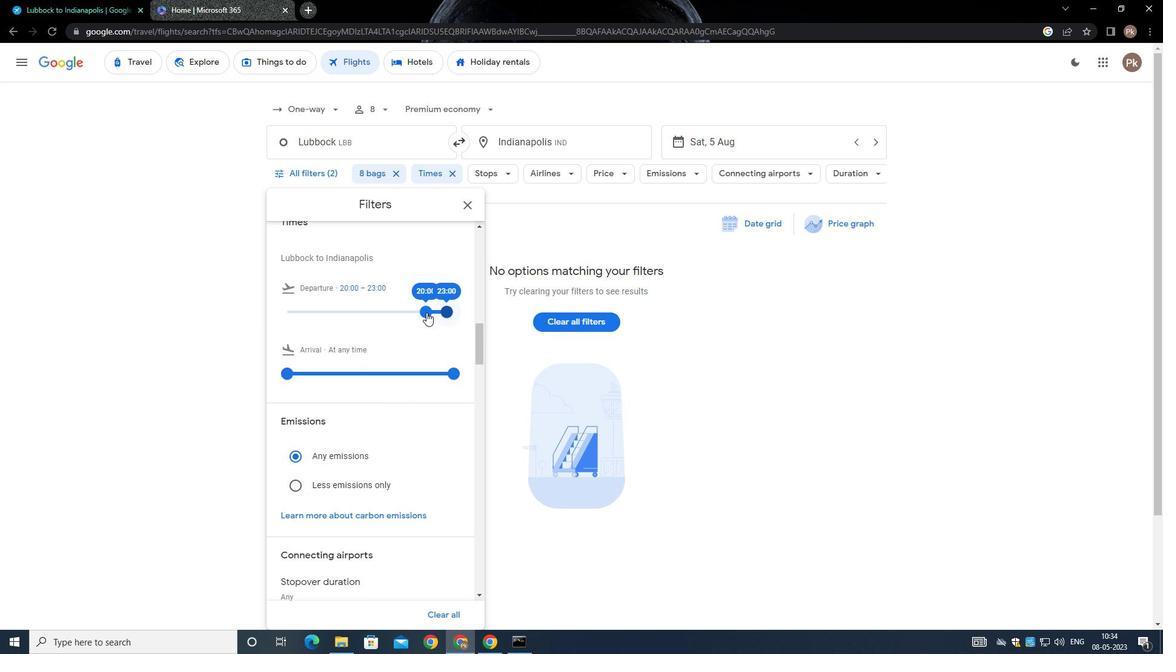 
Action: Mouse pressed left at (423, 310)
Screenshot: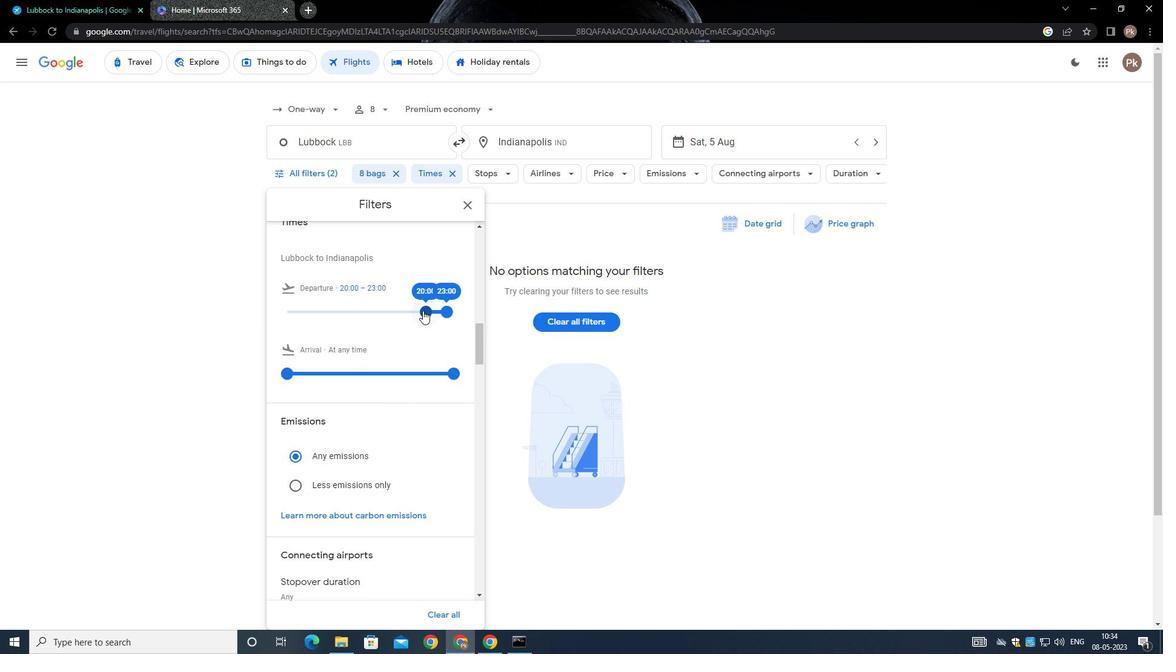 
Action: Mouse moved to (446, 313)
Screenshot: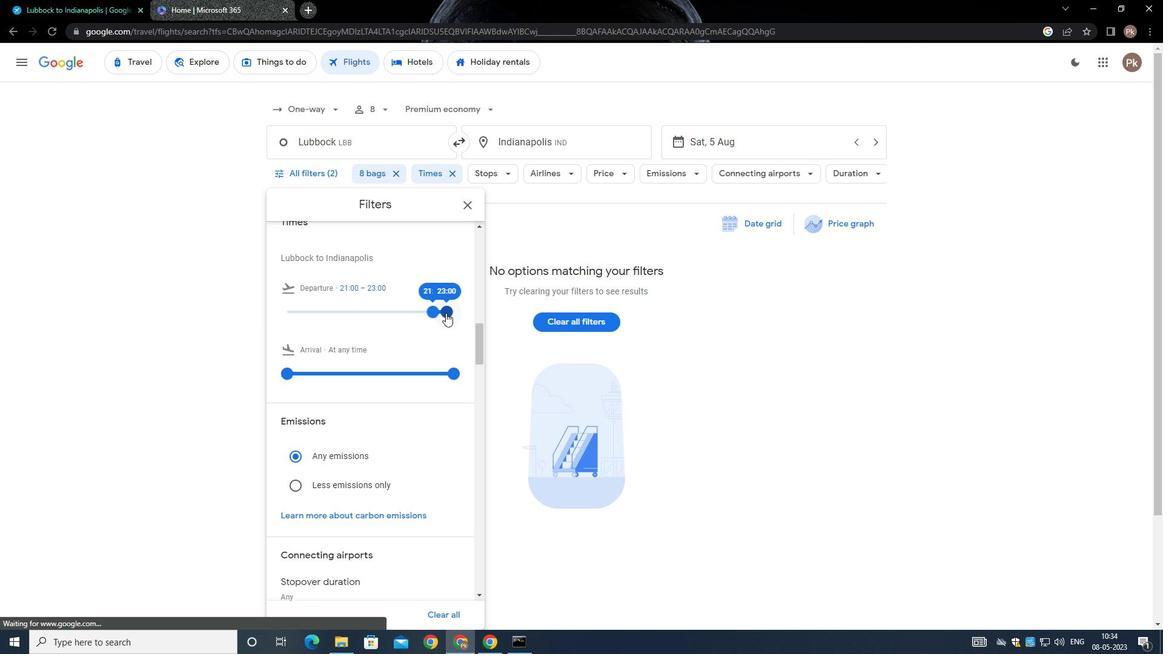 
Action: Mouse pressed left at (446, 313)
Screenshot: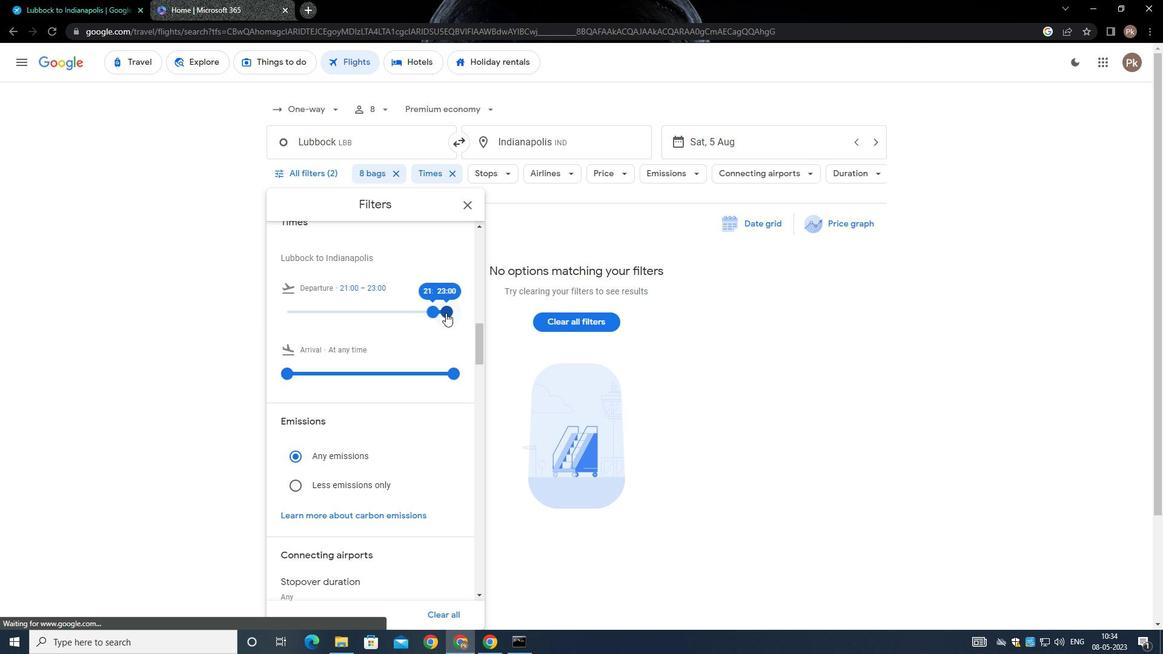 
Action: Mouse moved to (448, 311)
Screenshot: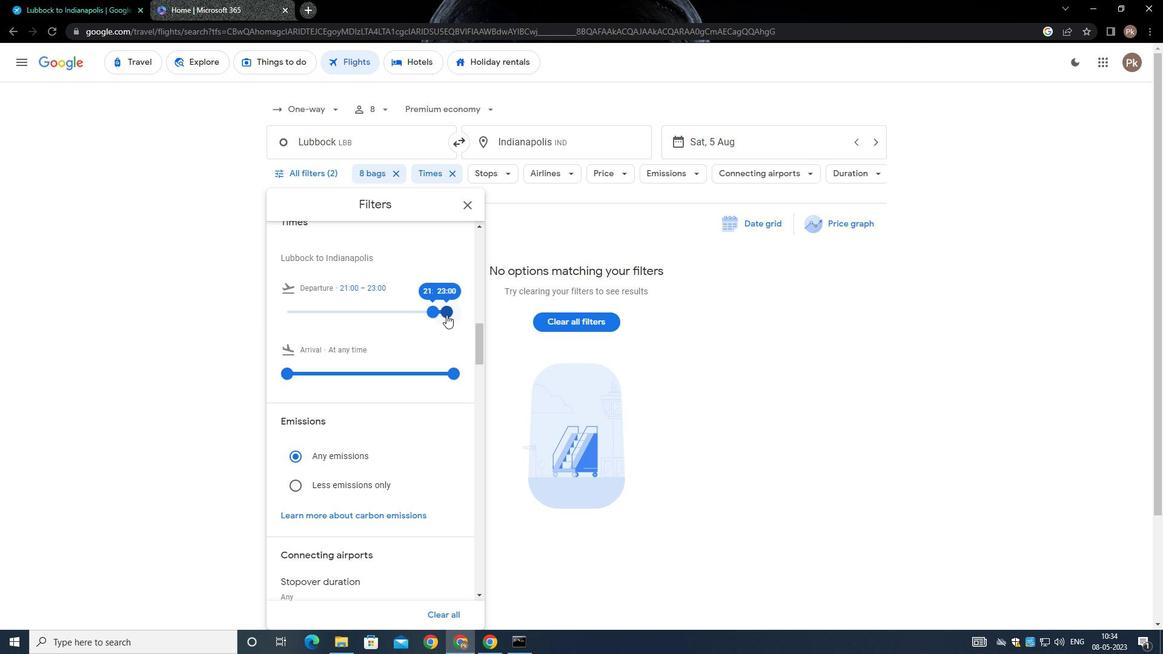 
Action: Mouse pressed left at (448, 311)
Screenshot: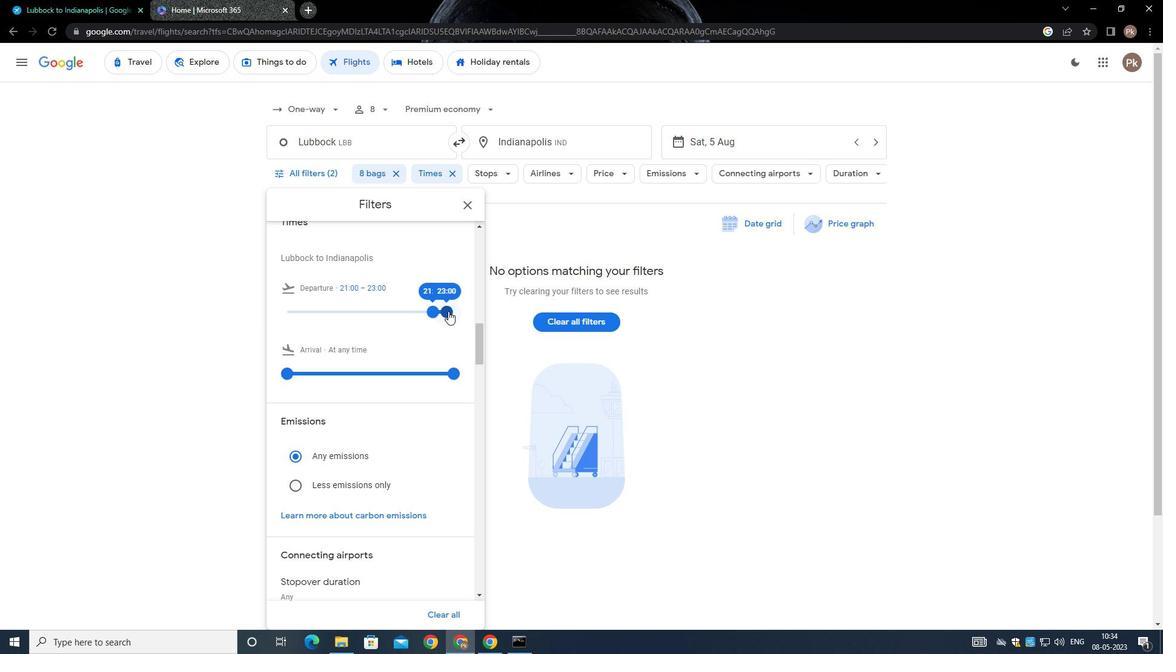 
Action: Mouse moved to (421, 341)
Screenshot: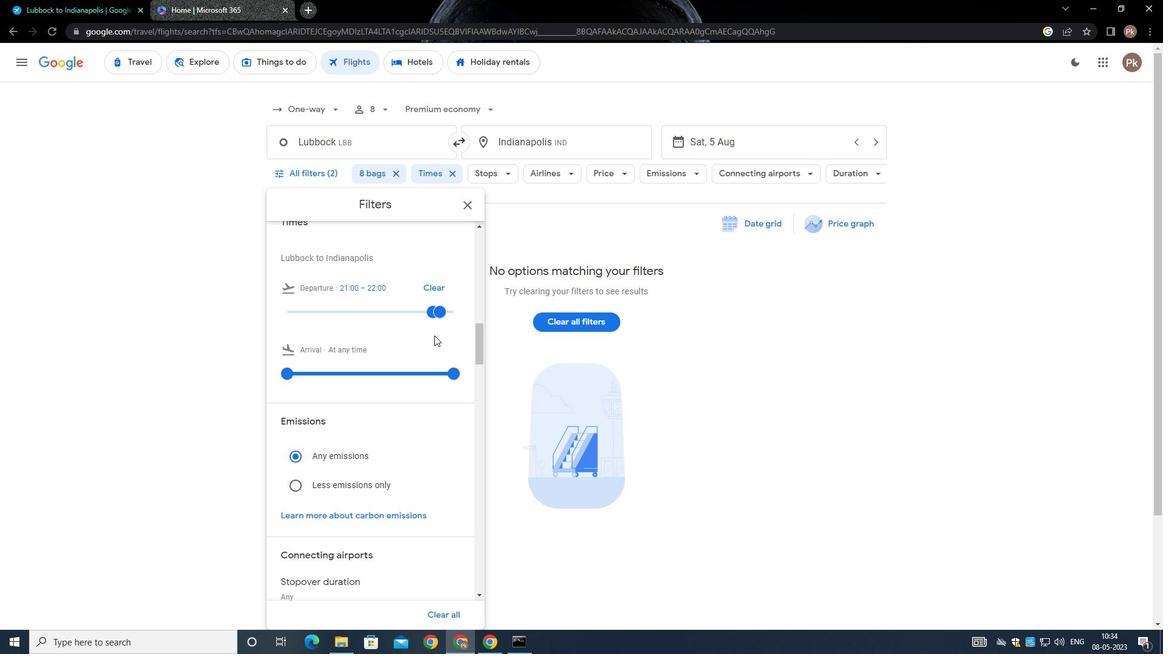 
Action: Mouse scrolled (421, 340) with delta (0, 0)
Screenshot: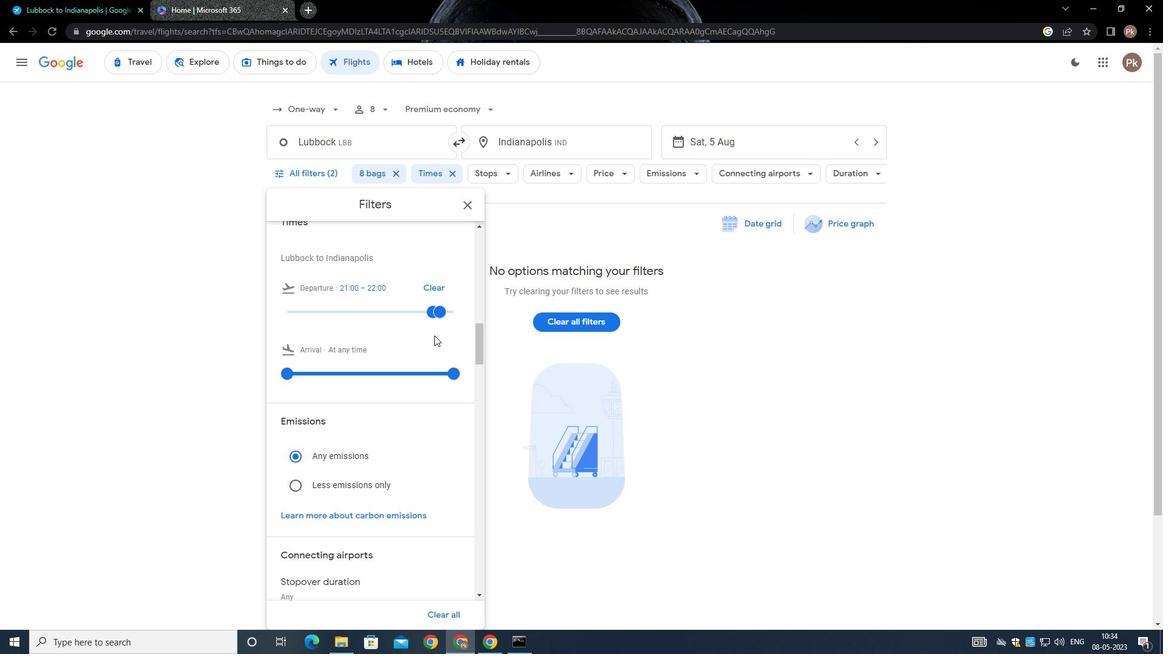 
Action: Mouse scrolled (421, 340) with delta (0, 0)
Screenshot: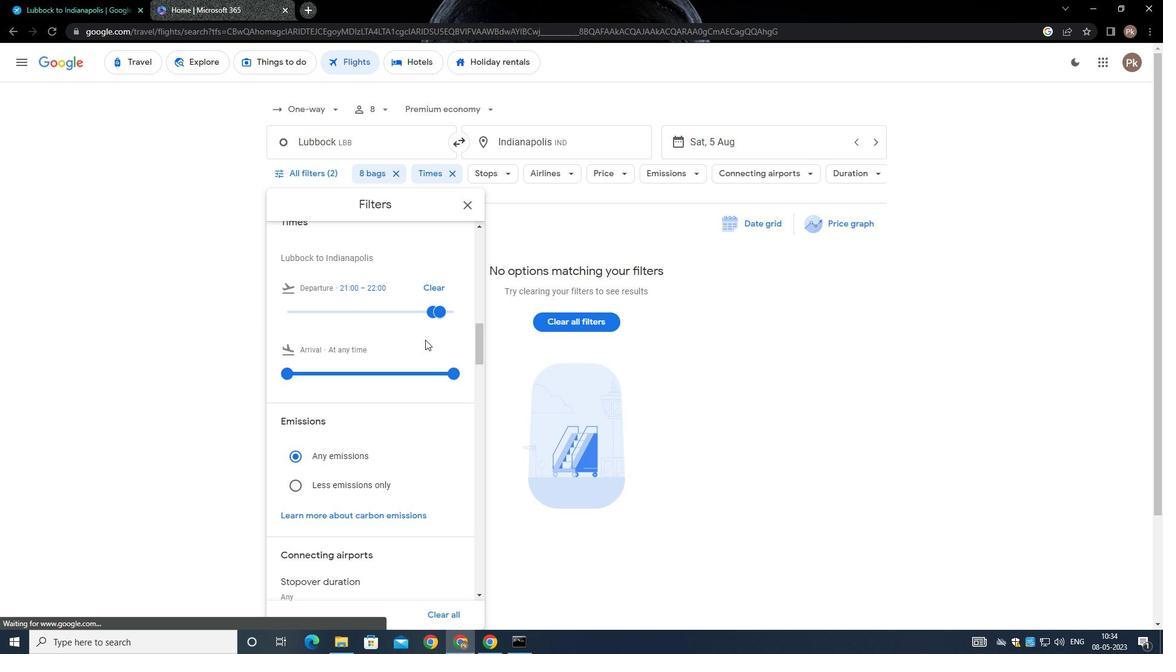 
Action: Mouse scrolled (421, 340) with delta (0, 0)
Screenshot: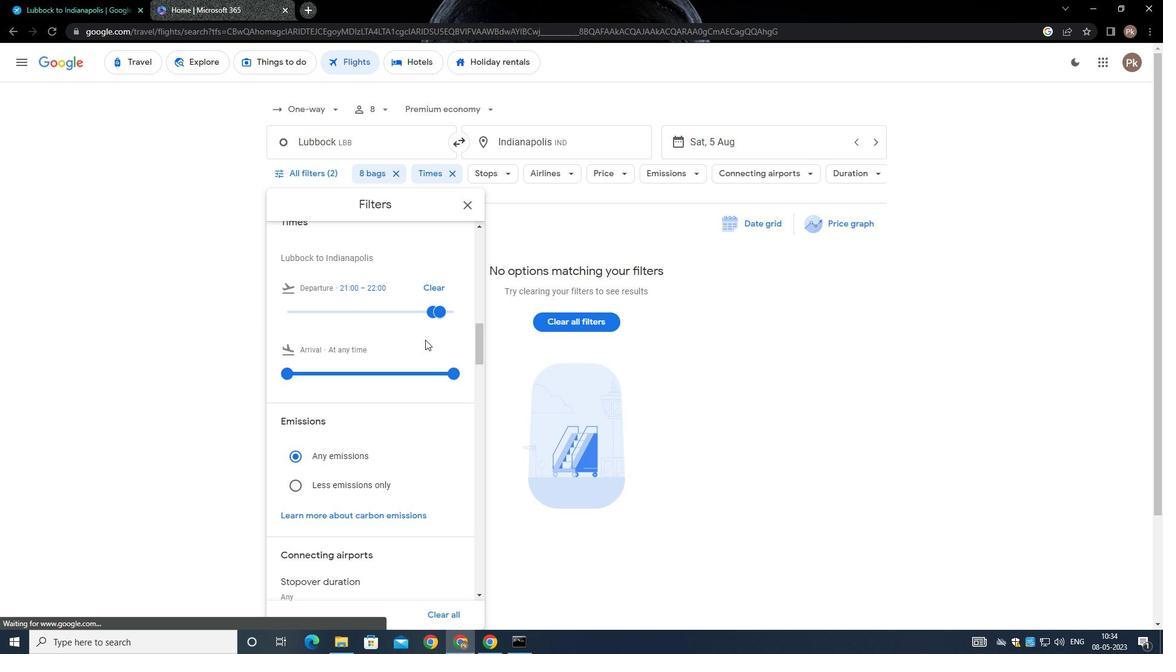 
Action: Mouse moved to (421, 341)
Screenshot: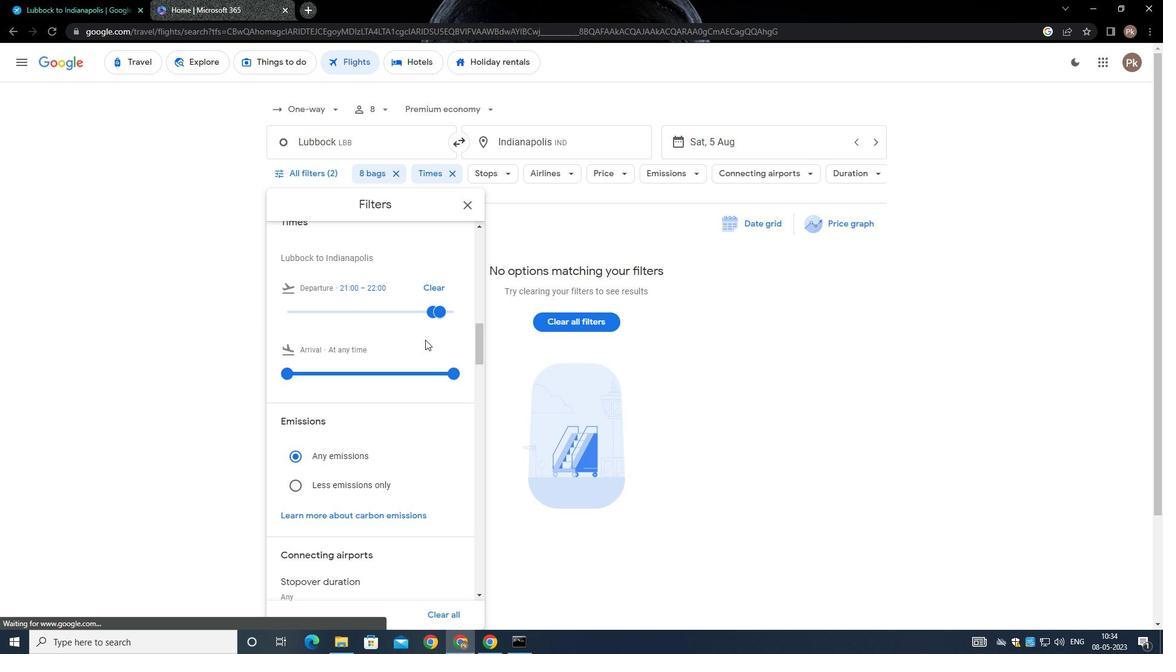 
Action: Mouse scrolled (421, 341) with delta (0, 0)
Screenshot: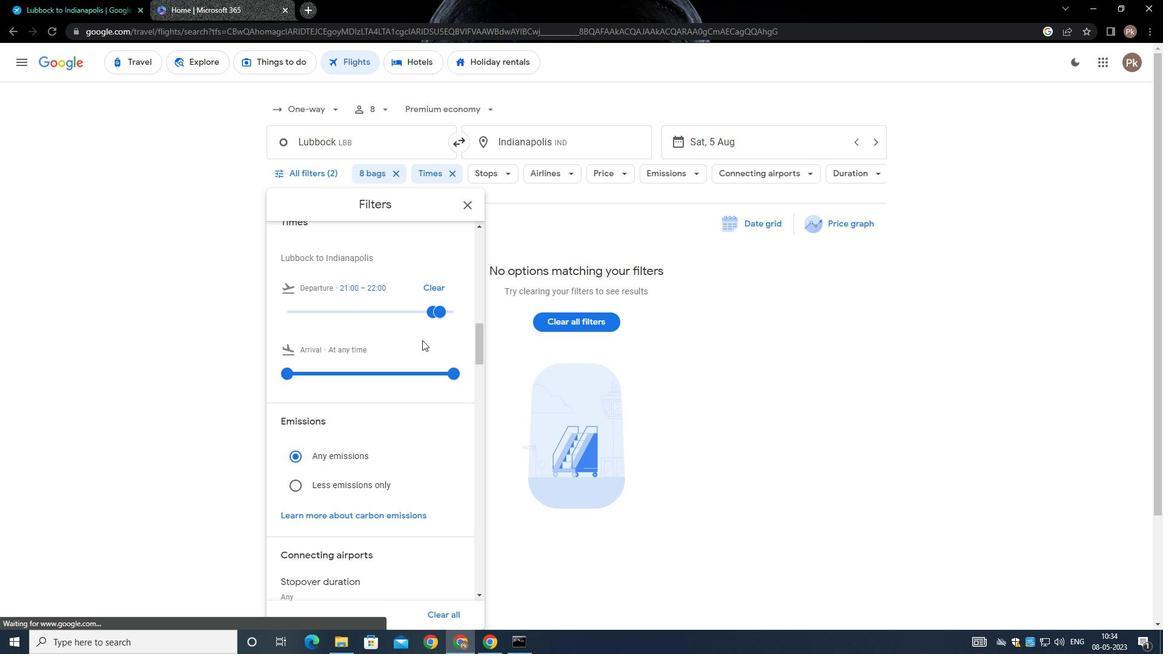 
Action: Mouse scrolled (421, 341) with delta (0, 0)
Screenshot: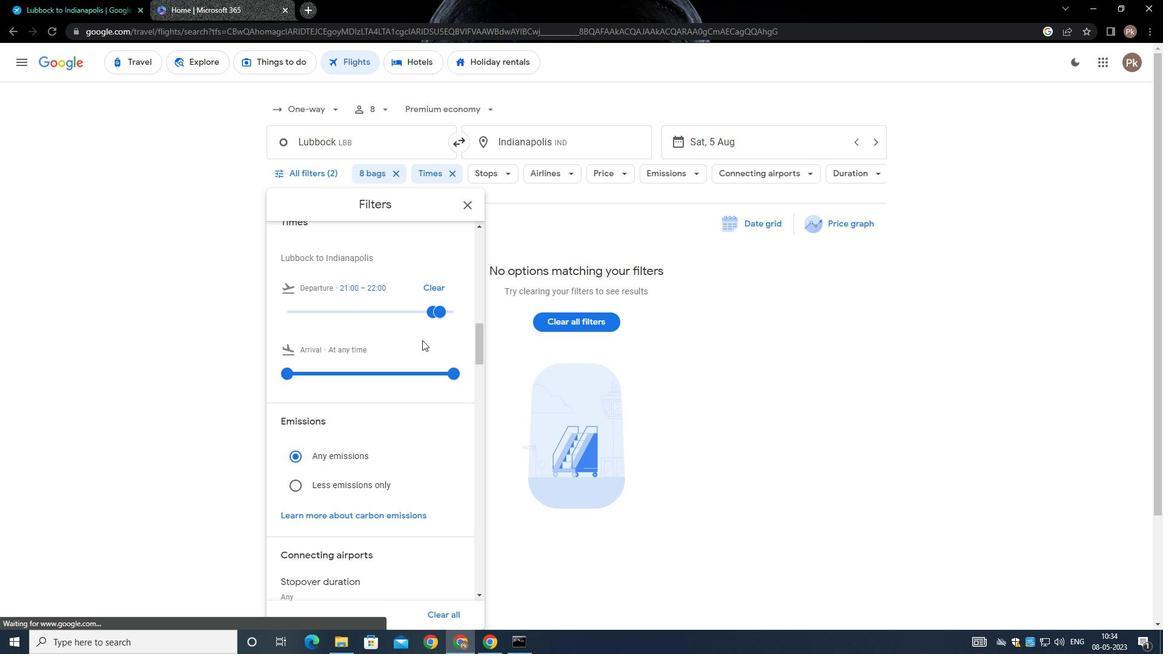 
Action: Mouse scrolled (421, 341) with delta (0, 0)
Screenshot: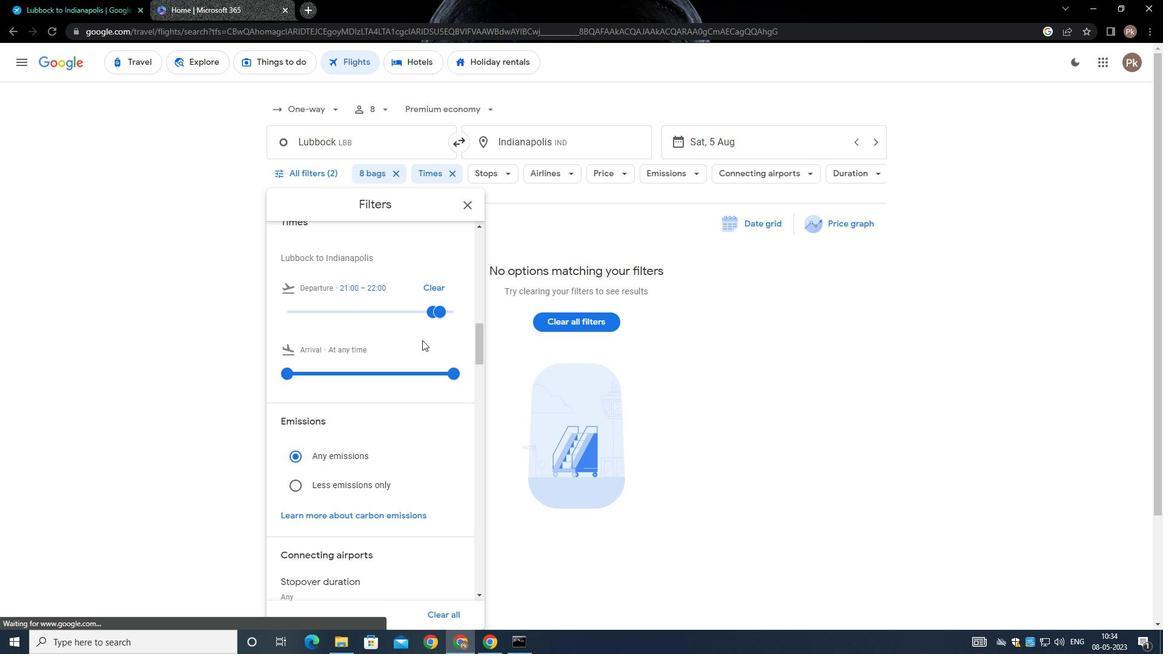 
Action: Mouse moved to (385, 318)
Screenshot: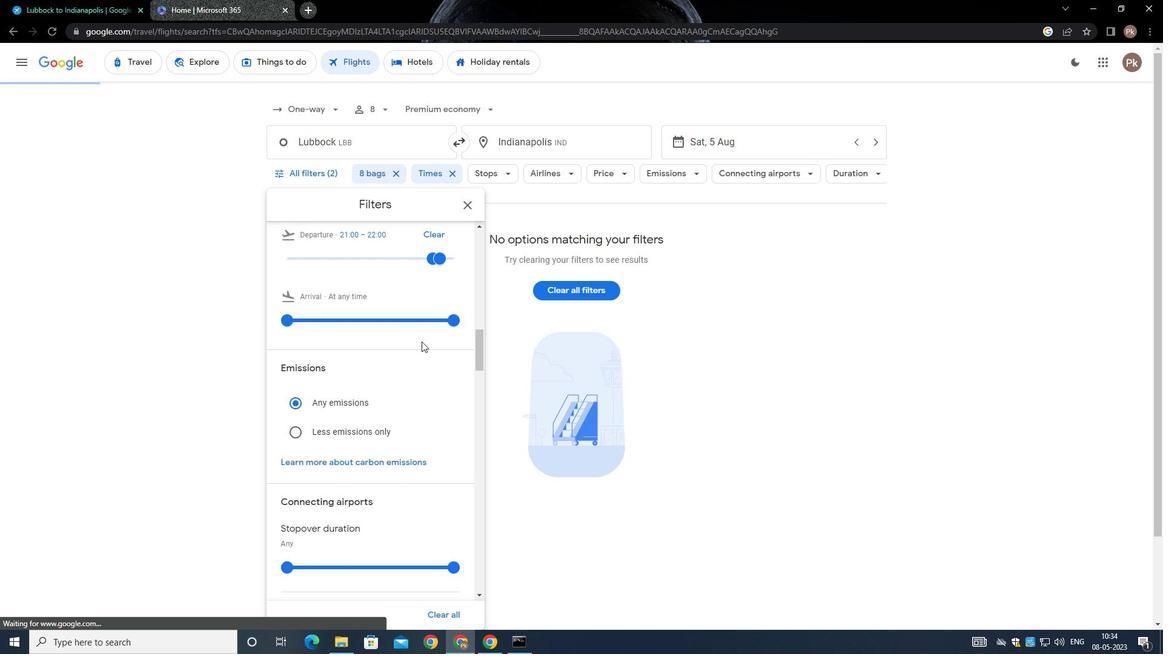 
Action: Mouse scrolled (385, 317) with delta (0, 0)
Screenshot: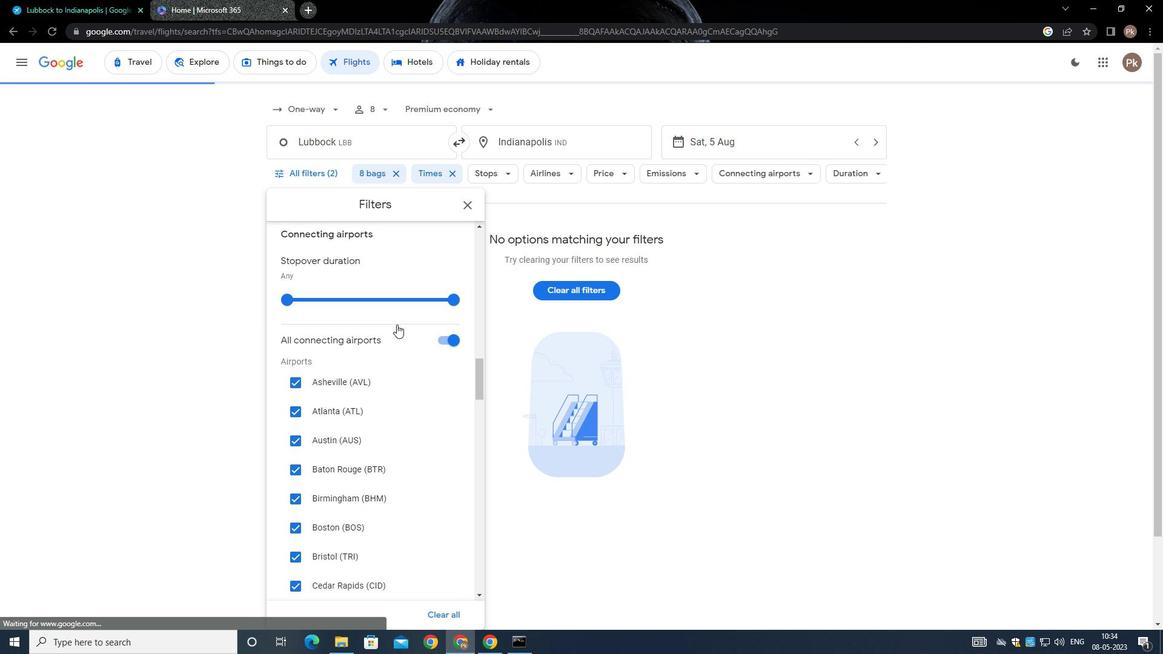 
Action: Mouse moved to (385, 318)
Screenshot: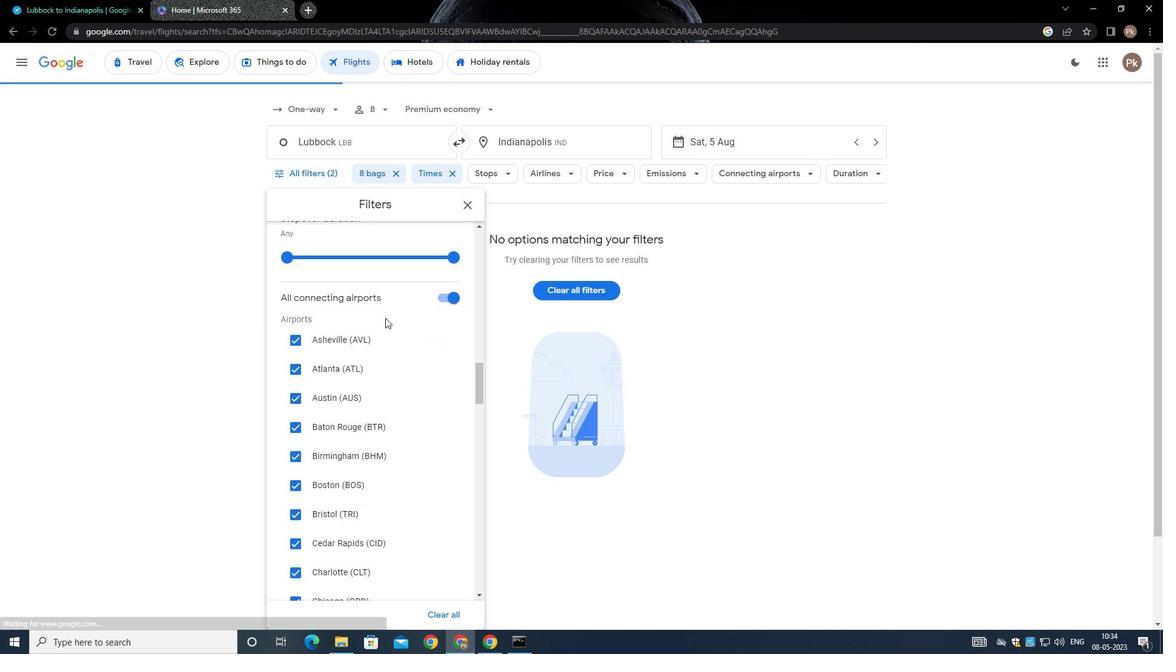 
Action: Mouse scrolled (385, 317) with delta (0, 0)
Screenshot: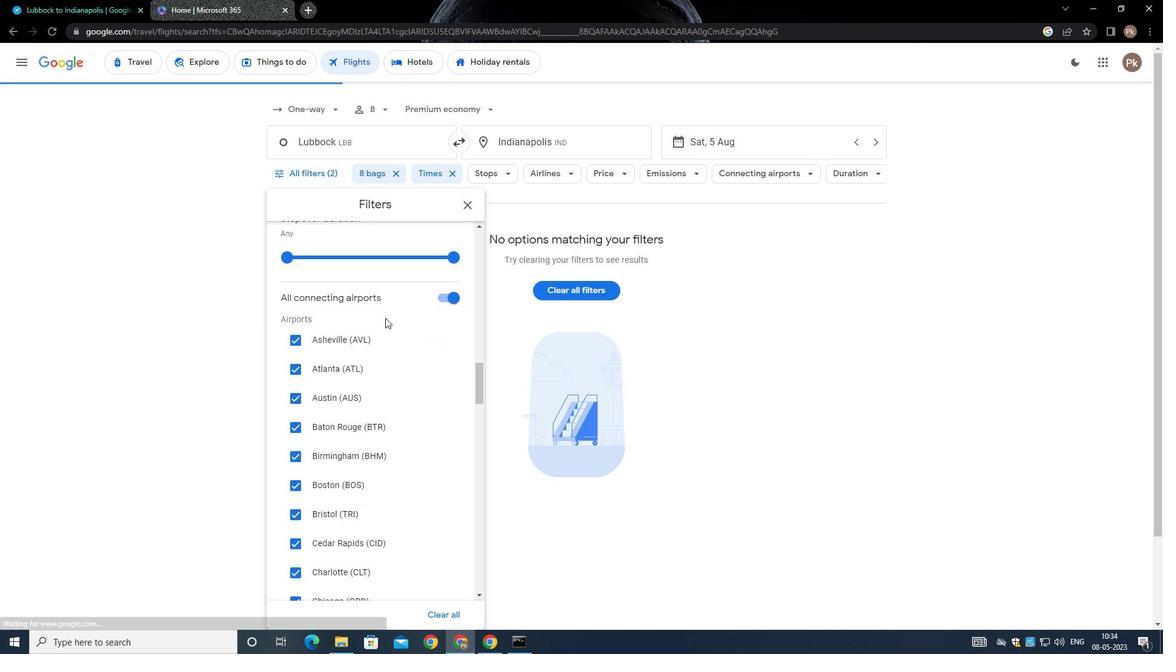 
Action: Mouse moved to (385, 318)
Screenshot: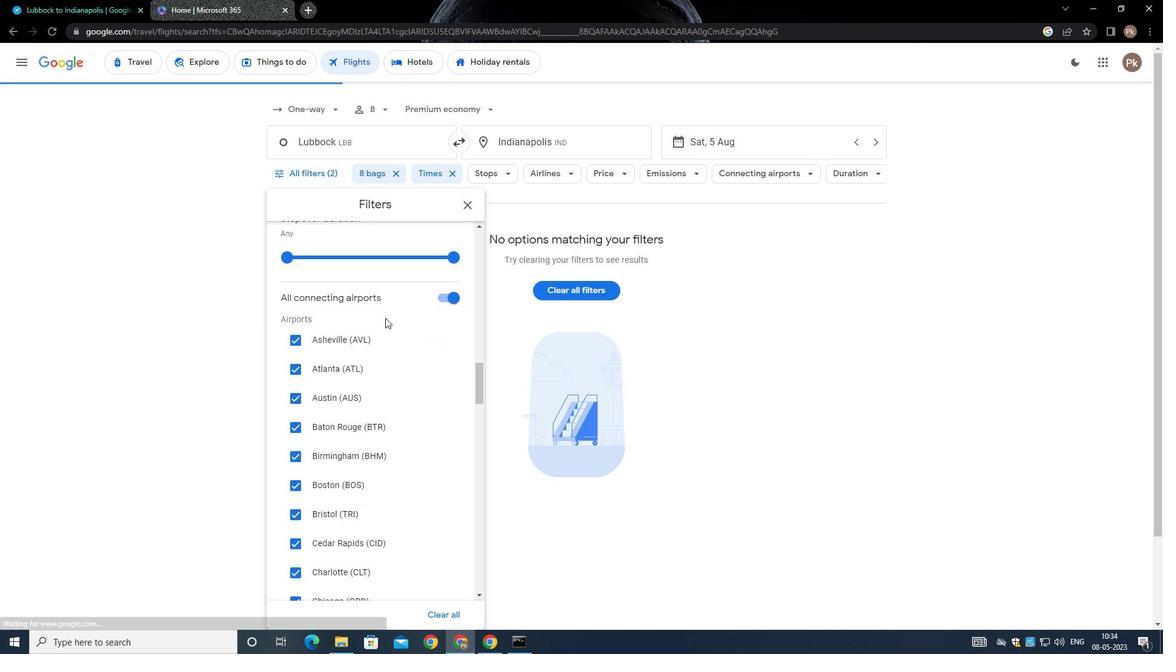
Action: Mouse scrolled (385, 317) with delta (0, 0)
Screenshot: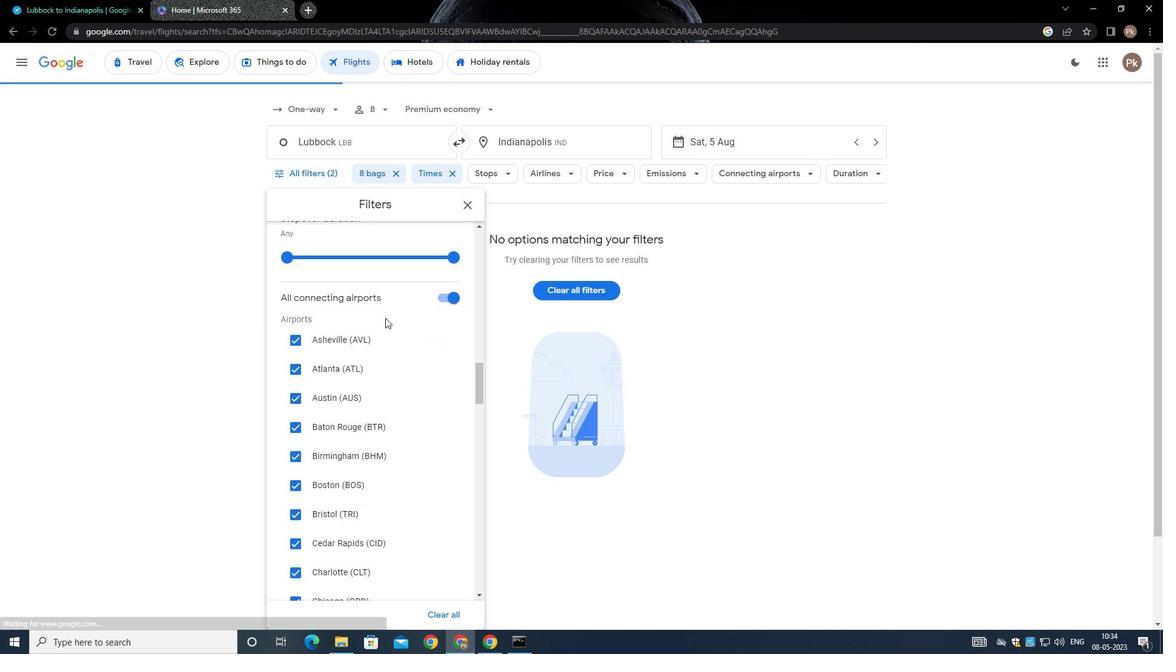 
Action: Mouse moved to (385, 318)
Screenshot: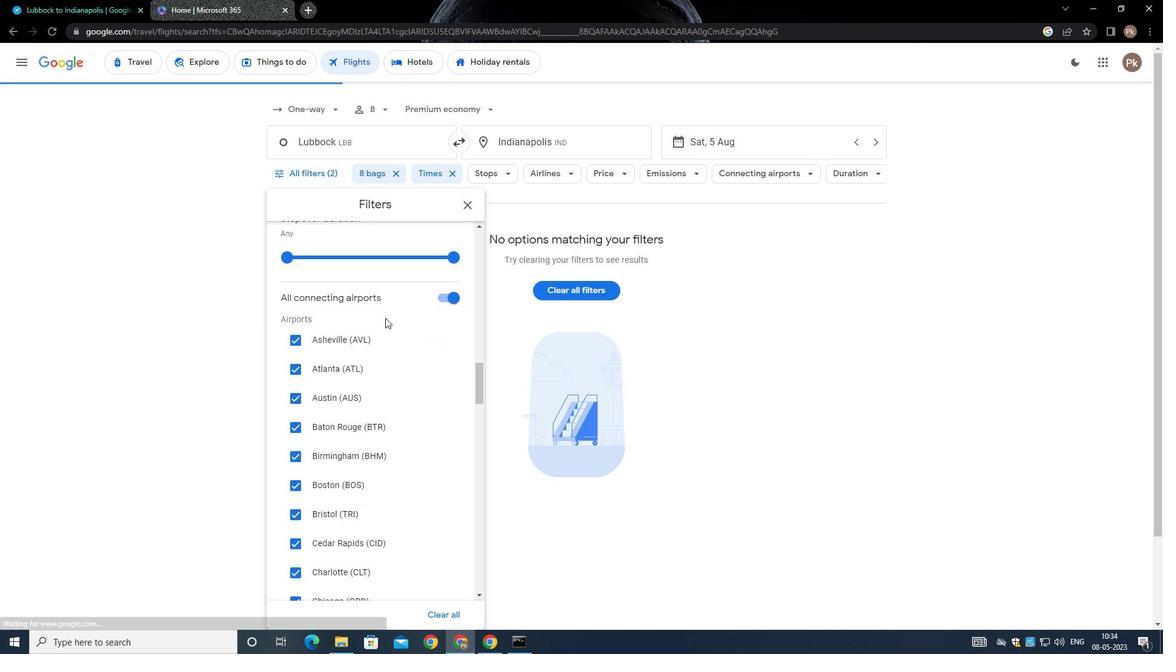 
Action: Mouse scrolled (385, 317) with delta (0, 0)
Screenshot: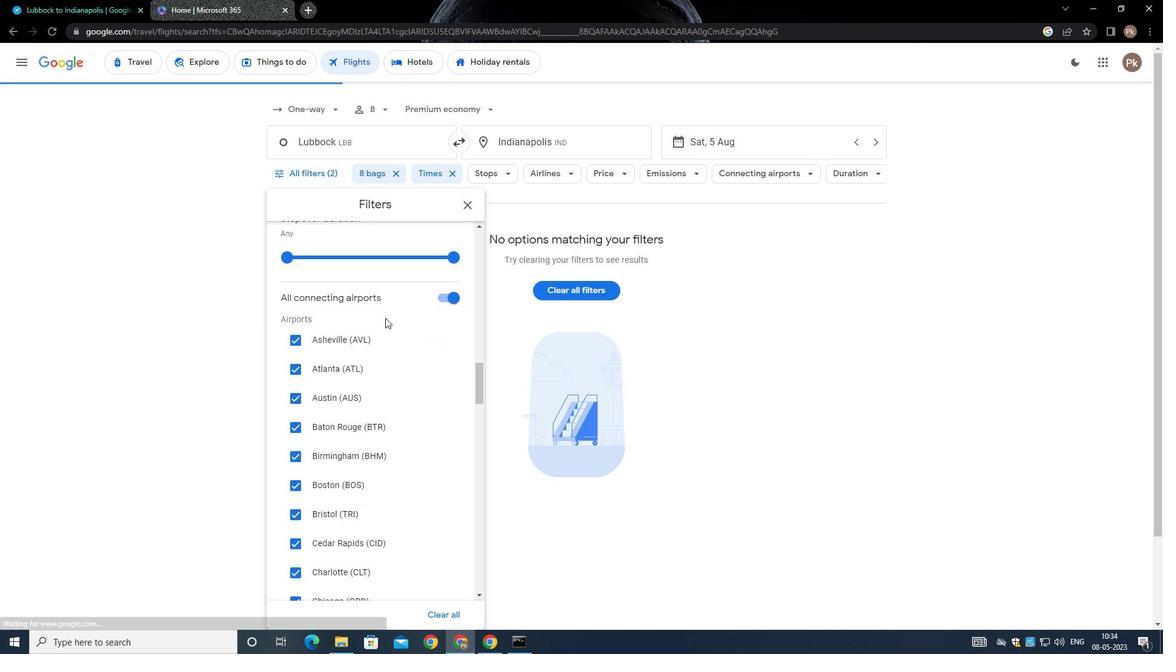 
Action: Mouse scrolled (385, 317) with delta (0, 0)
Screenshot: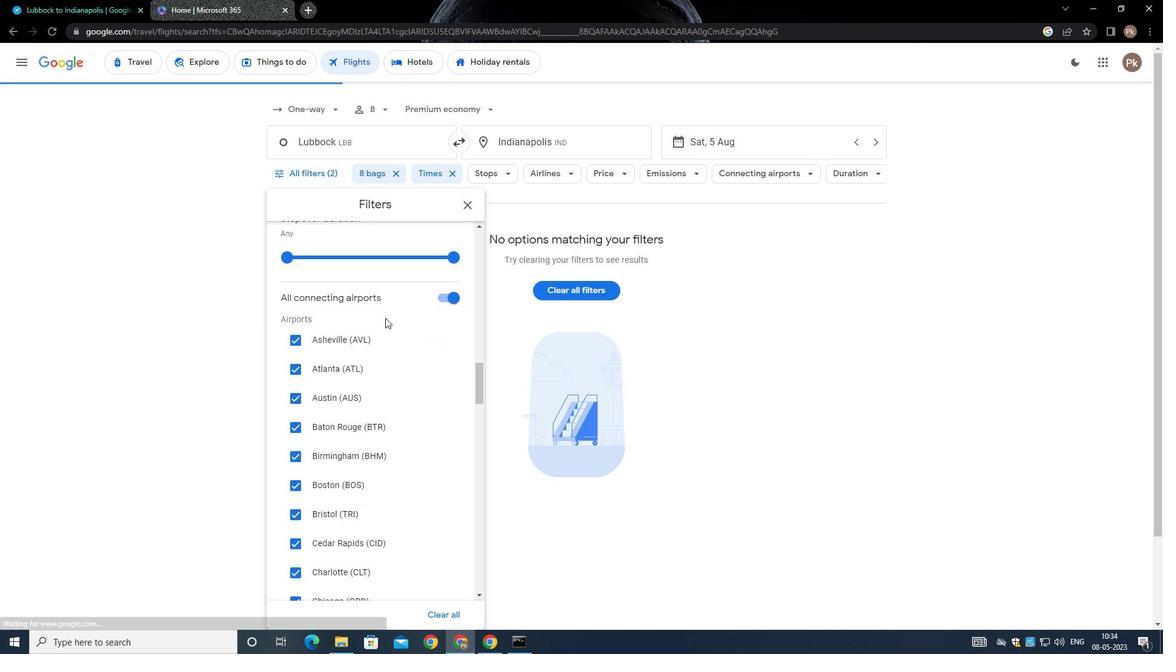 
Action: Mouse scrolled (385, 317) with delta (0, 0)
Screenshot: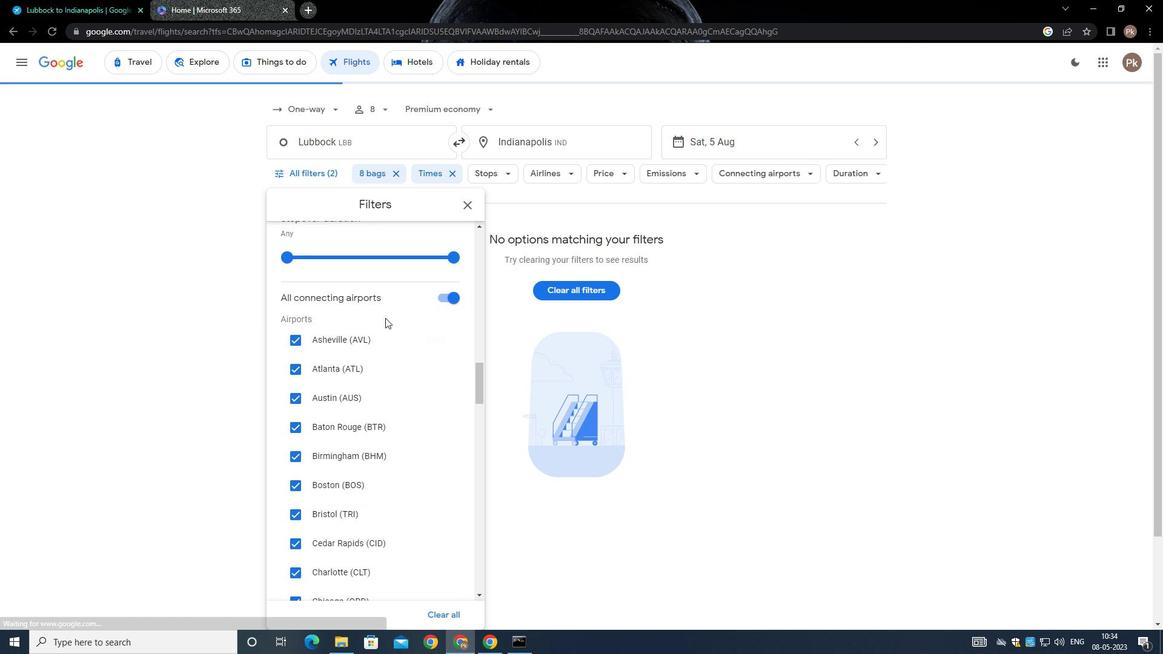 
Action: Mouse moved to (388, 327)
Screenshot: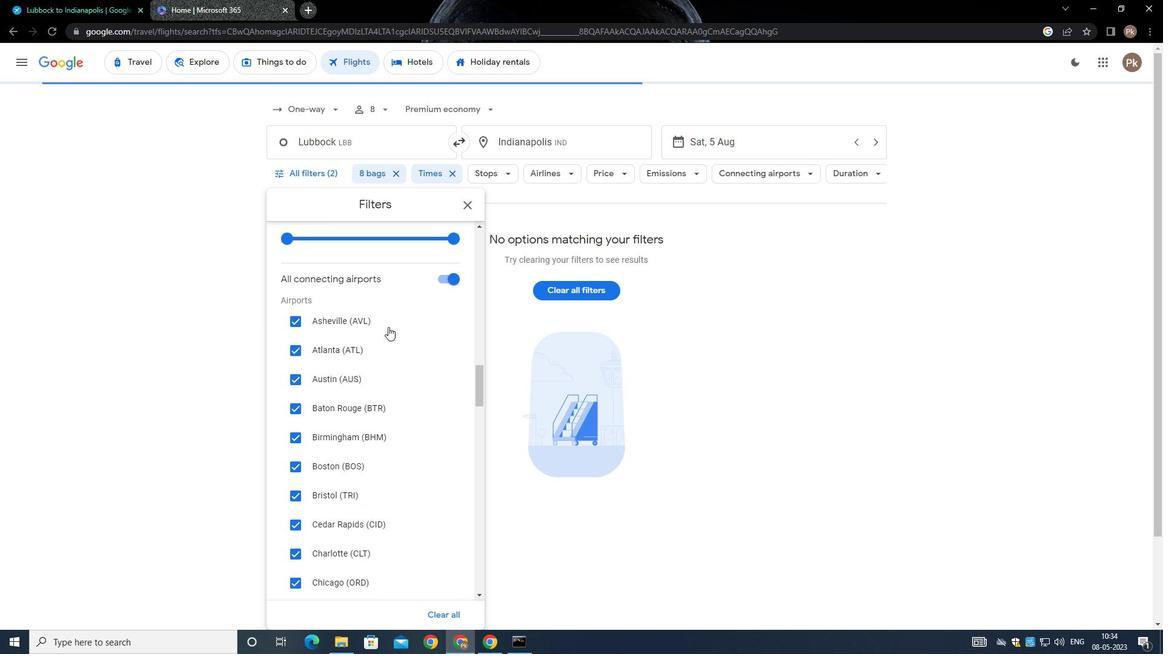 
Action: Mouse scrolled (388, 326) with delta (0, 0)
Screenshot: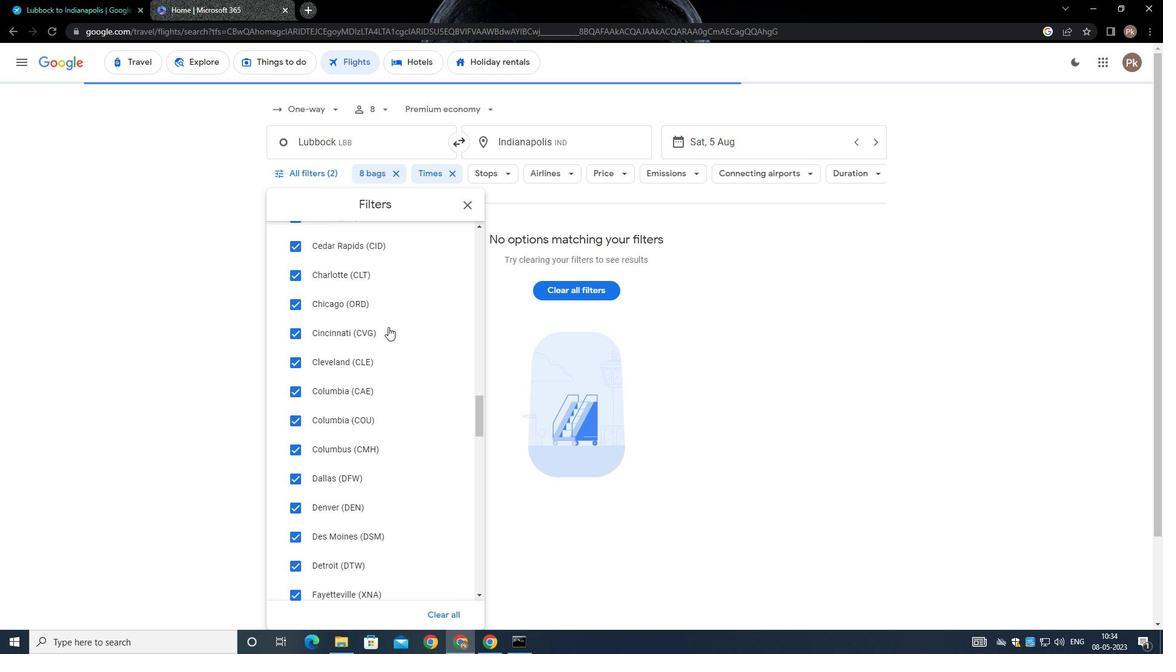 
Action: Mouse scrolled (388, 326) with delta (0, 0)
Screenshot: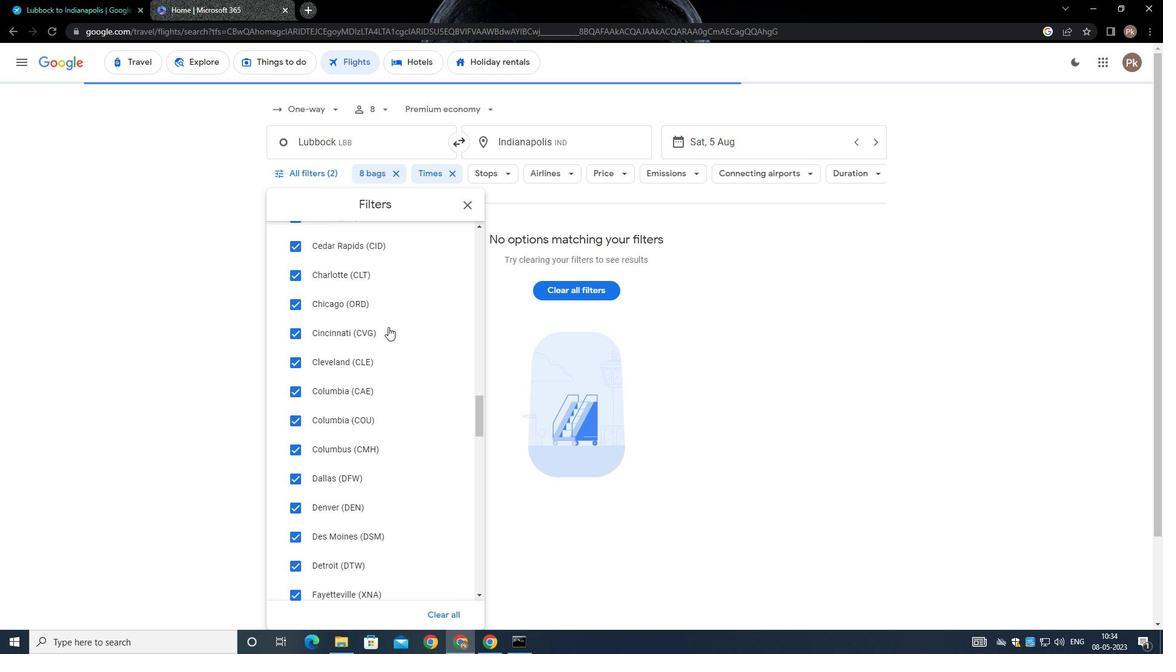 
Action: Mouse moved to (388, 327)
Screenshot: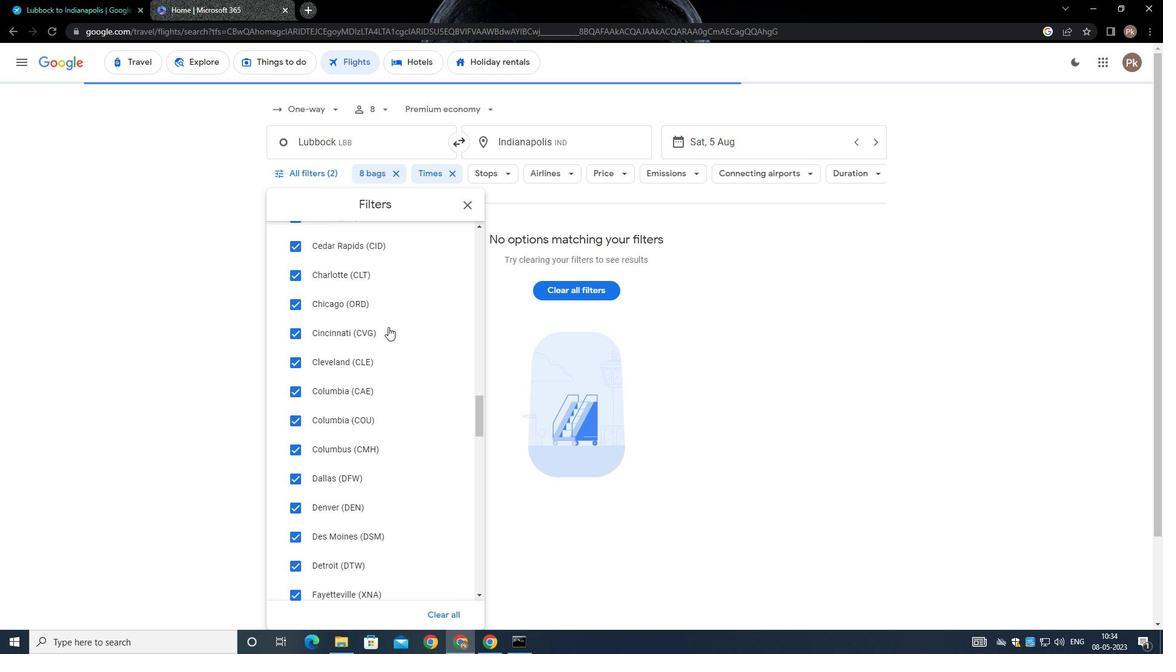 
Action: Mouse scrolled (388, 326) with delta (0, 0)
Screenshot: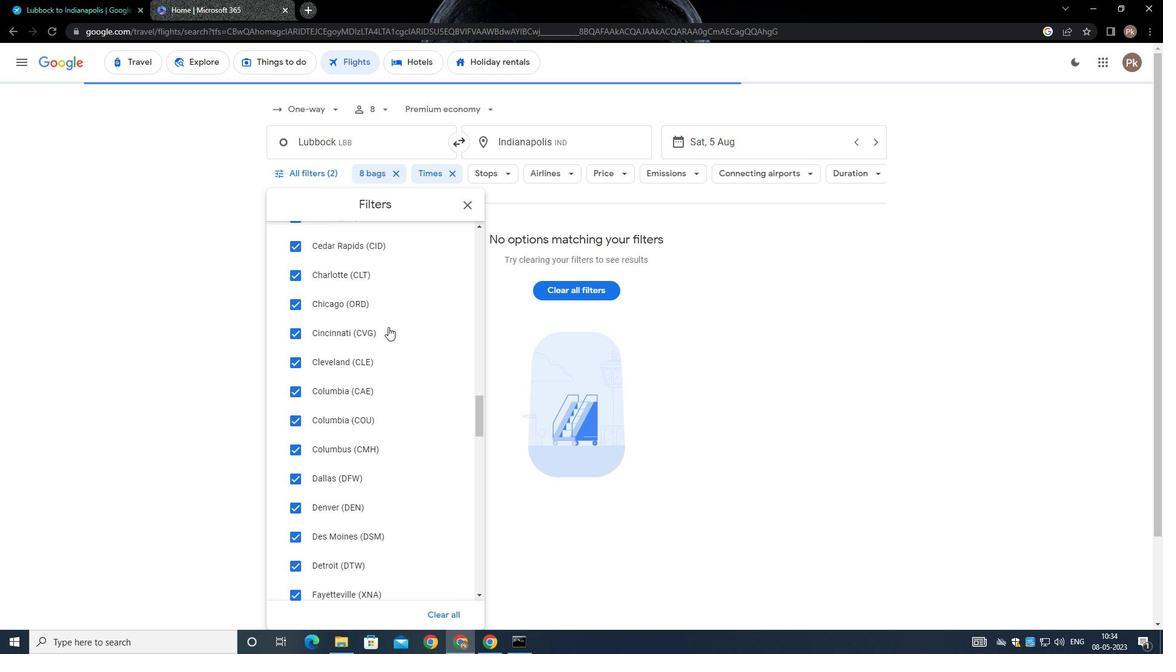 
Action: Mouse scrolled (388, 326) with delta (0, 0)
Screenshot: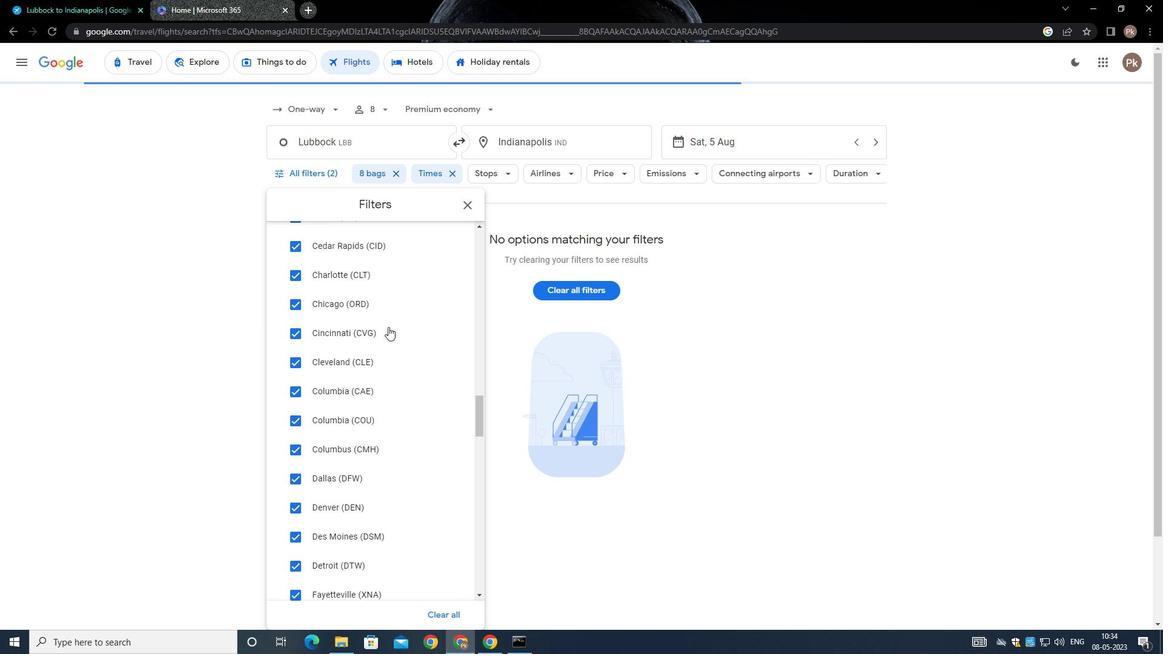 
Action: Mouse scrolled (388, 326) with delta (0, 0)
Screenshot: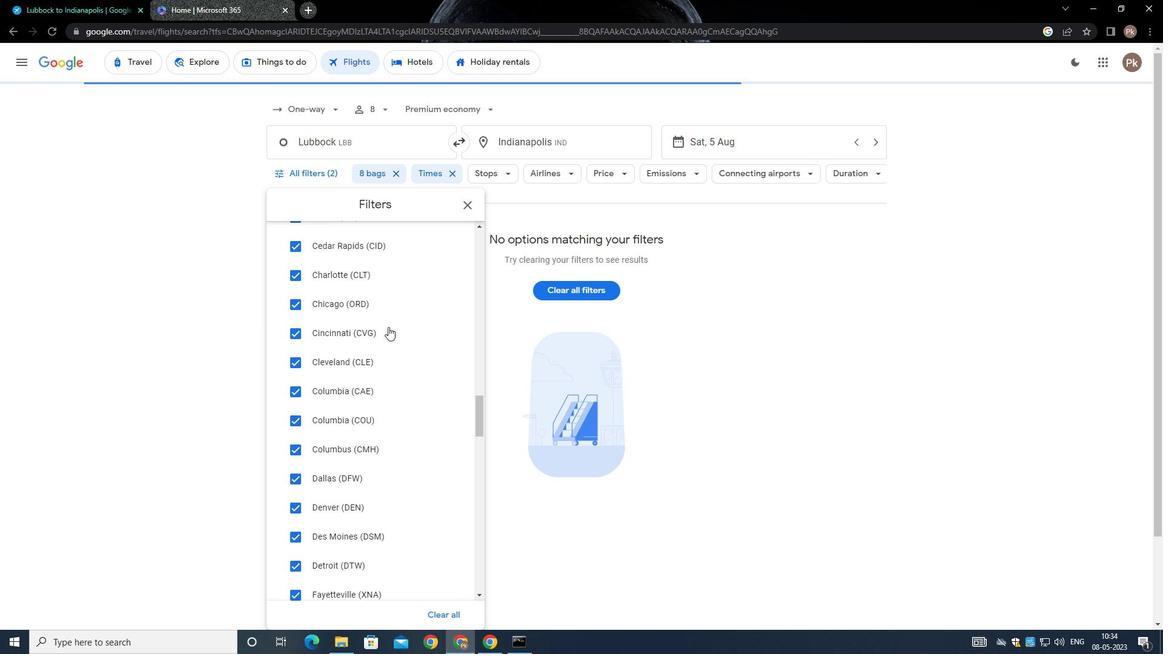 
Action: Mouse moved to (384, 324)
Screenshot: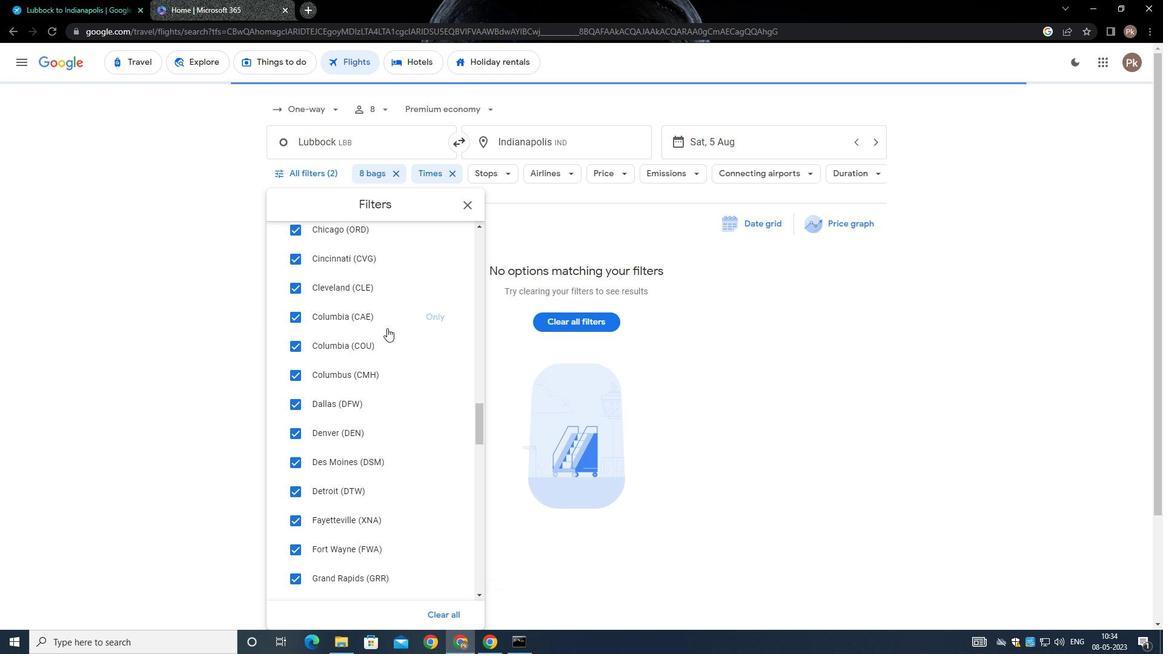 
Action: Mouse scrolled (384, 324) with delta (0, 0)
Screenshot: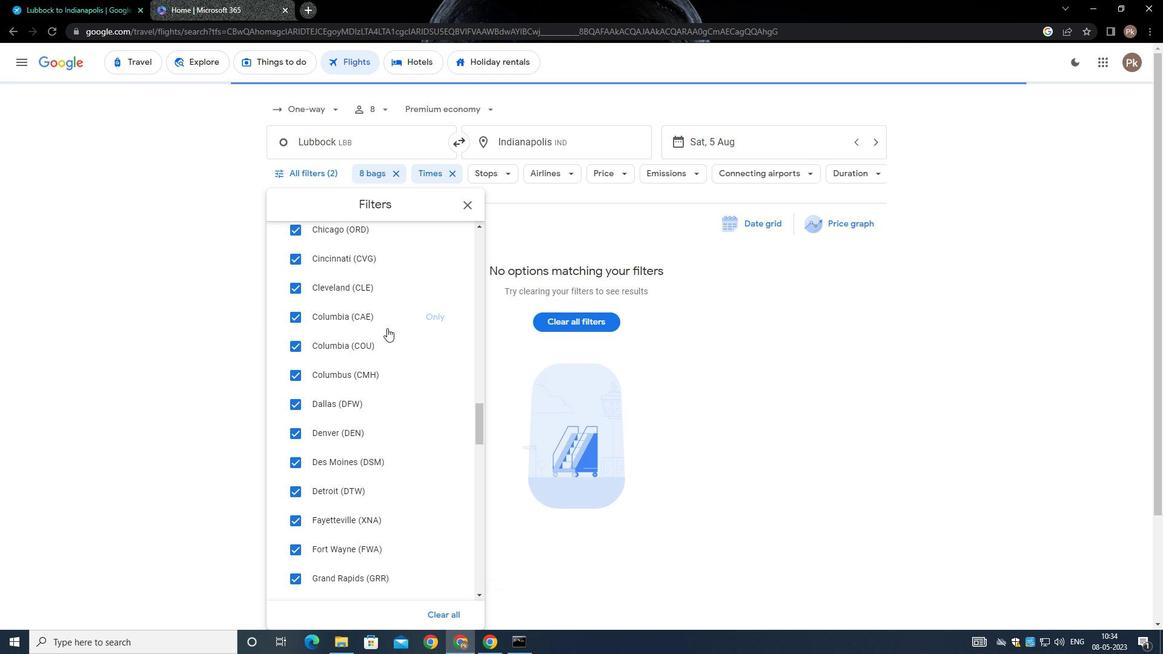 
Action: Mouse scrolled (384, 324) with delta (0, 0)
Screenshot: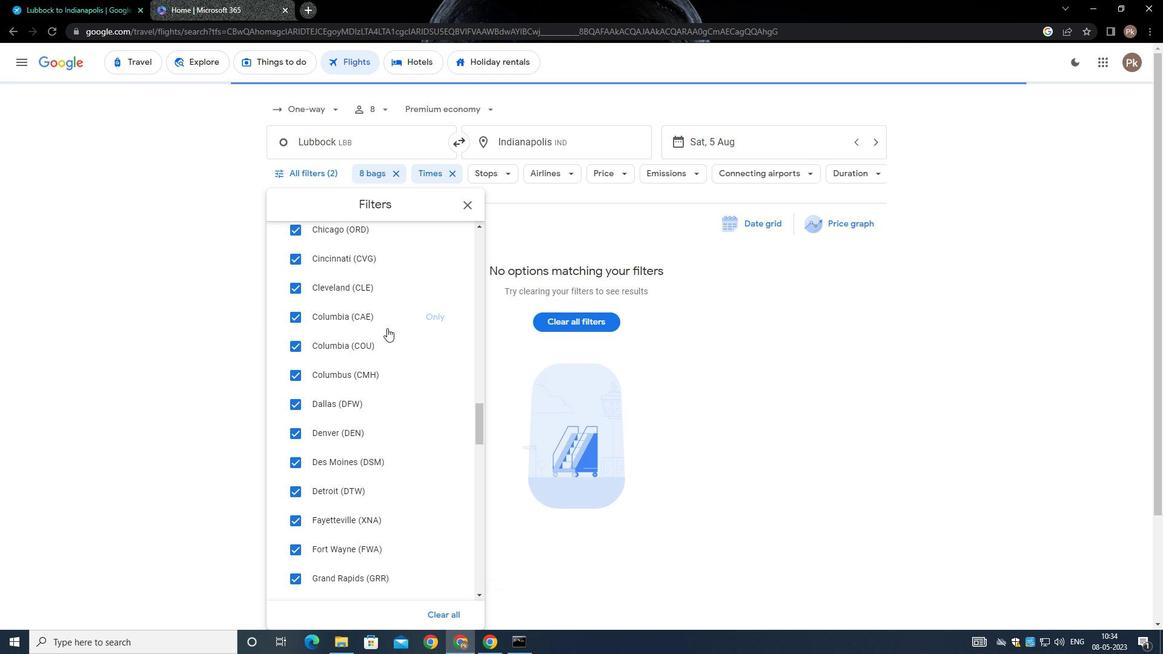 
Action: Mouse scrolled (384, 324) with delta (0, 0)
Screenshot: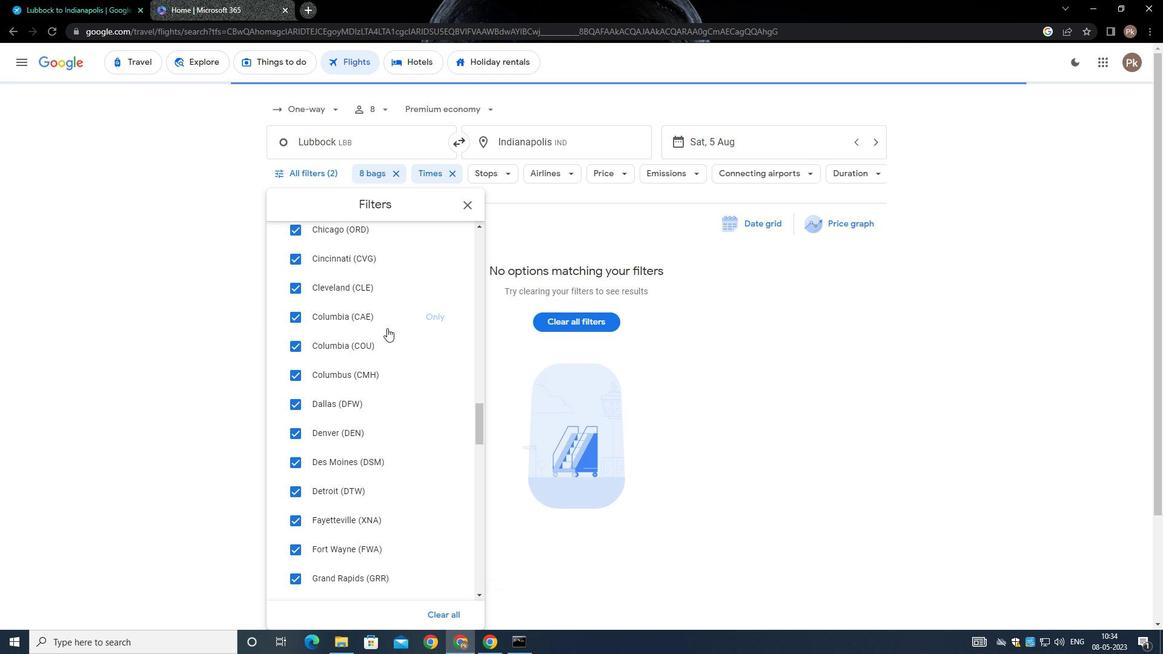 
Action: Mouse scrolled (384, 324) with delta (0, 0)
Screenshot: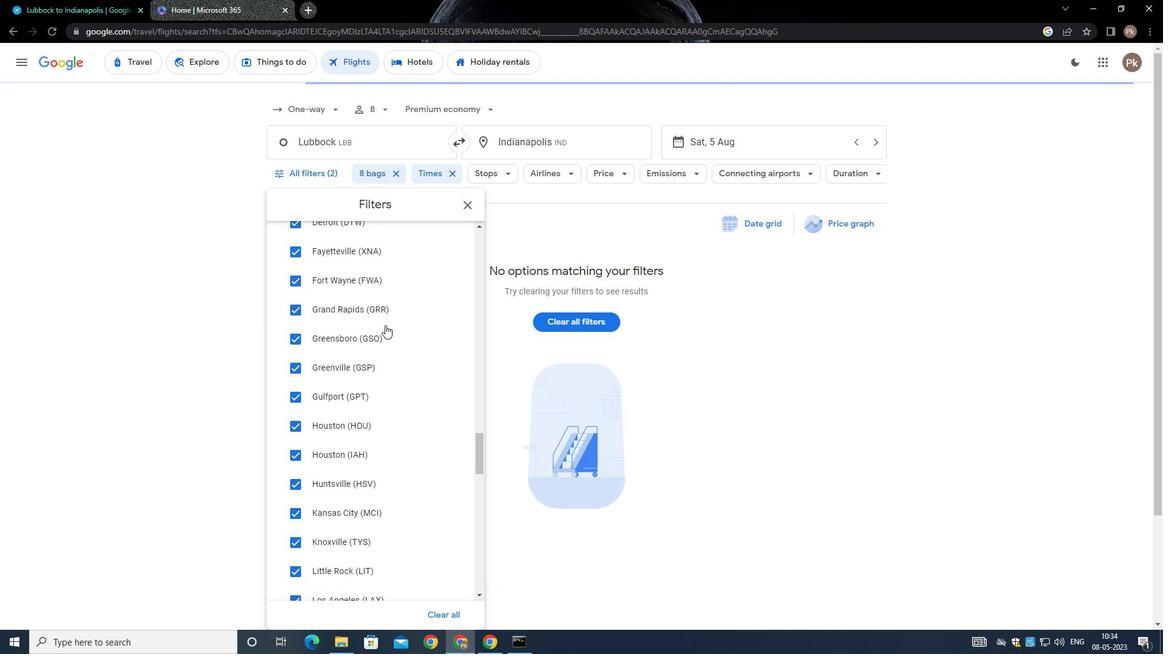
Action: Mouse scrolled (384, 324) with delta (0, 0)
Screenshot: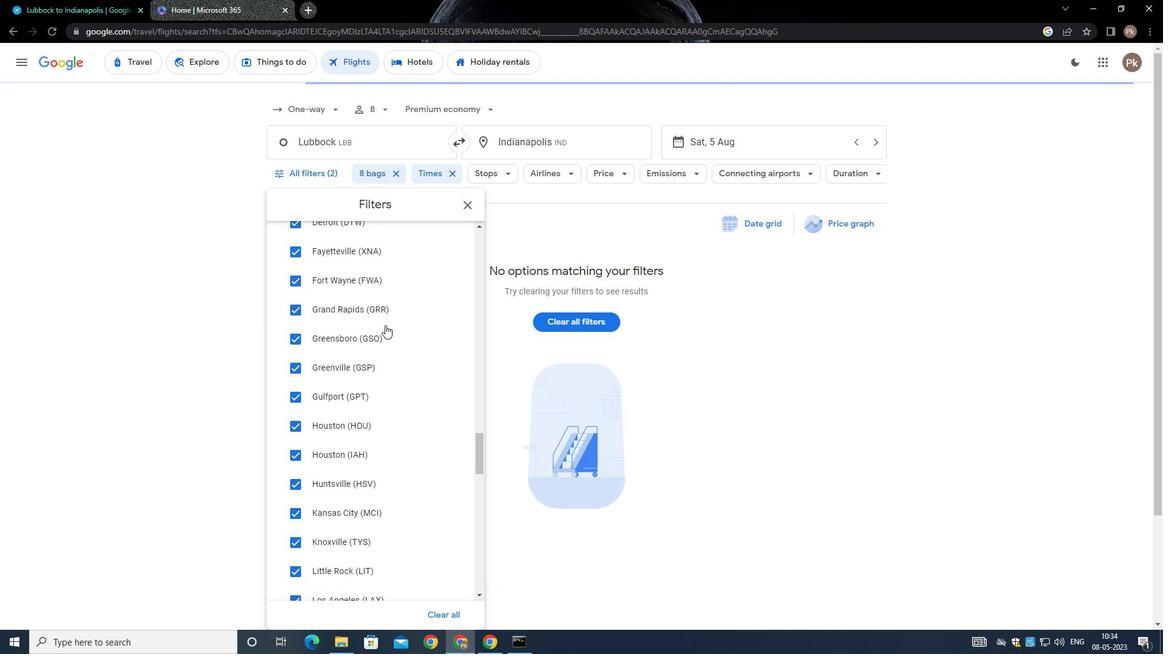 
Action: Mouse moved to (384, 311)
Screenshot: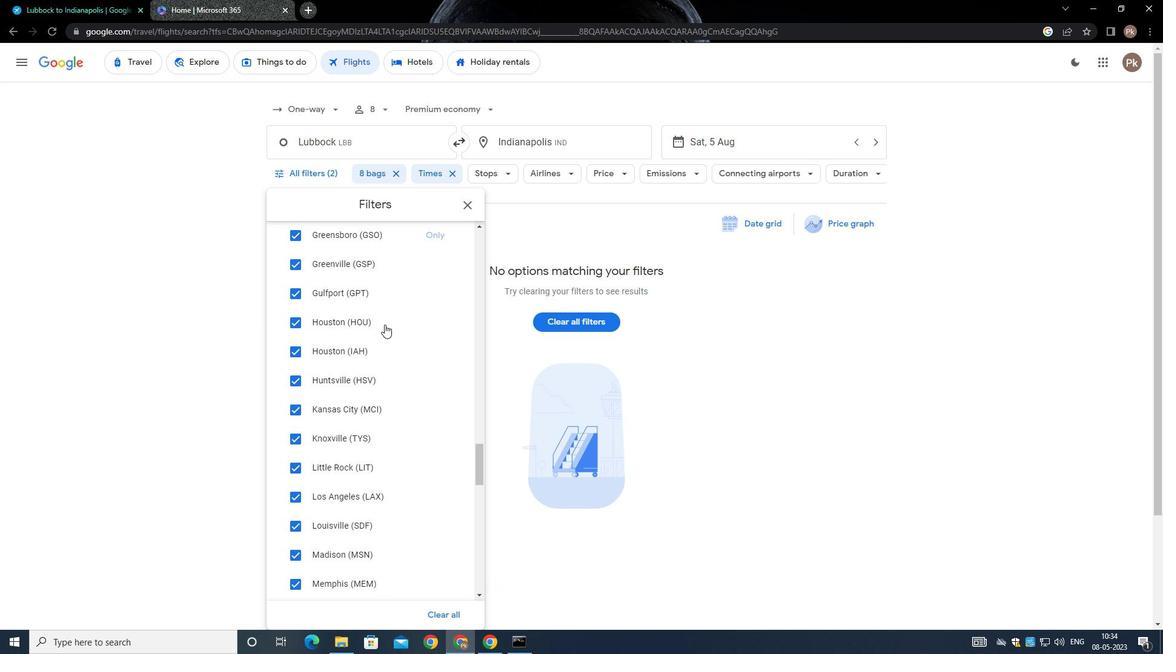 
Action: Mouse scrolled (384, 311) with delta (0, 0)
Screenshot: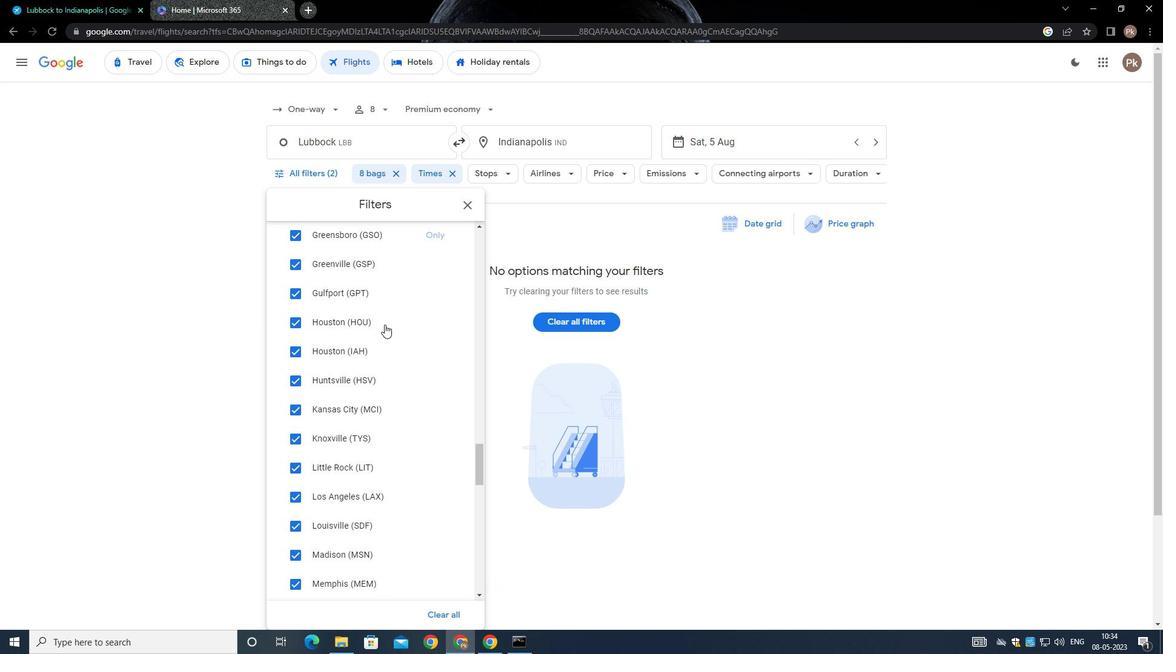 
Action: Mouse moved to (390, 311)
Screenshot: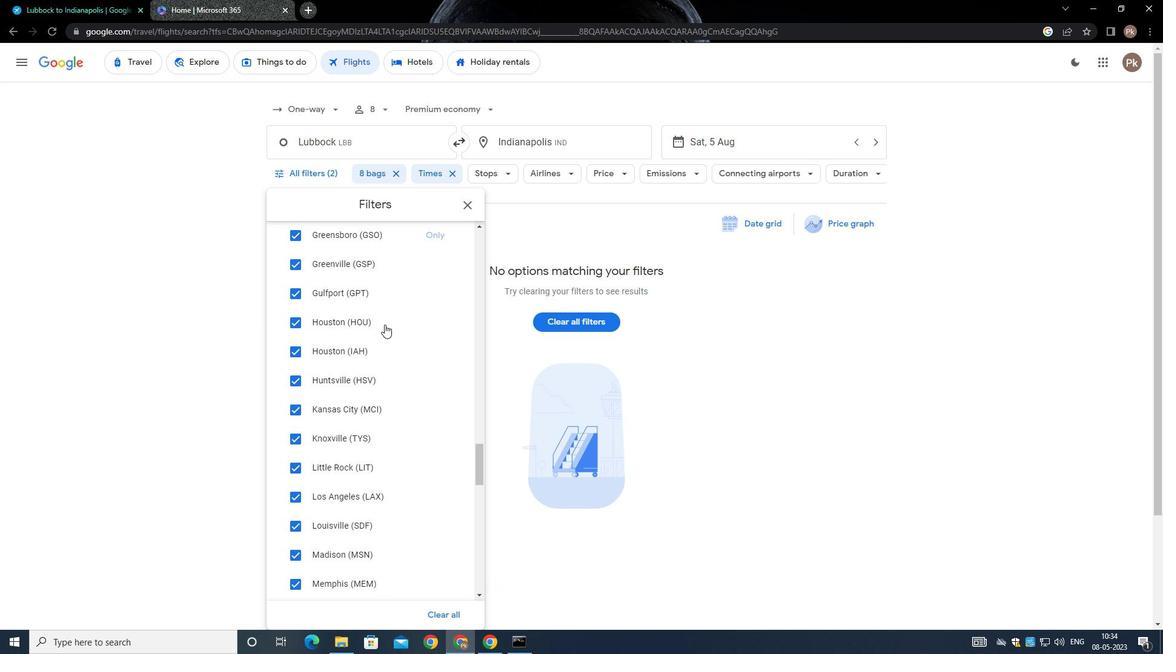 
Action: Mouse scrolled (390, 311) with delta (0, 0)
Screenshot: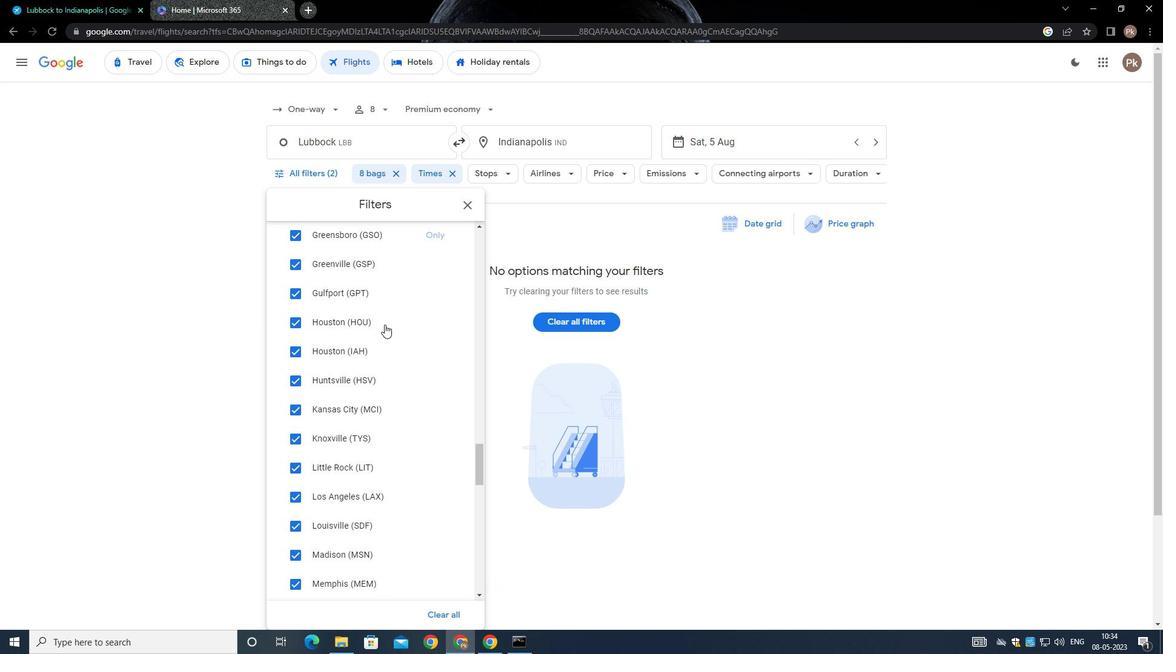 
Action: Mouse moved to (391, 311)
Screenshot: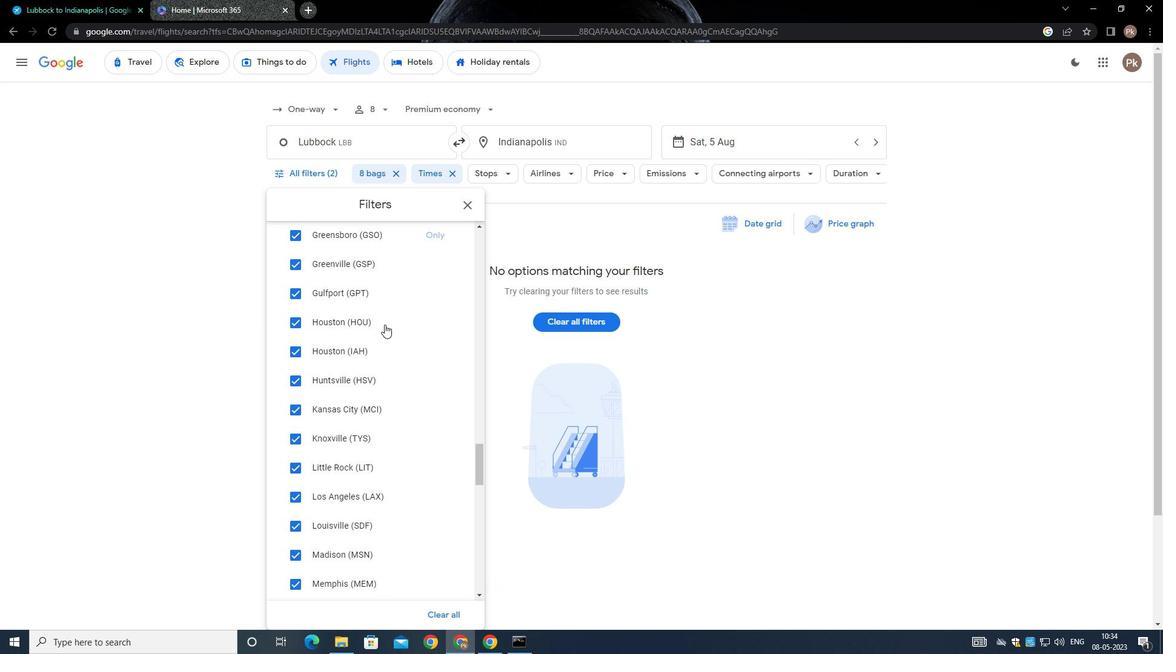 
Action: Mouse scrolled (391, 311) with delta (0, 0)
Screenshot: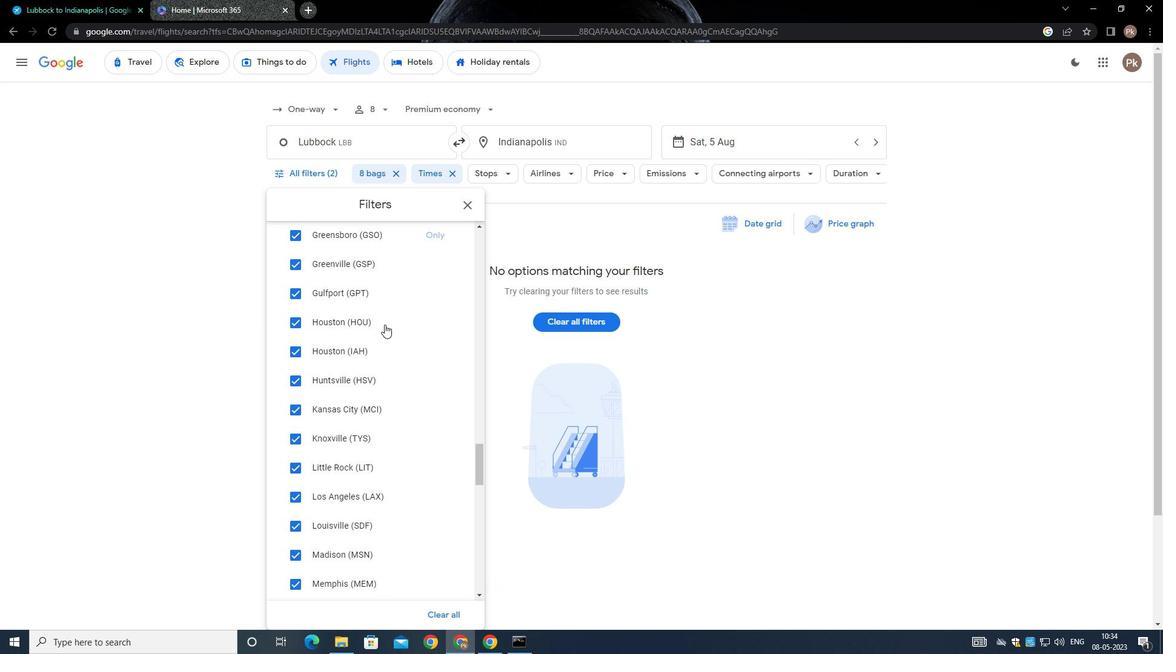 
Action: Mouse moved to (393, 311)
Screenshot: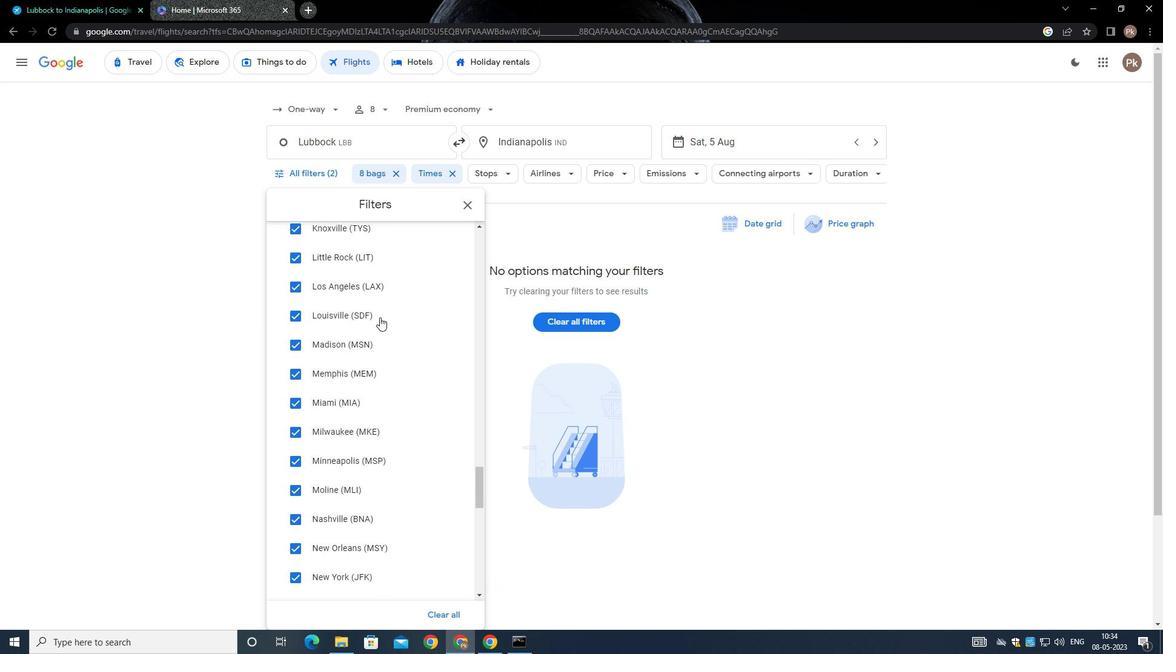 
Action: Mouse scrolled (393, 311) with delta (0, 0)
Screenshot: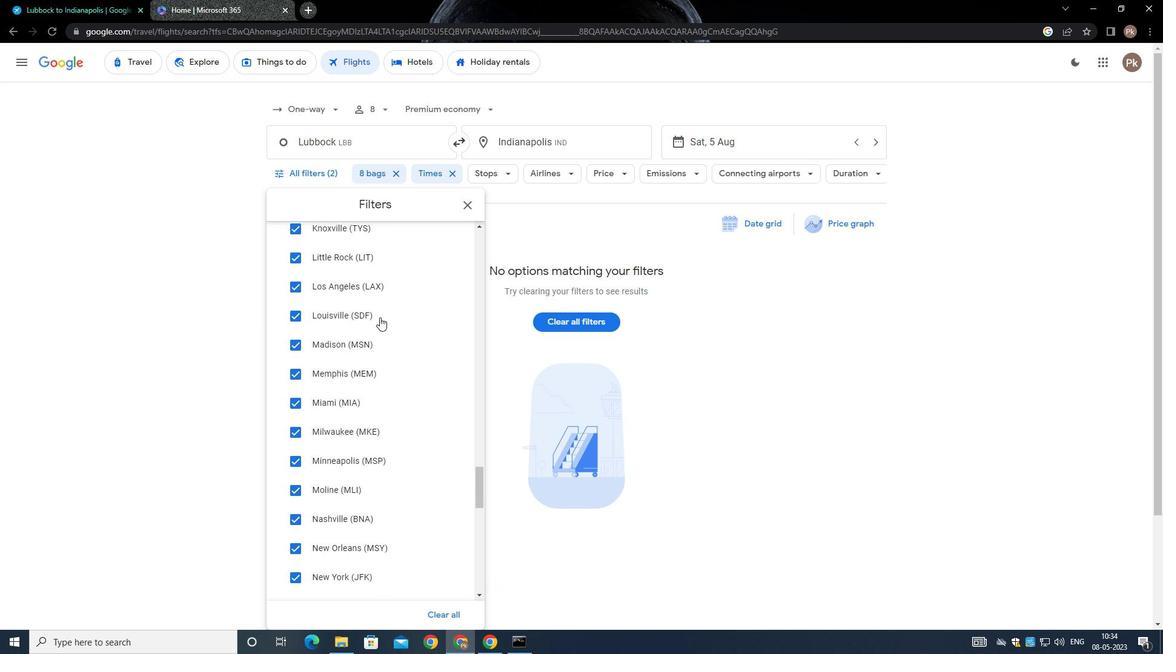
Action: Mouse moved to (394, 311)
Screenshot: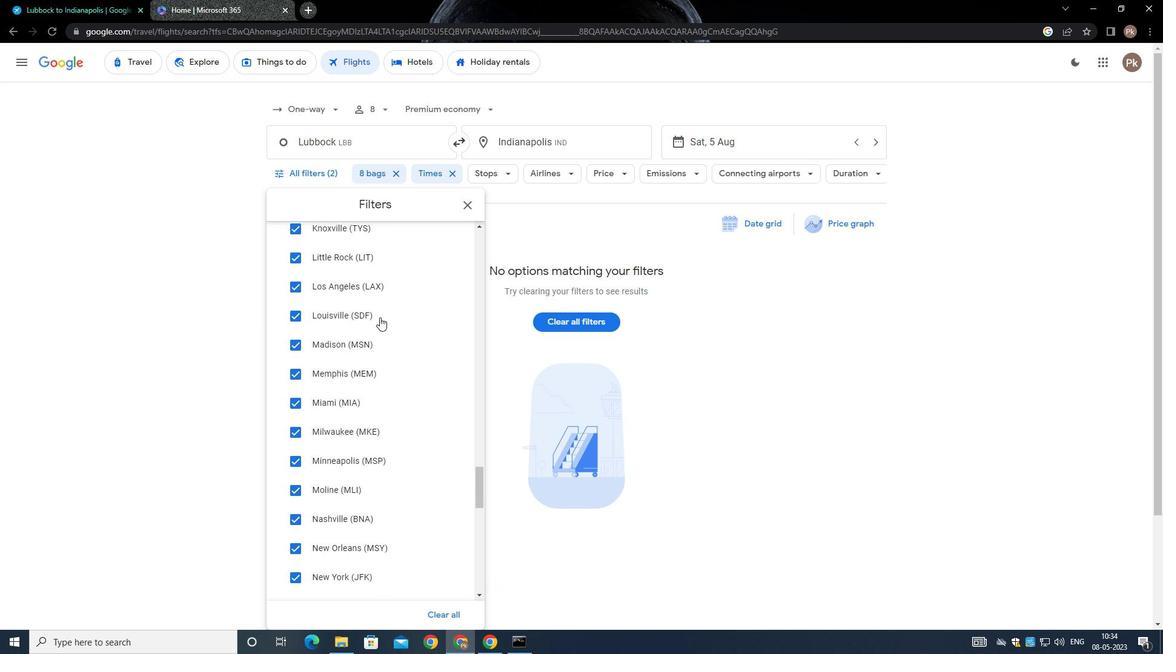 
Action: Mouse scrolled (394, 311) with delta (0, 0)
Screenshot: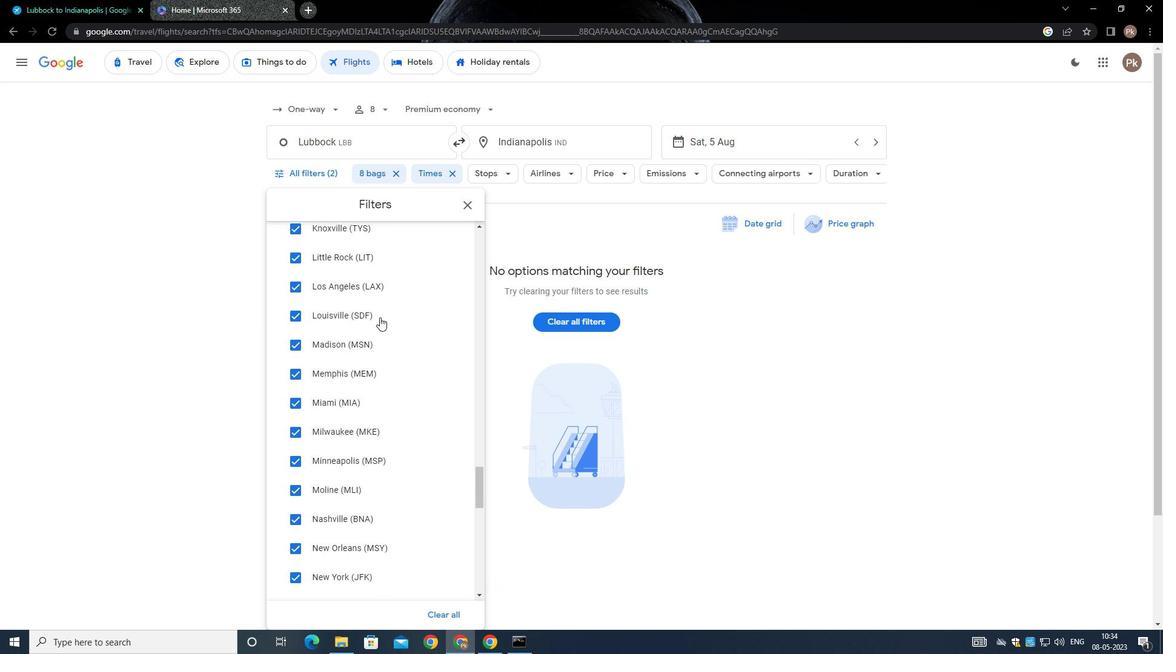 
Action: Mouse moved to (399, 311)
Screenshot: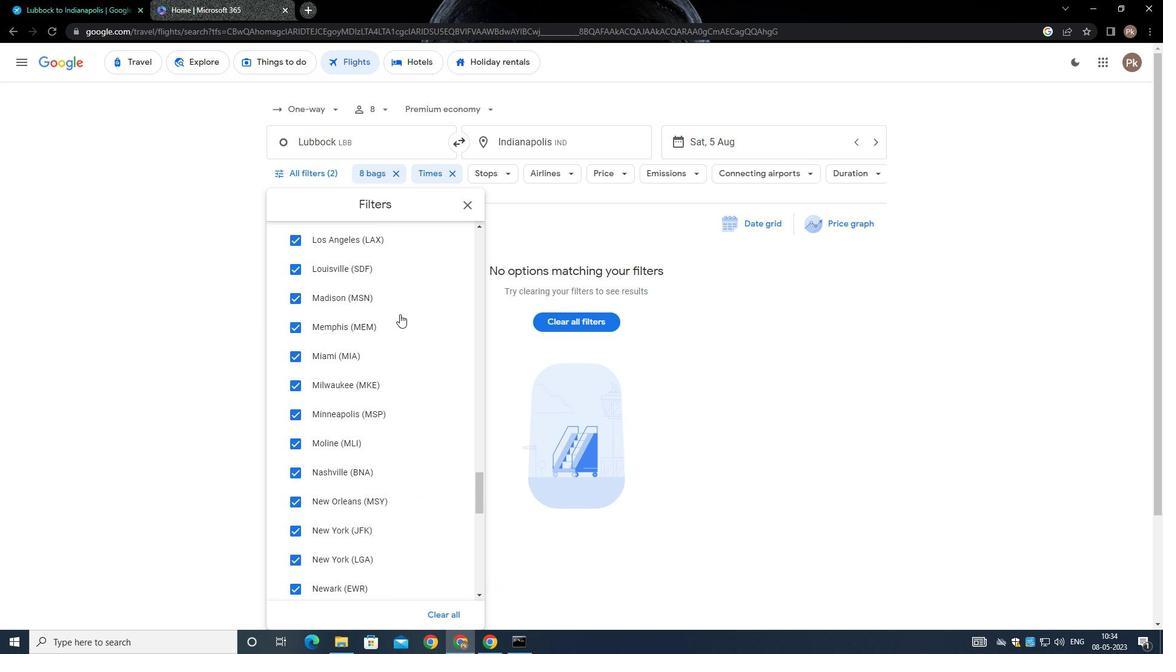 
Action: Mouse scrolled (399, 310) with delta (0, 0)
Screenshot: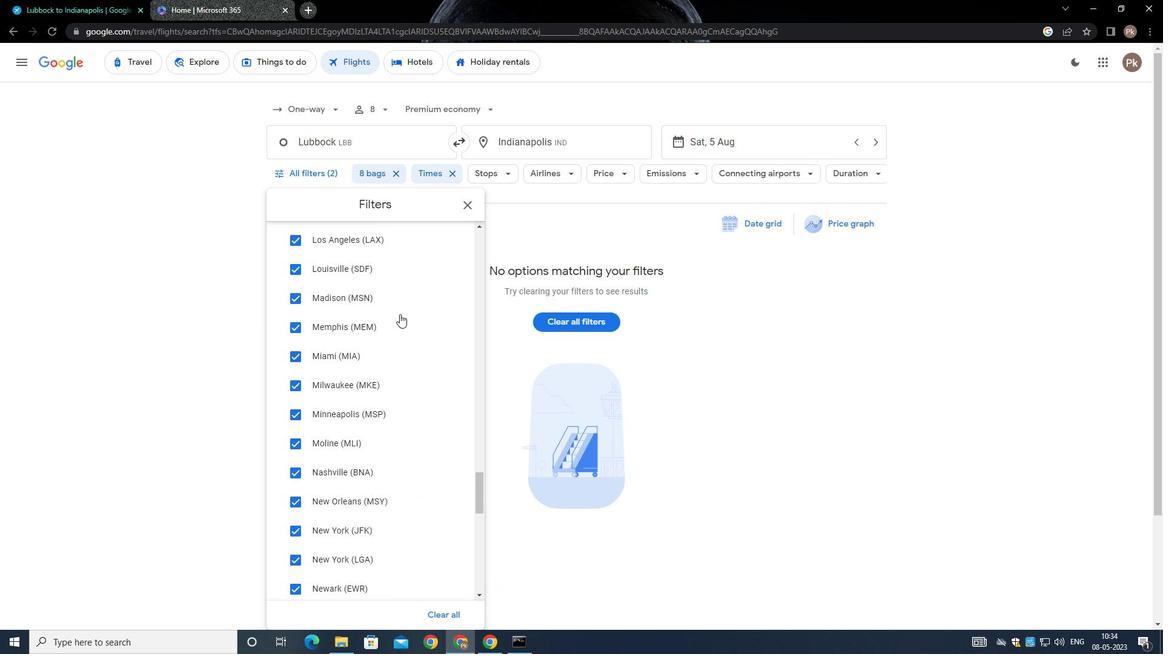 
Action: Mouse moved to (399, 311)
Screenshot: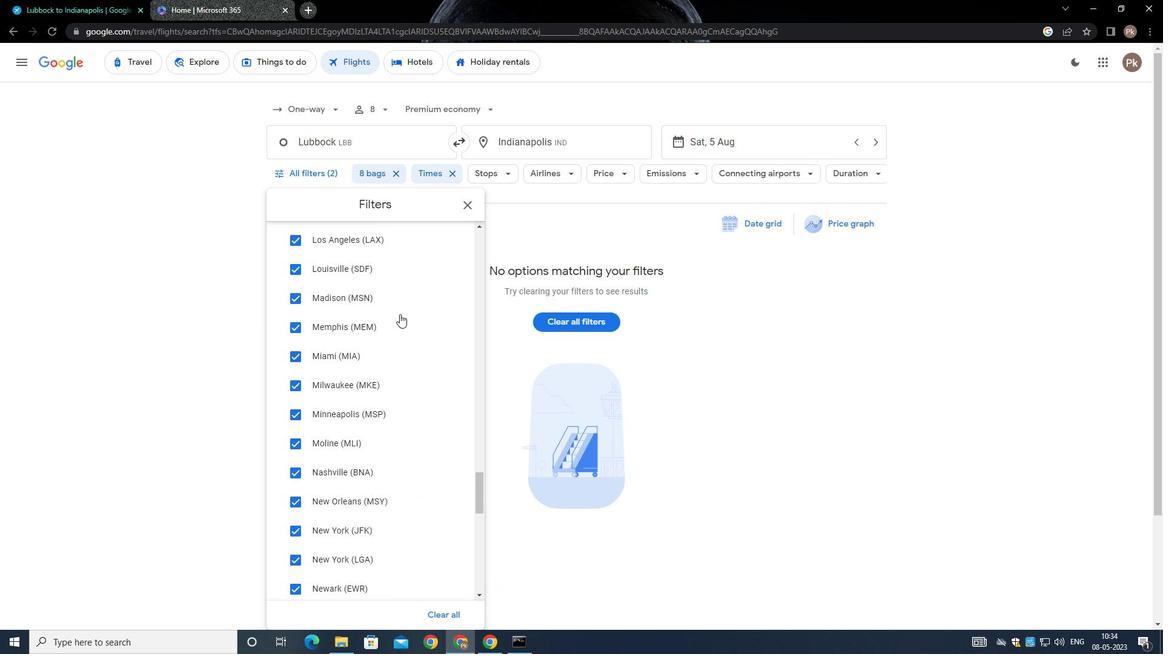 
Action: Mouse scrolled (399, 310) with delta (0, -1)
Screenshot: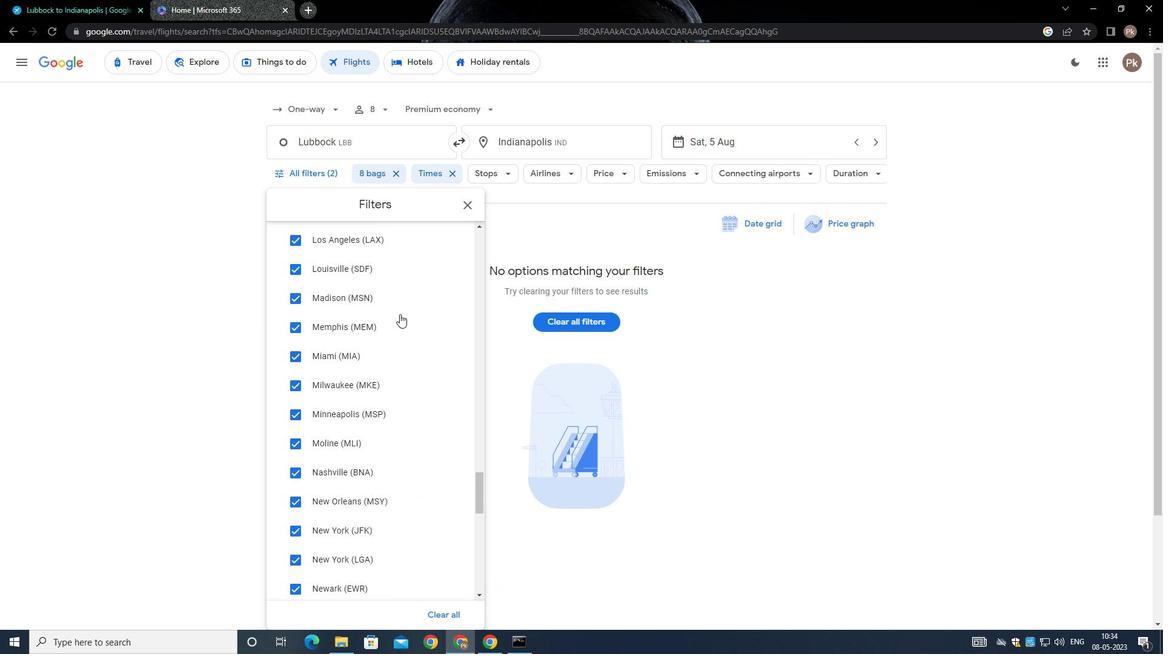 
Action: Mouse moved to (398, 311)
Screenshot: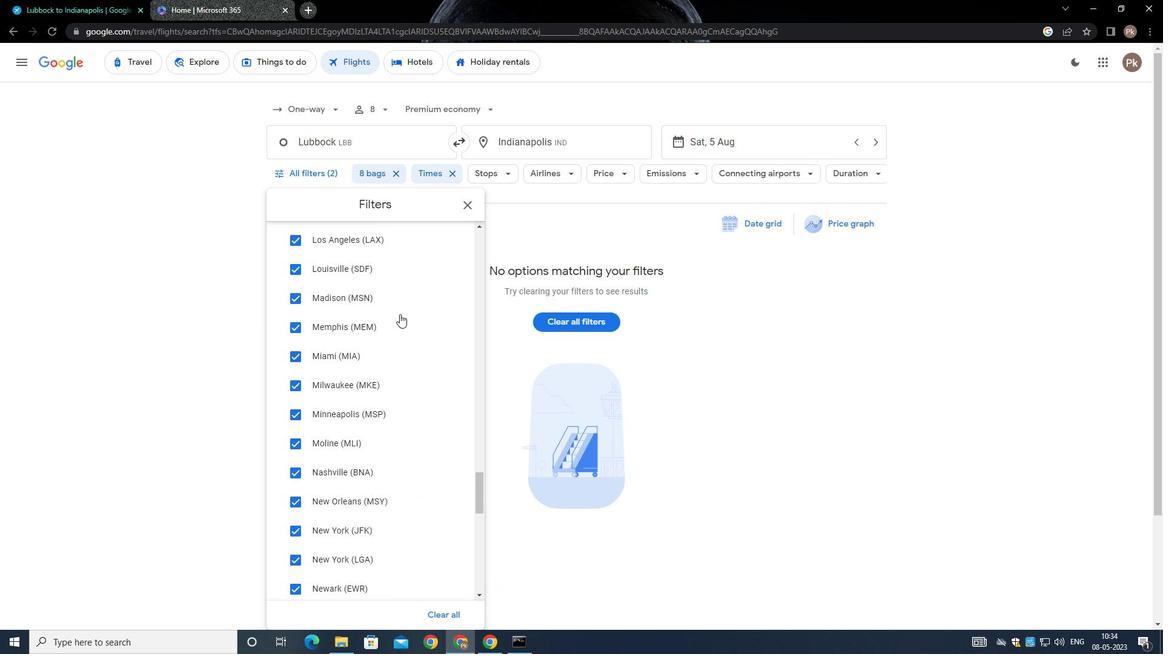
Action: Mouse scrolled (398, 310) with delta (0, 0)
Screenshot: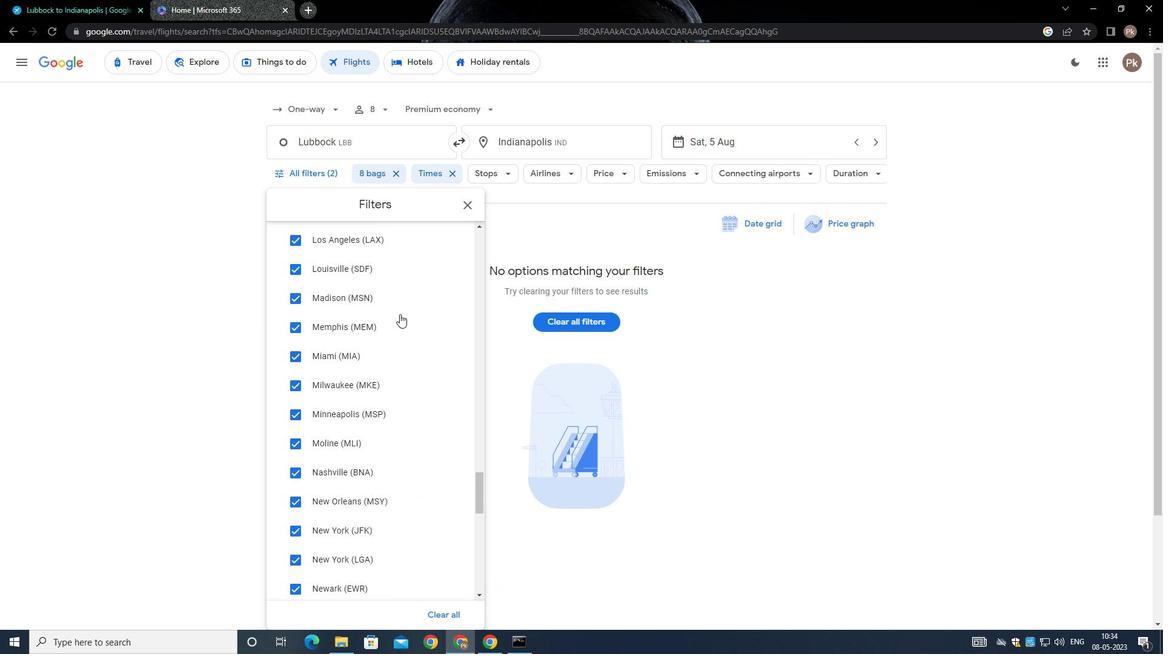 
Action: Mouse moved to (398, 311)
Screenshot: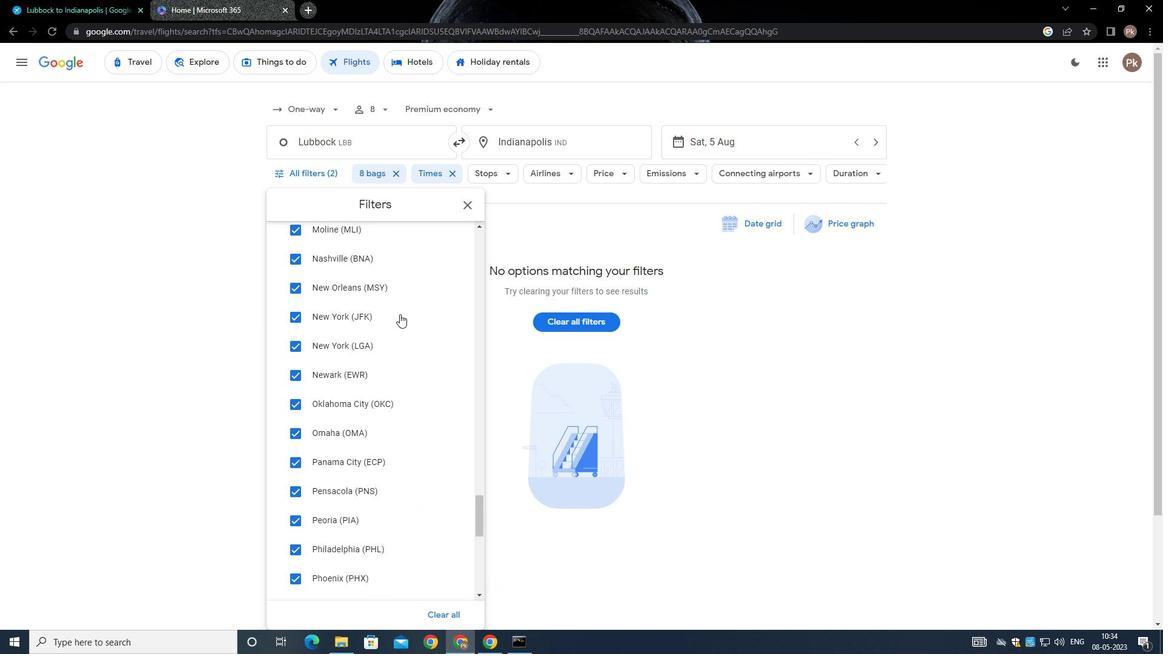 
Action: Mouse scrolled (398, 310) with delta (0, 0)
Screenshot: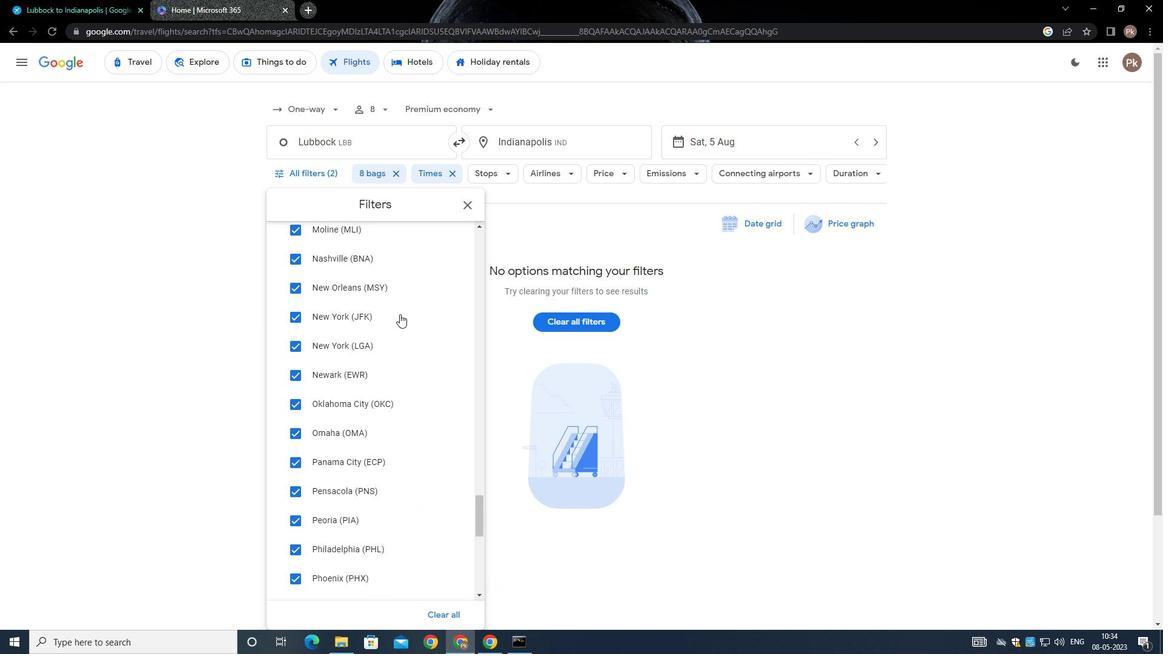 
Action: Mouse moved to (394, 312)
Screenshot: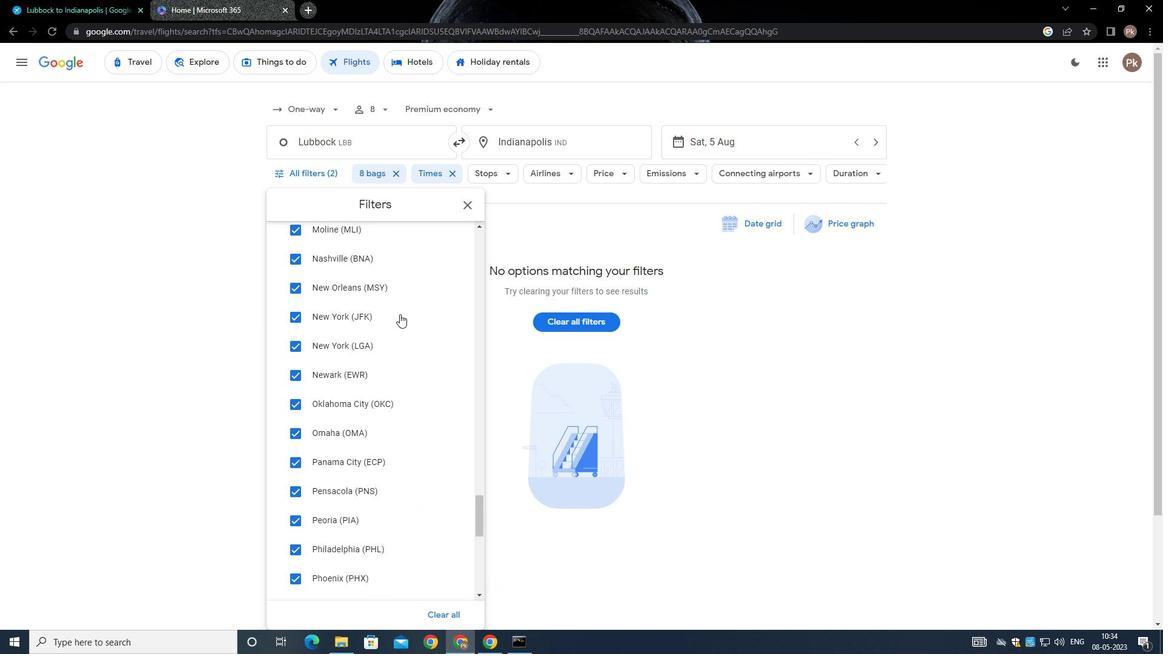 
Action: Mouse scrolled (394, 311) with delta (0, 0)
Screenshot: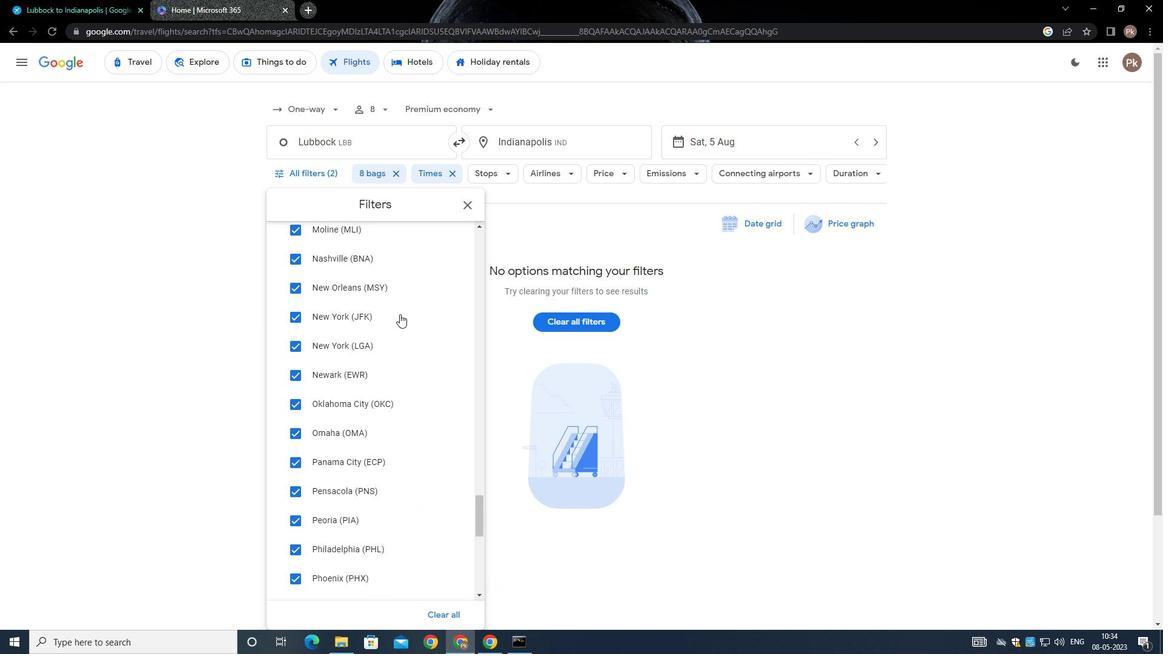 
Action: Mouse moved to (344, 315)
Screenshot: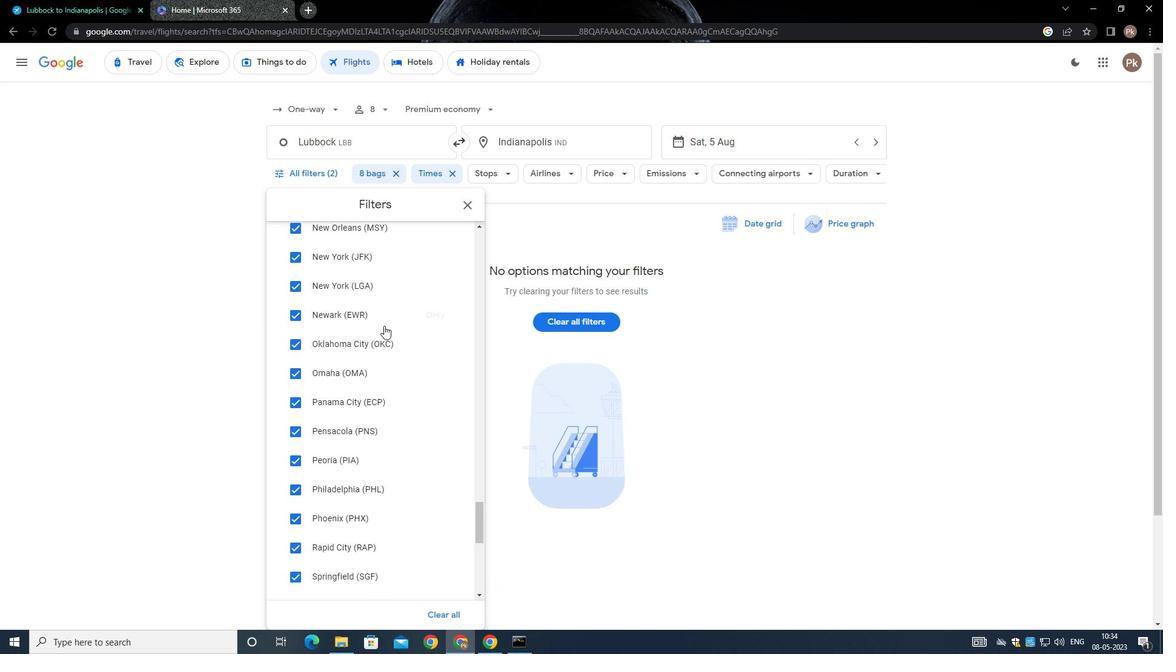
Action: Mouse scrolled (344, 314) with delta (0, 0)
Screenshot: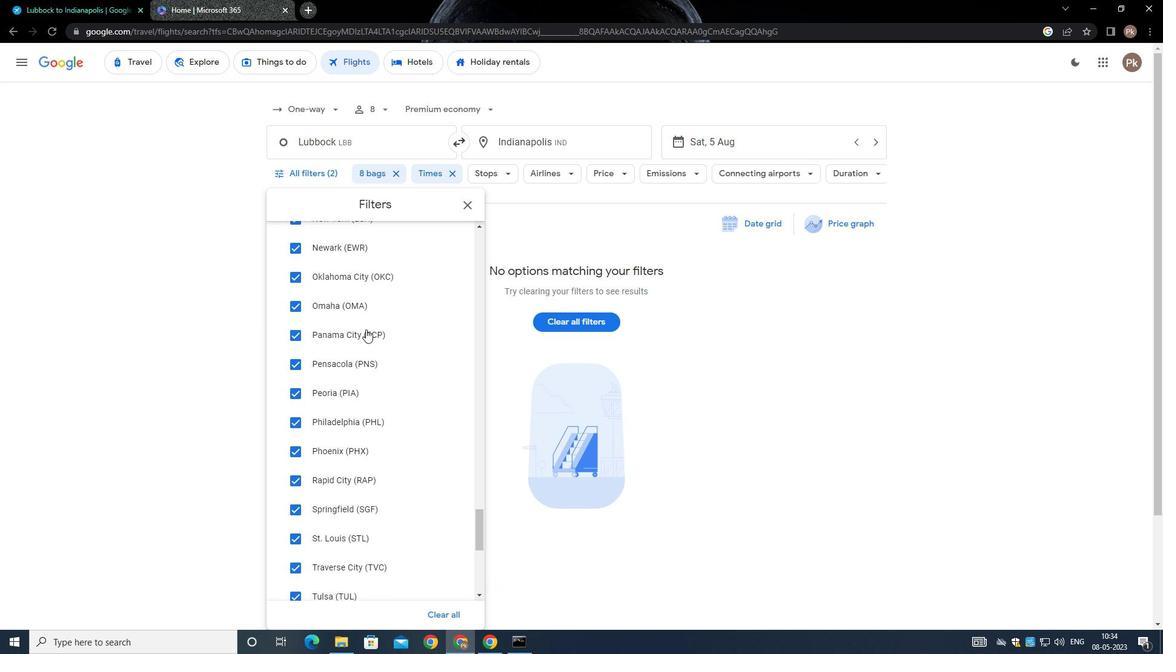 
Action: Mouse moved to (344, 315)
Screenshot: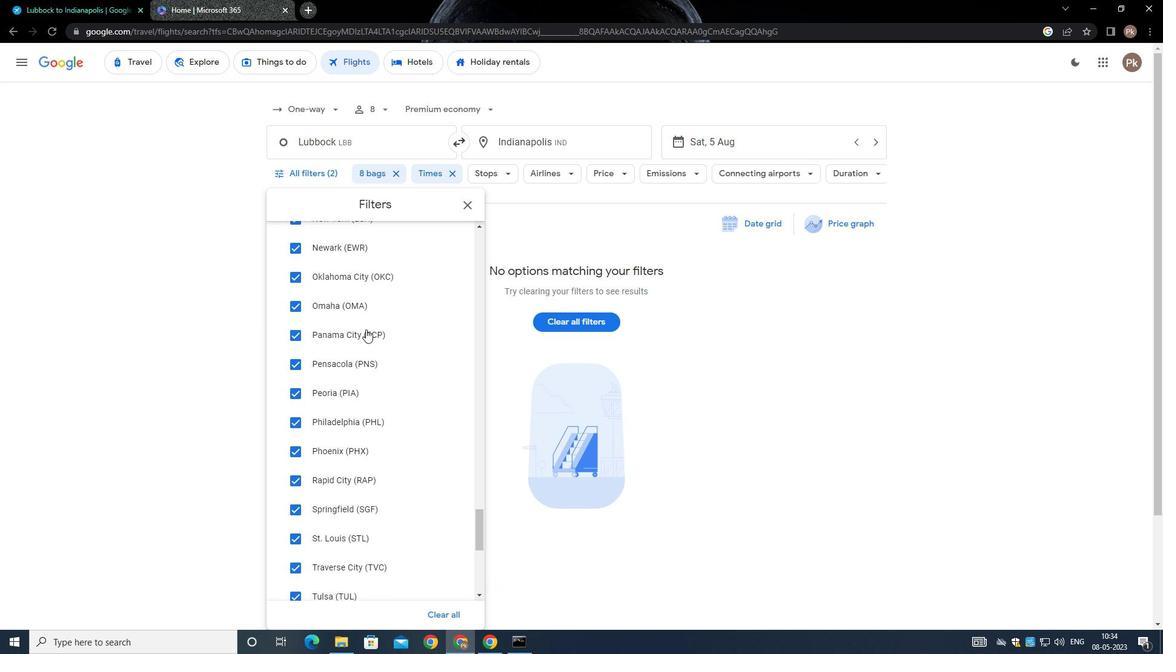 
Action: Mouse scrolled (344, 314) with delta (0, 0)
Screenshot: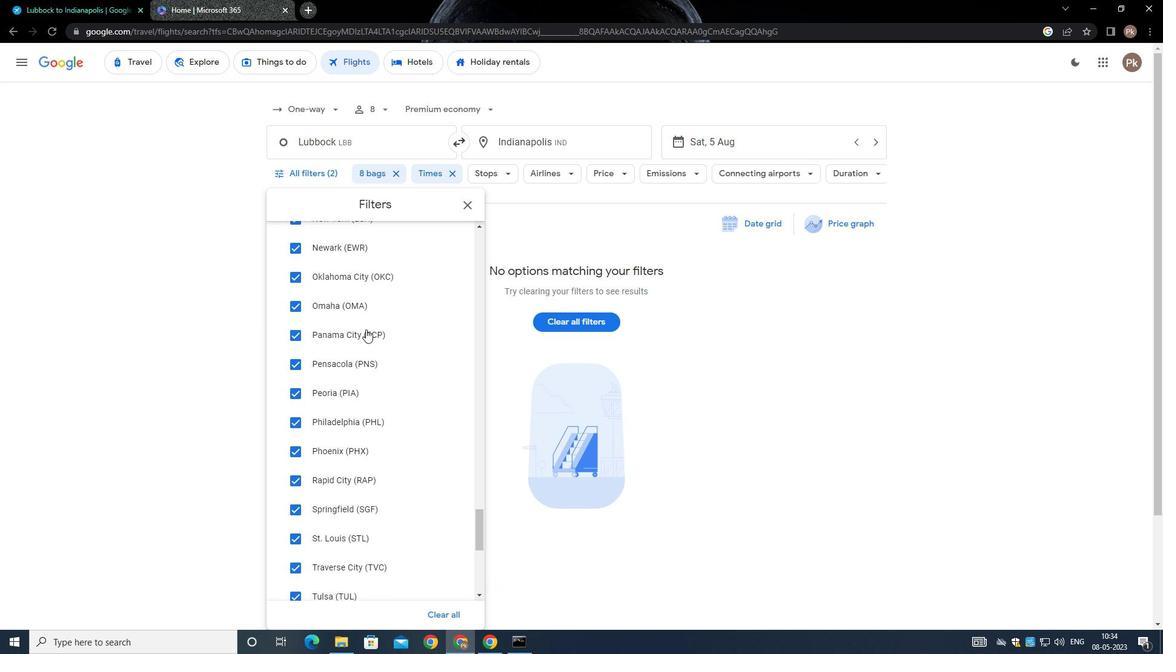 
Action: Mouse moved to (344, 316)
Screenshot: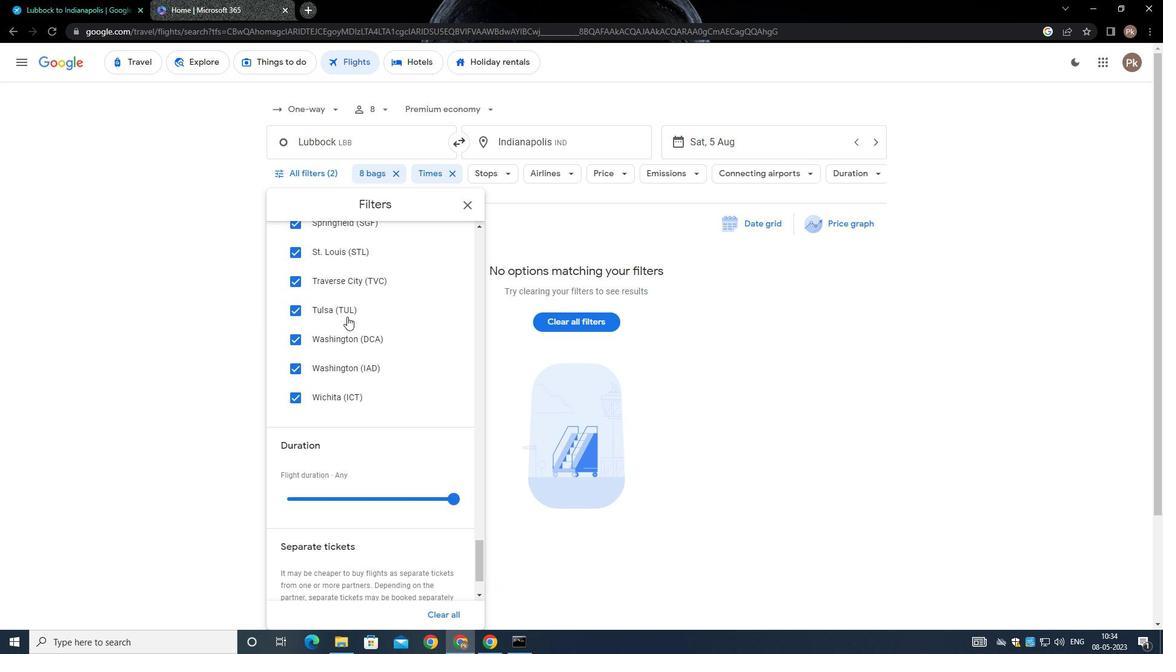 
Action: Mouse scrolled (344, 316) with delta (0, 0)
Screenshot: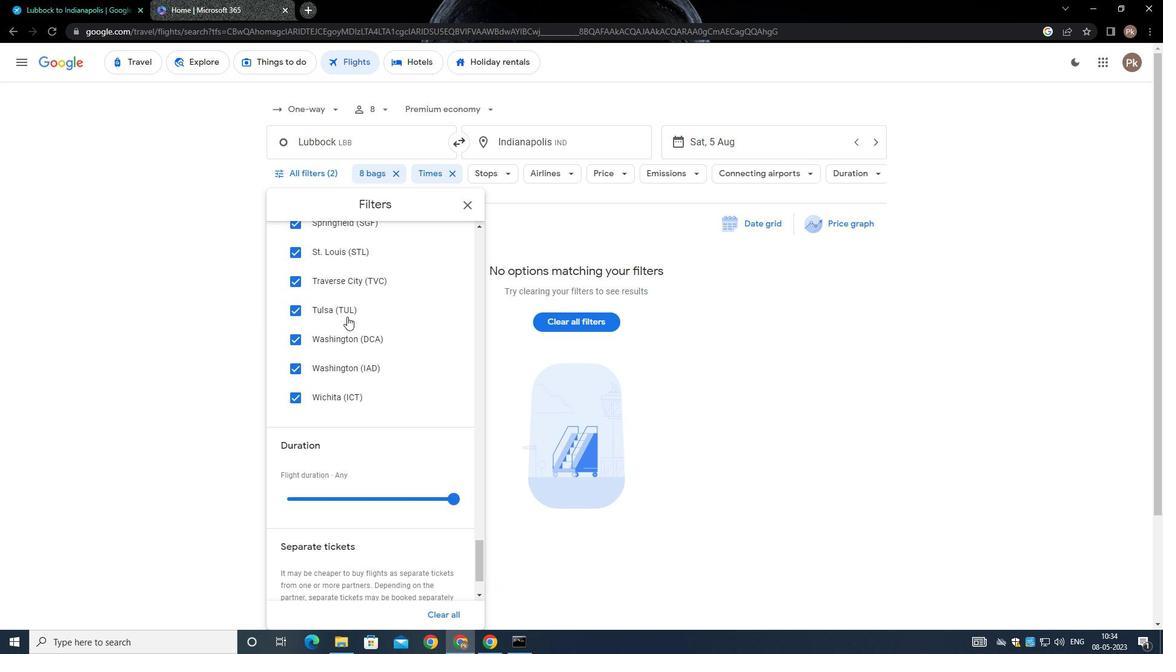 
Action: Mouse moved to (344, 318)
Screenshot: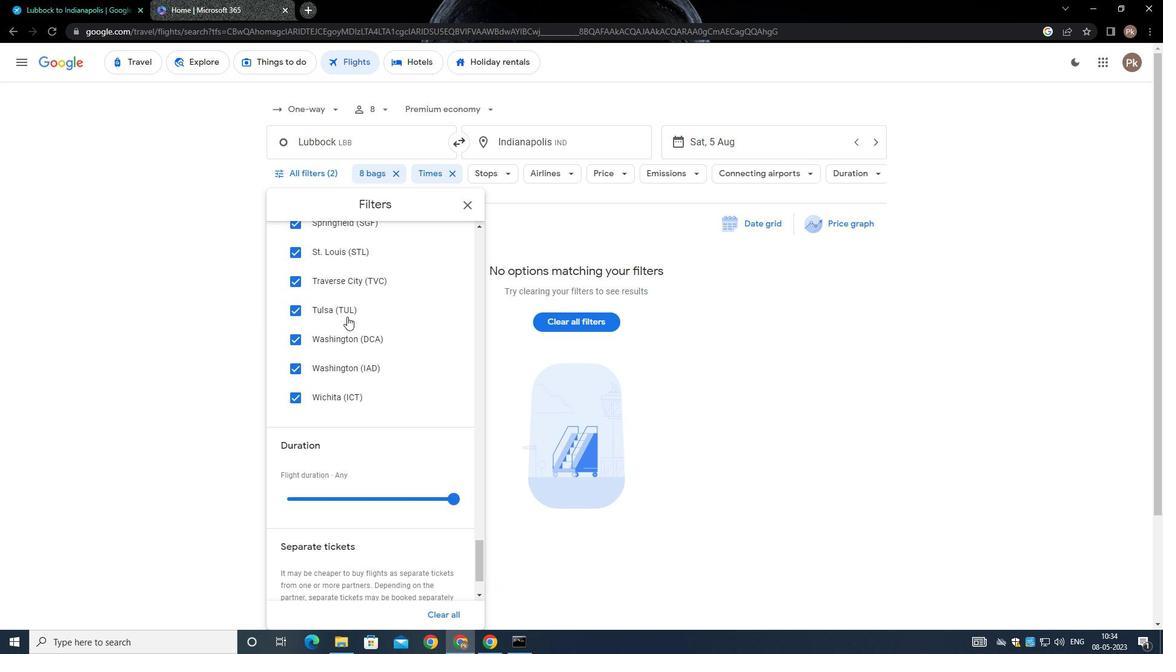 
Action: Mouse scrolled (344, 318) with delta (0, 0)
Screenshot: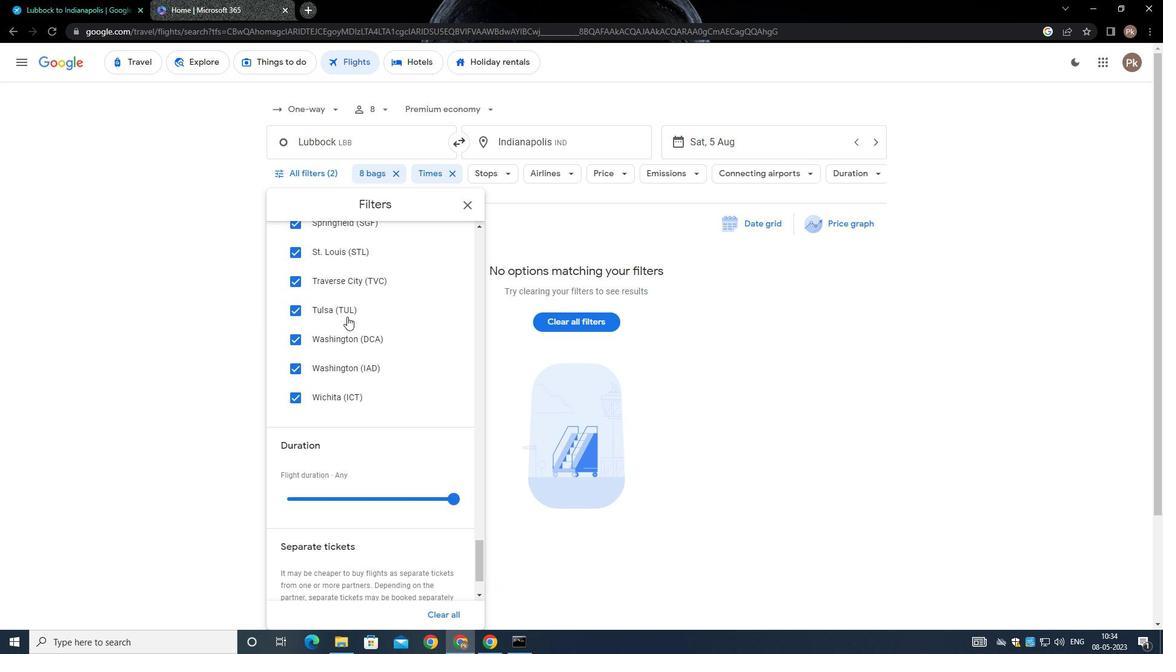 
Action: Mouse moved to (343, 322)
Screenshot: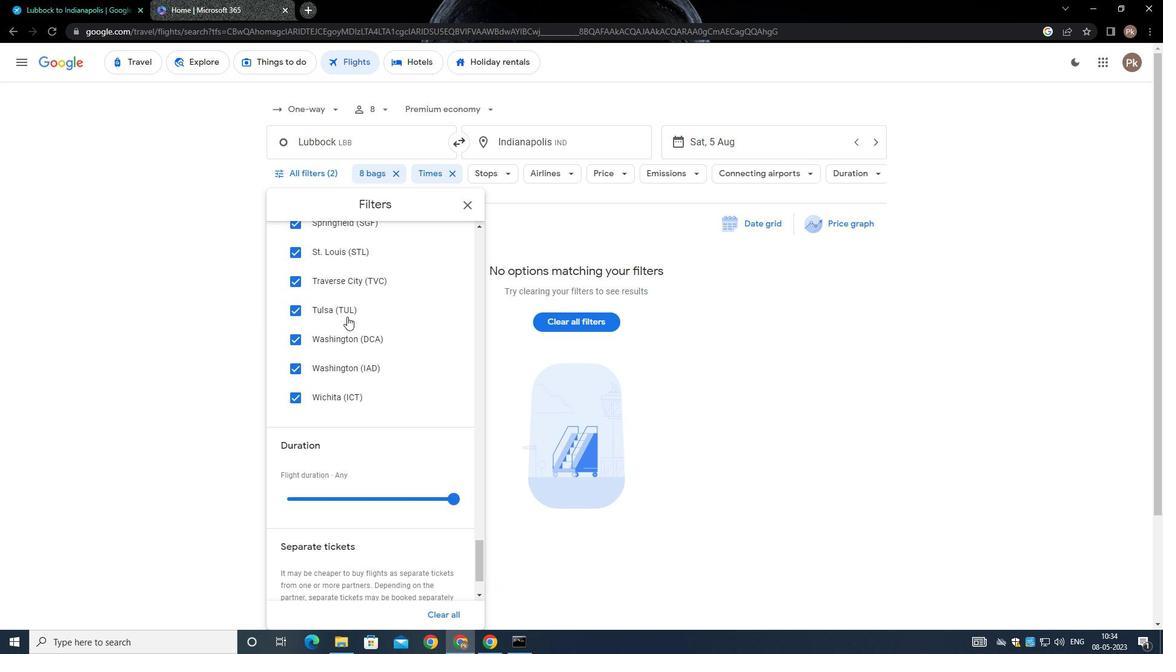 
Action: Mouse scrolled (343, 321) with delta (0, 0)
Screenshot: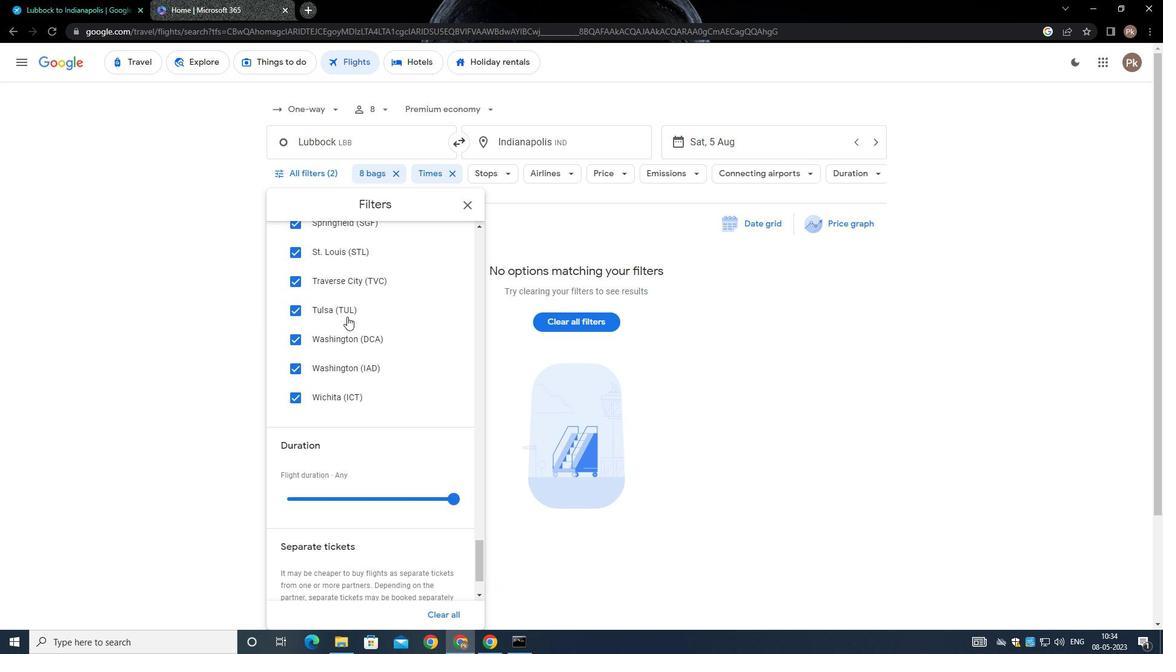 
Action: Mouse moved to (346, 363)
Screenshot: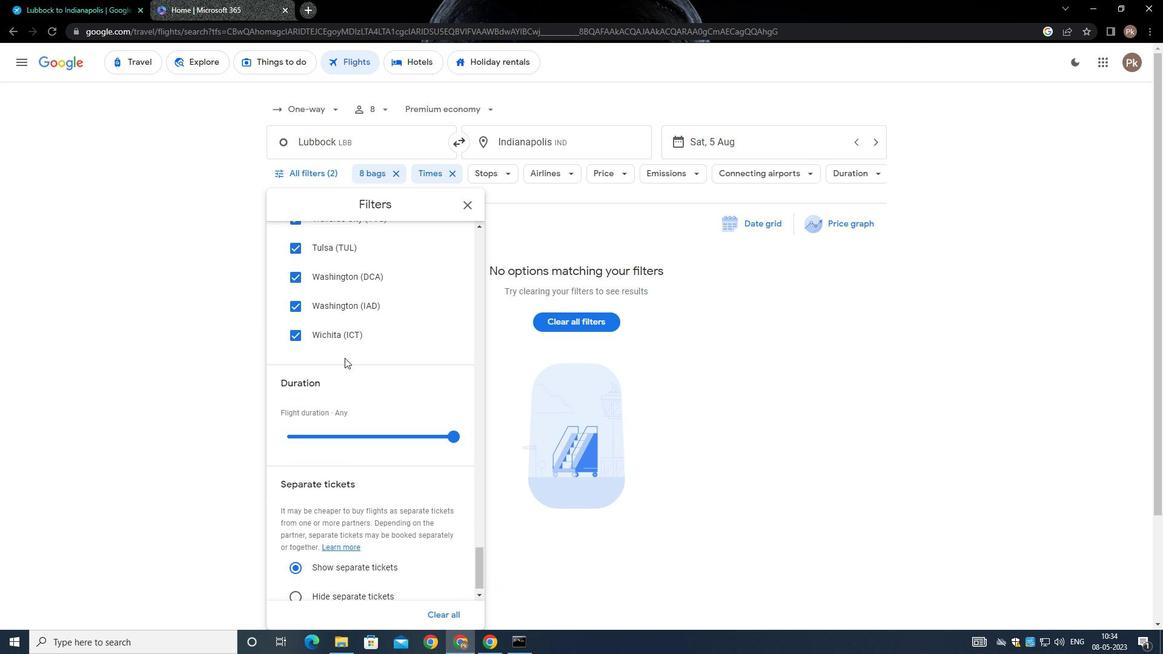 
Action: Mouse scrolled (346, 362) with delta (0, 0)
Screenshot: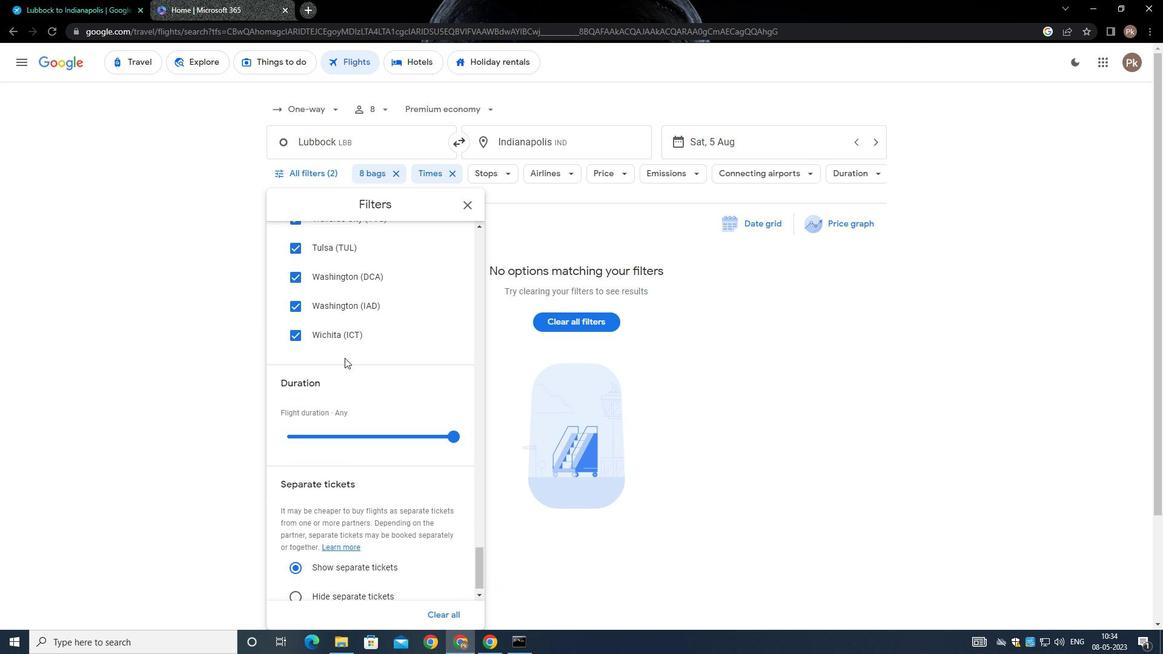 
Action: Mouse moved to (346, 364)
Screenshot: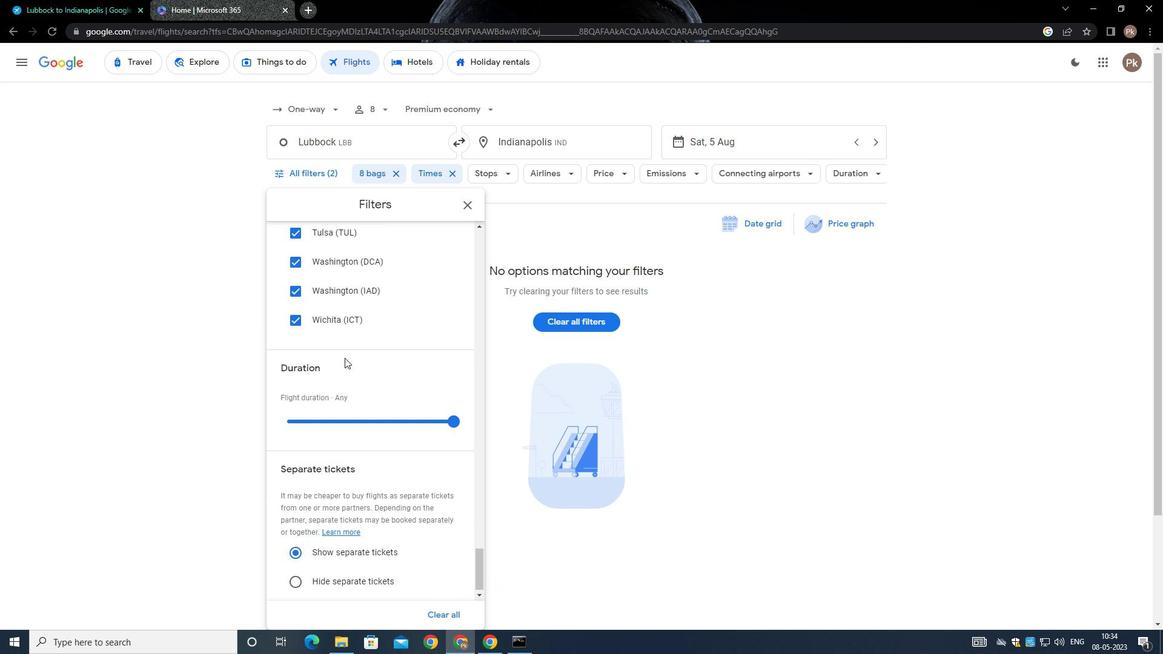 
Action: Mouse scrolled (346, 364) with delta (0, 0)
Screenshot: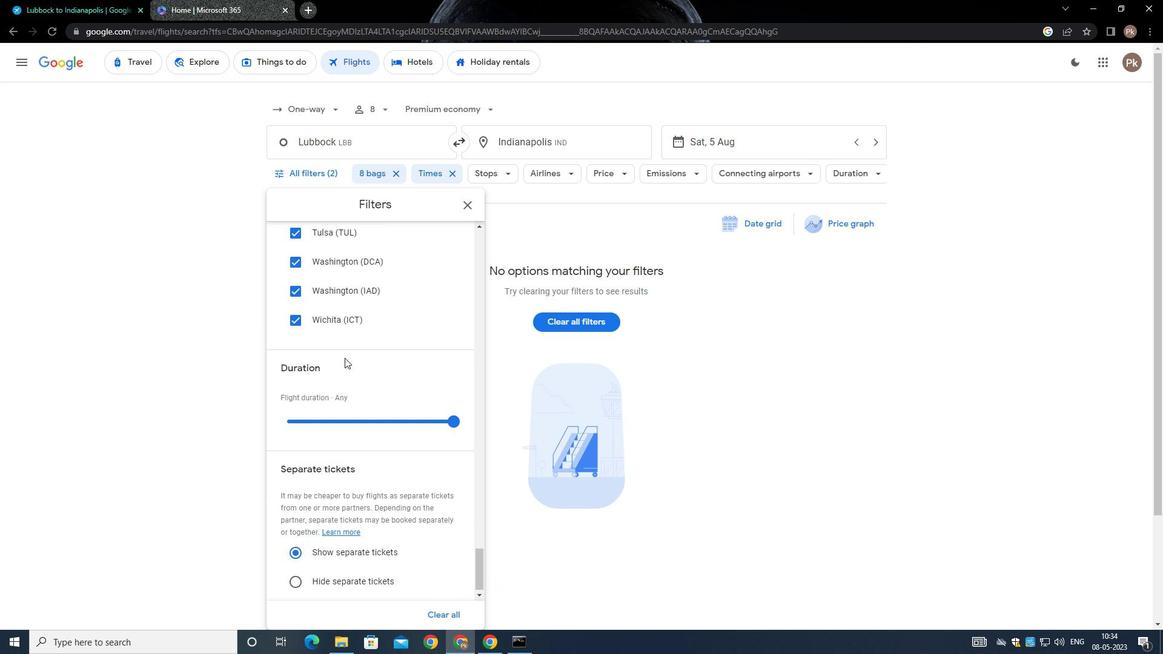 
Action: Mouse moved to (347, 367)
Screenshot: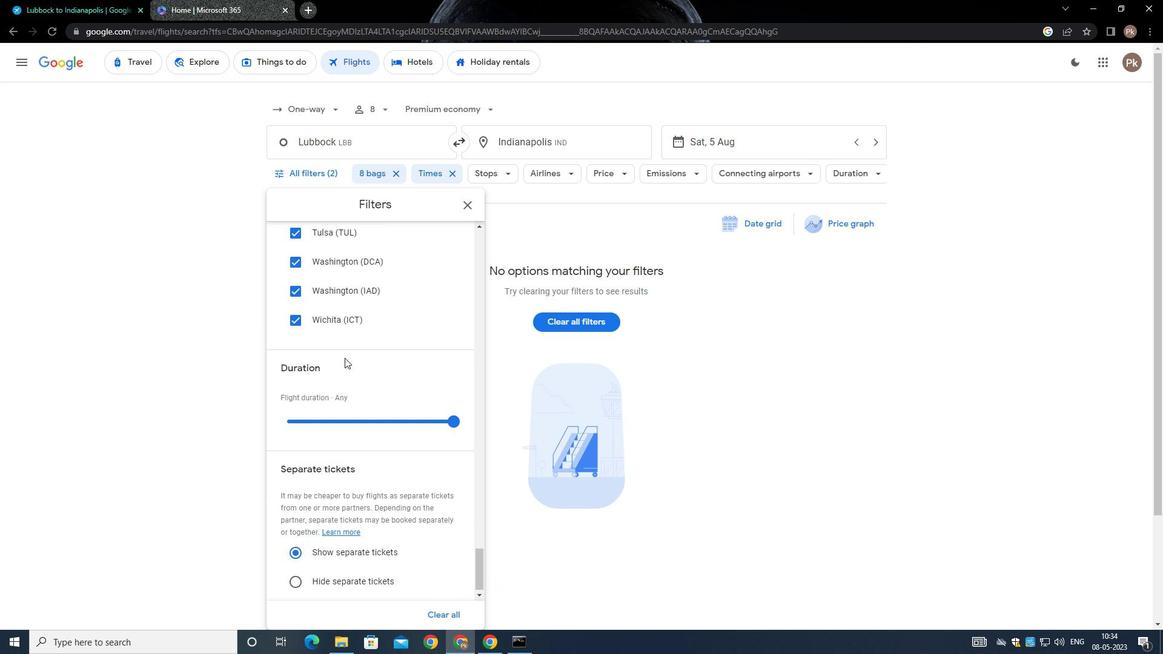 
Action: Mouse scrolled (347, 367) with delta (0, 0)
Screenshot: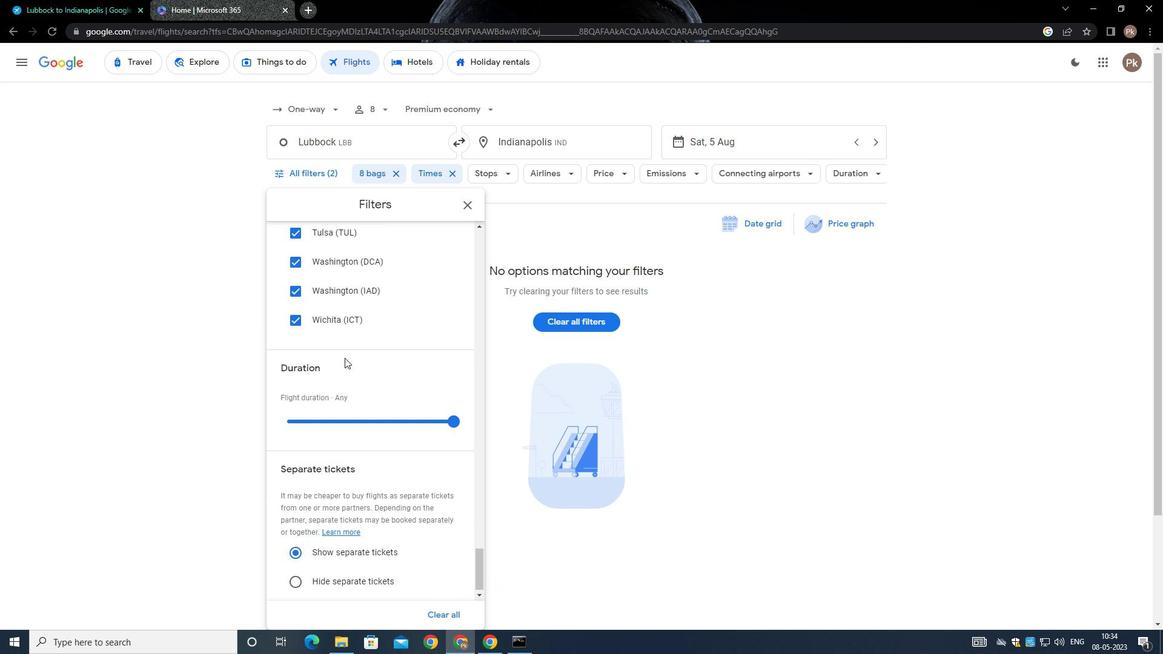 
Action: Mouse moved to (348, 368)
Screenshot: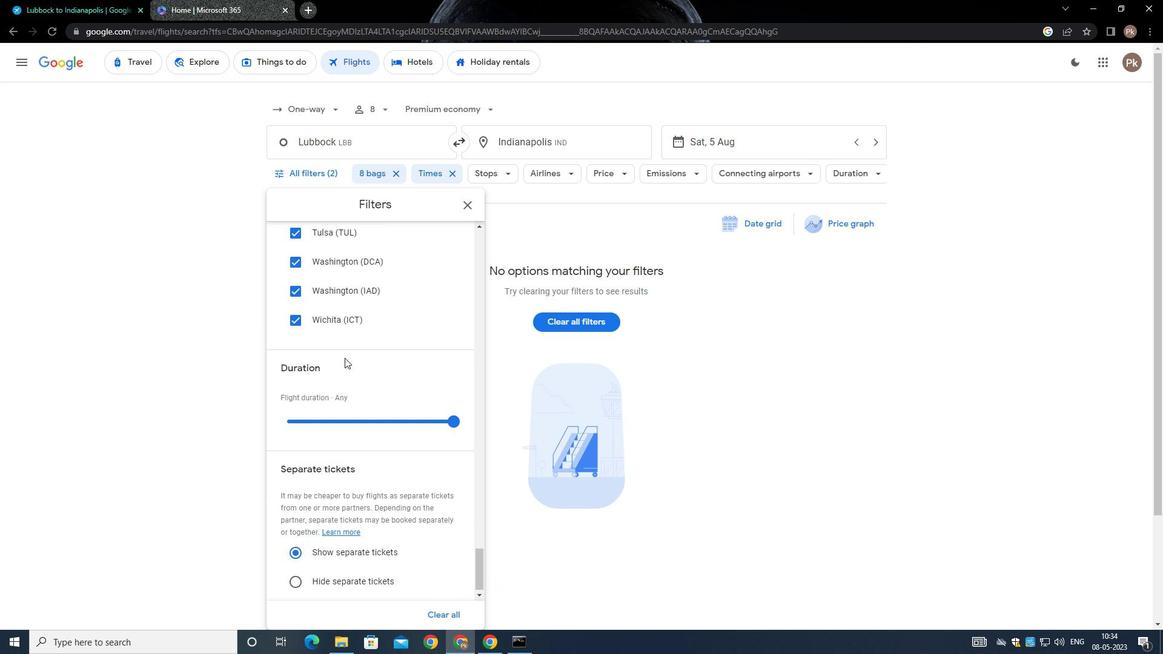 
Action: Mouse scrolled (348, 367) with delta (0, 0)
Screenshot: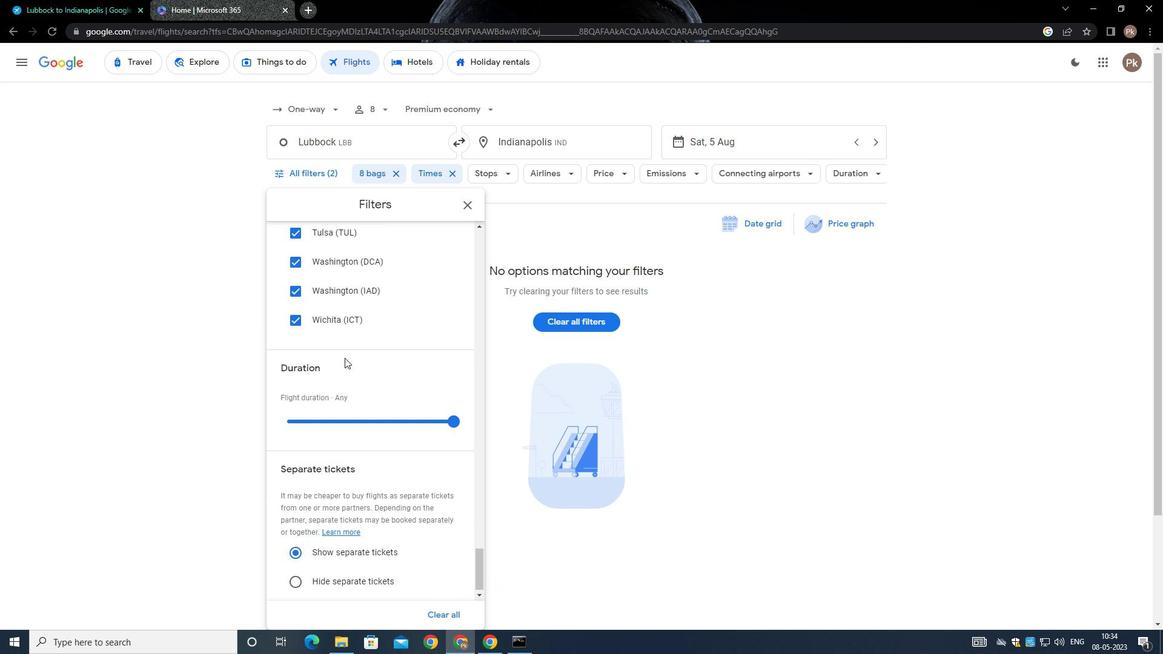 
Action: Mouse moved to (348, 368)
Screenshot: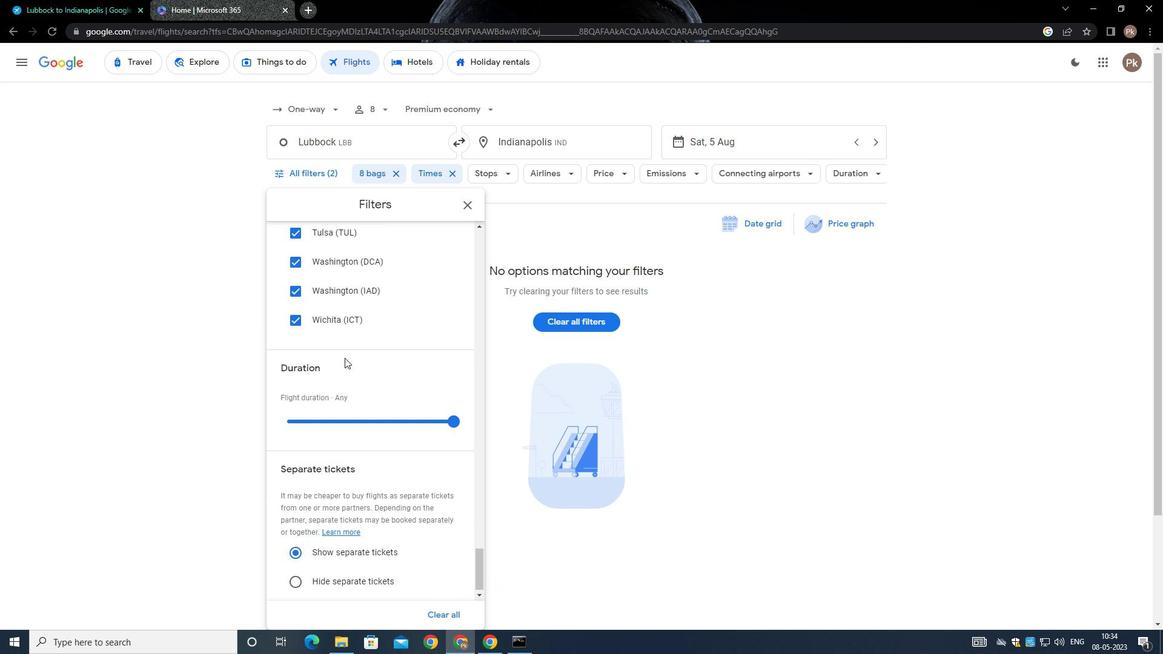 
Action: Mouse scrolled (348, 368) with delta (0, 0)
Screenshot: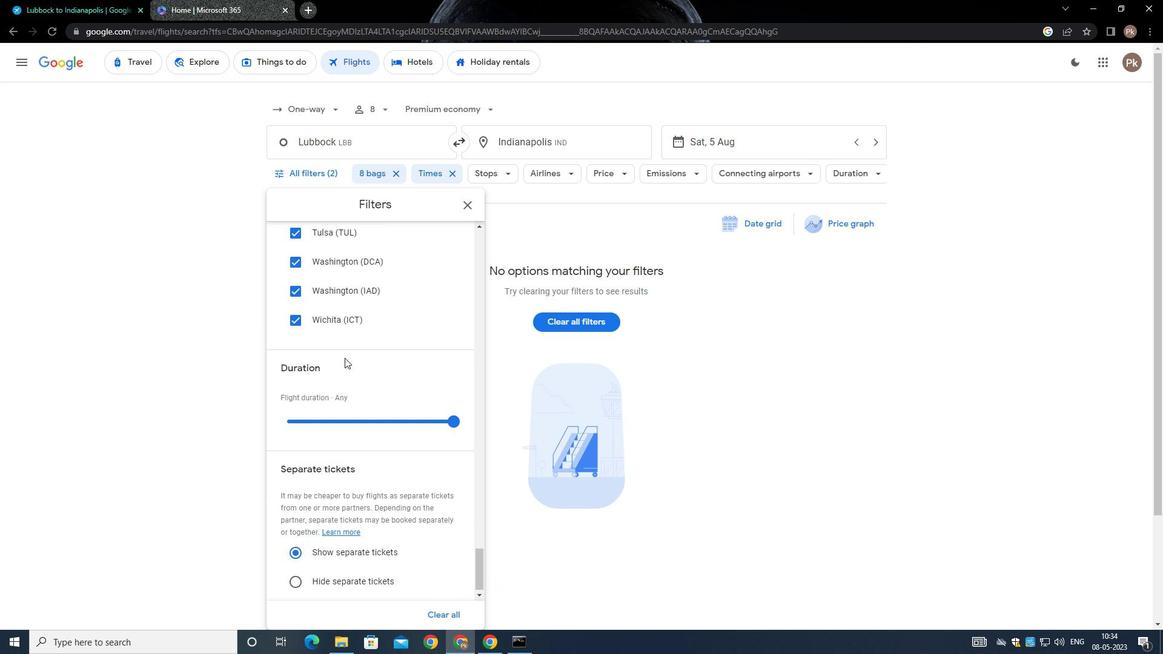 
Action: Mouse moved to (350, 369)
Screenshot: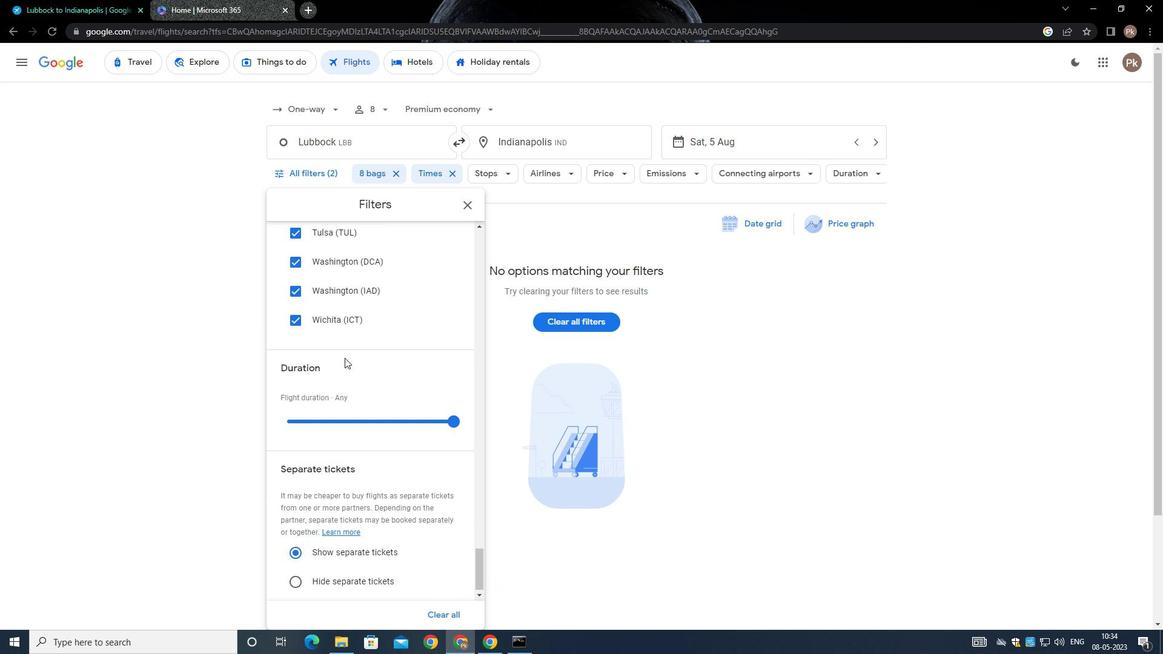 
Action: Mouse scrolled (350, 368) with delta (0, 0)
Screenshot: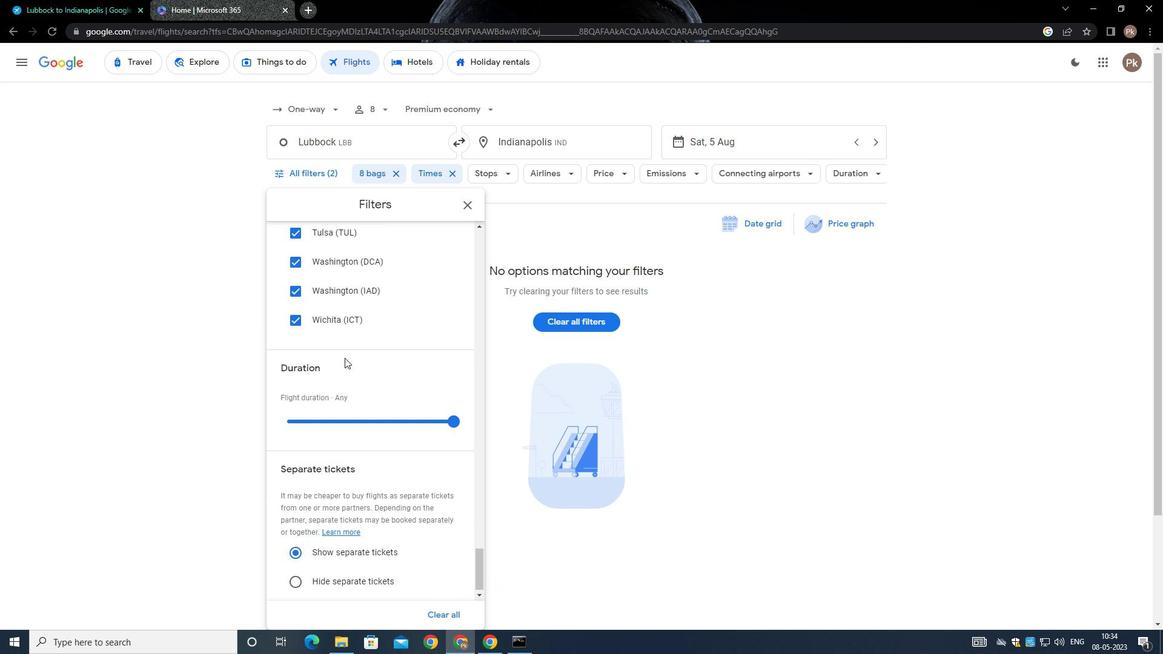 
Action: Mouse moved to (351, 374)
Screenshot: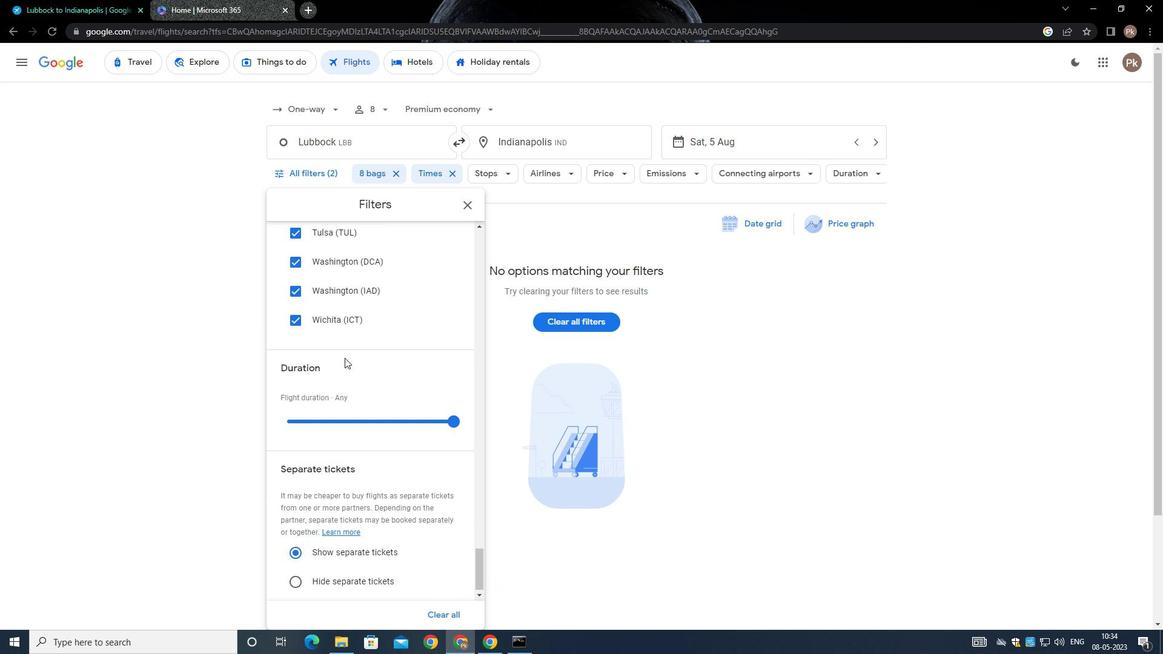 
Action: Mouse scrolled (351, 374) with delta (0, 0)
Screenshot: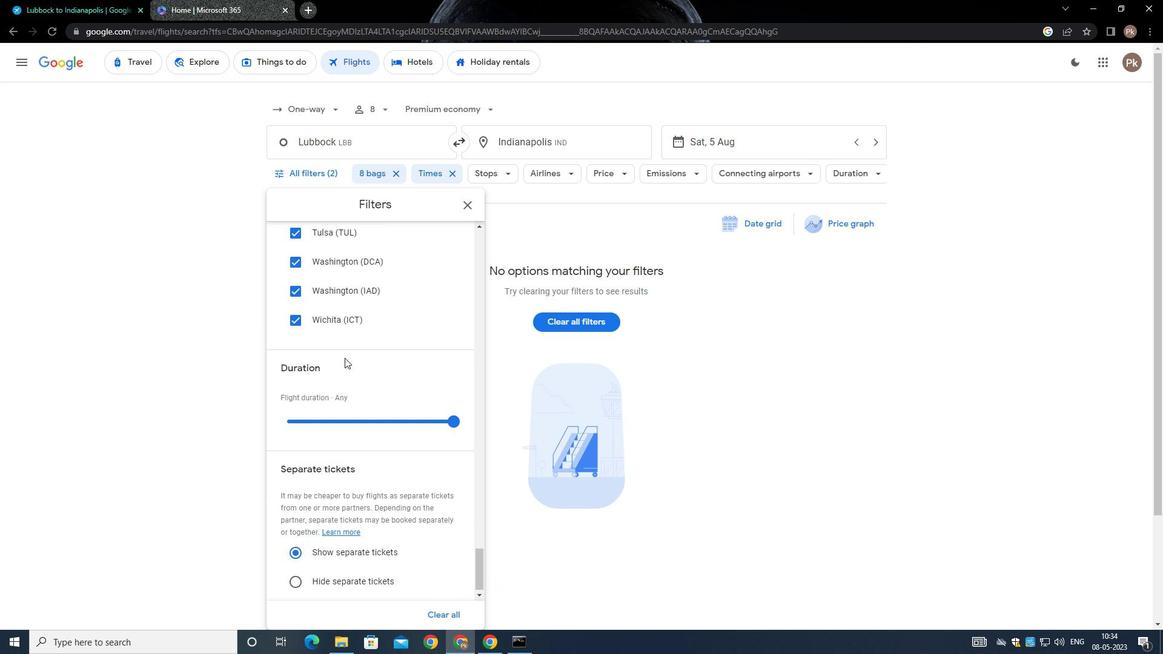 
Action: Mouse moved to (359, 392)
Screenshot: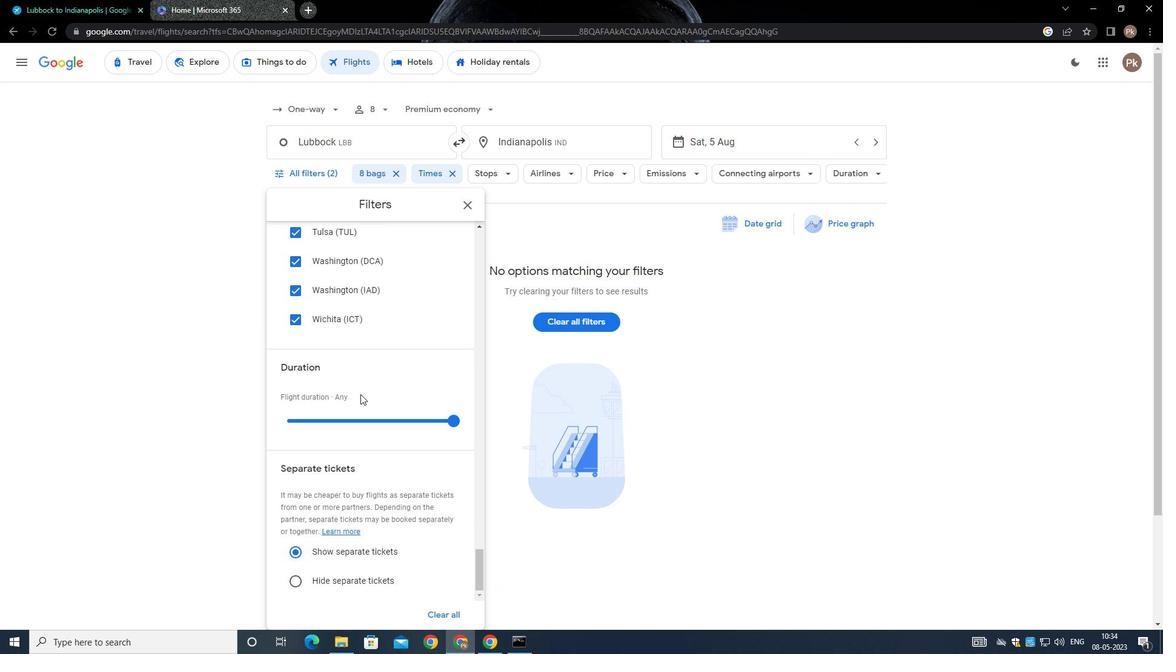 
Action: Mouse scrolled (359, 391) with delta (0, 0)
Screenshot: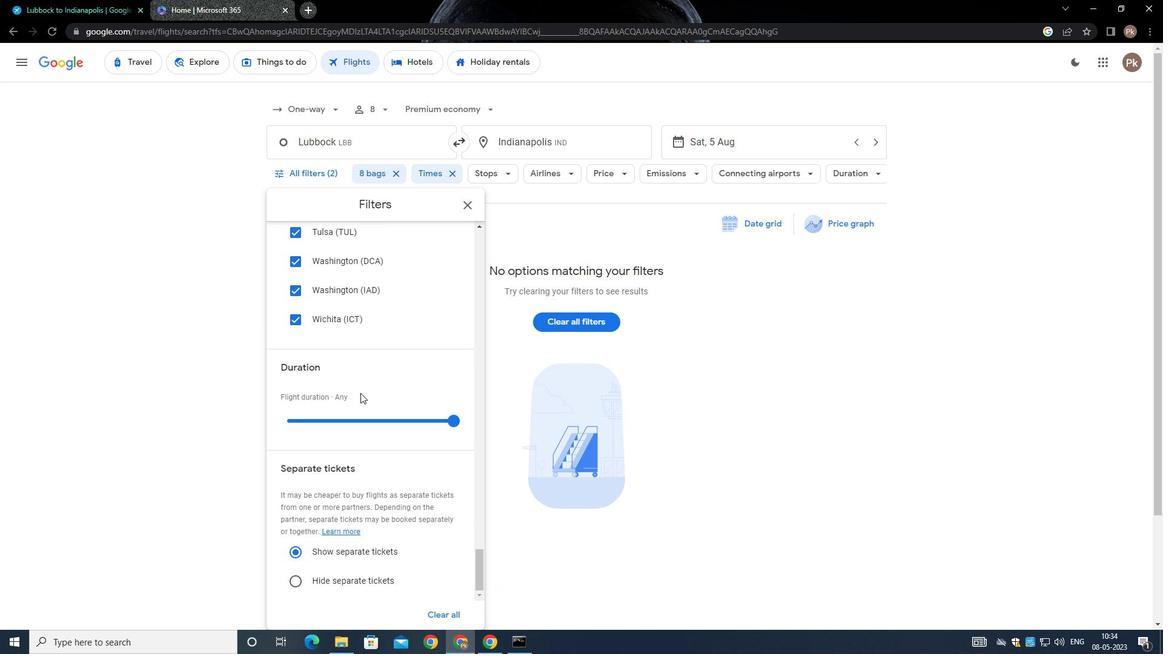 
Action: Mouse scrolled (359, 391) with delta (0, 0)
Screenshot: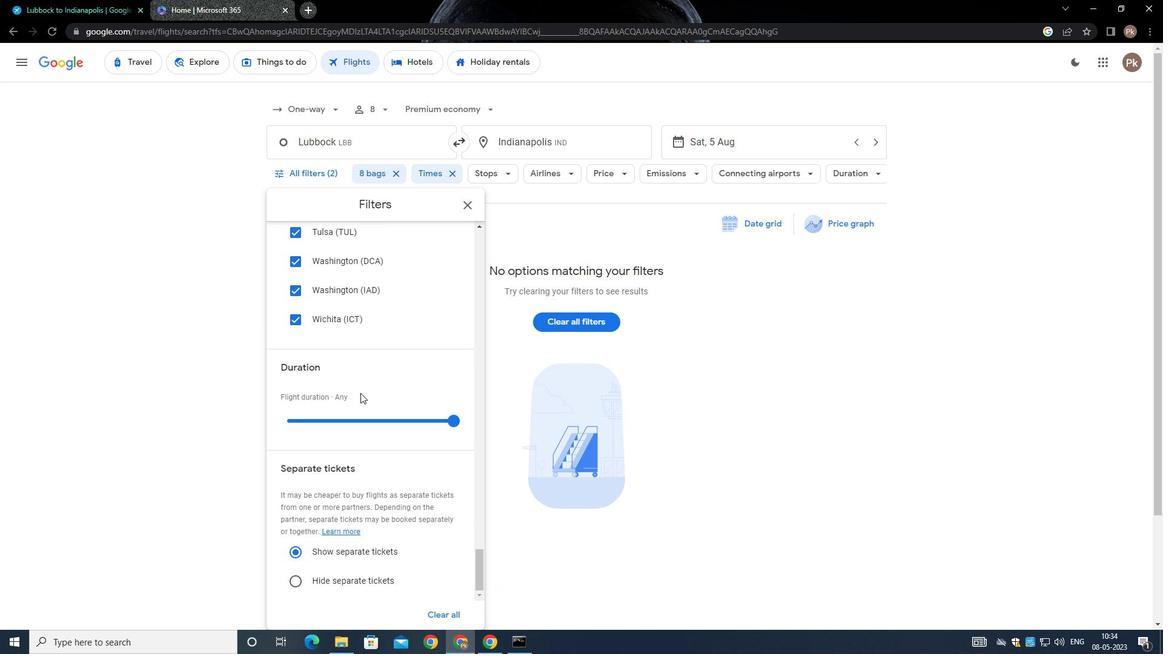 
Action: Mouse scrolled (359, 391) with delta (0, 0)
Screenshot: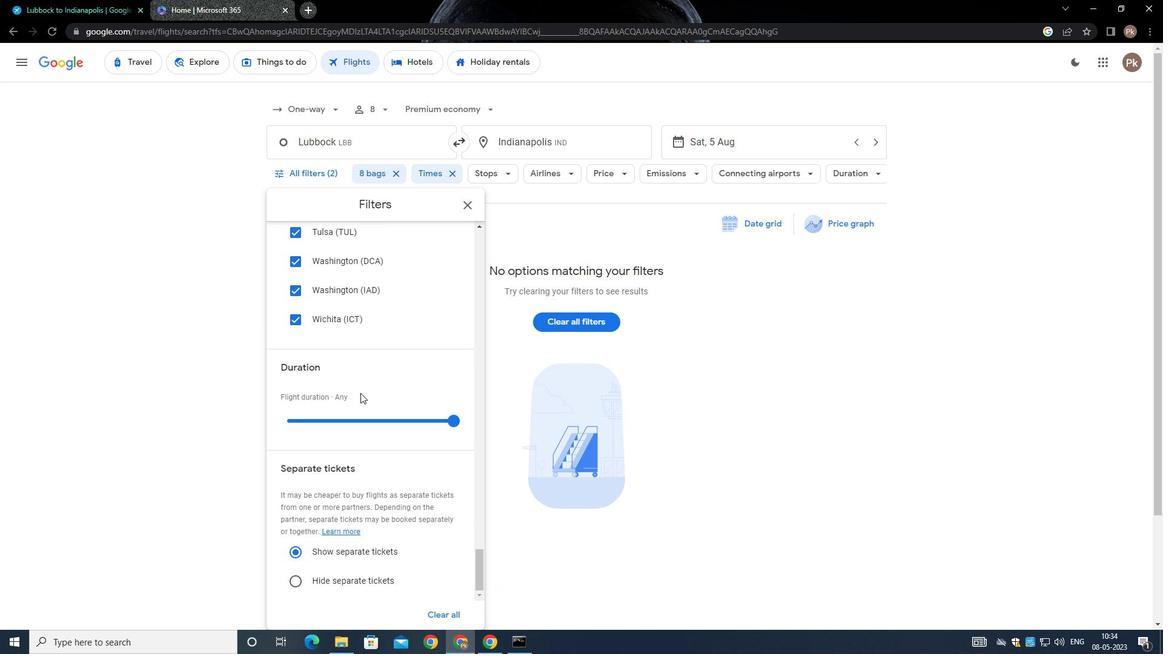 
Action: Mouse scrolled (359, 391) with delta (0, -1)
Screenshot: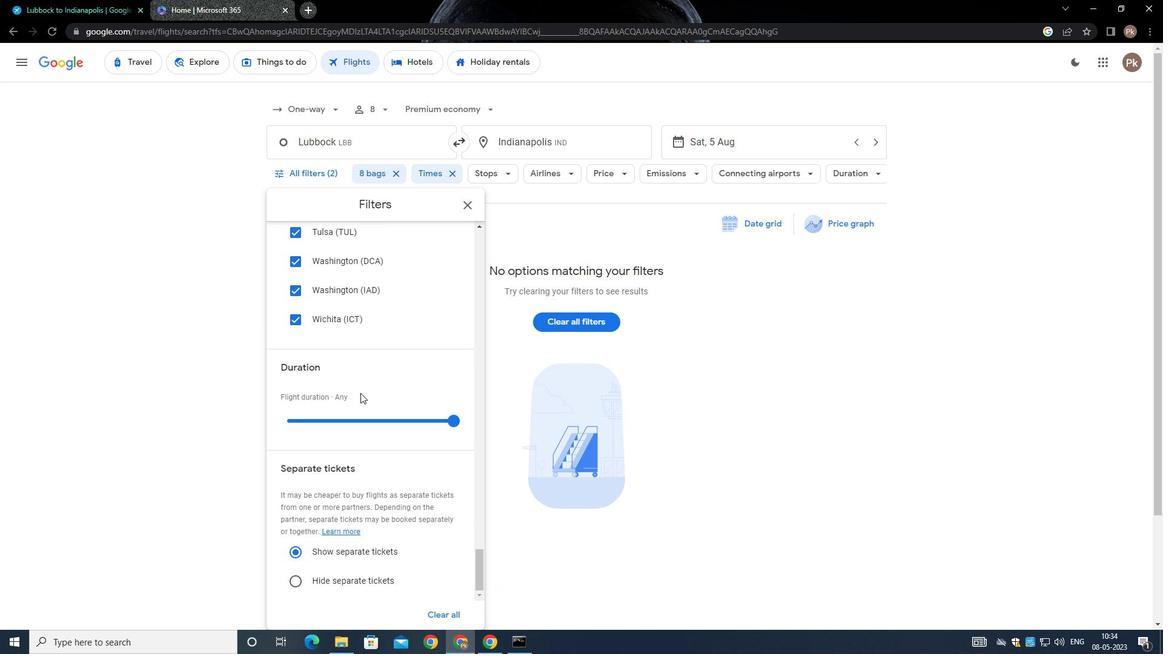 
Action: Mouse scrolled (359, 391) with delta (0, 0)
Screenshot: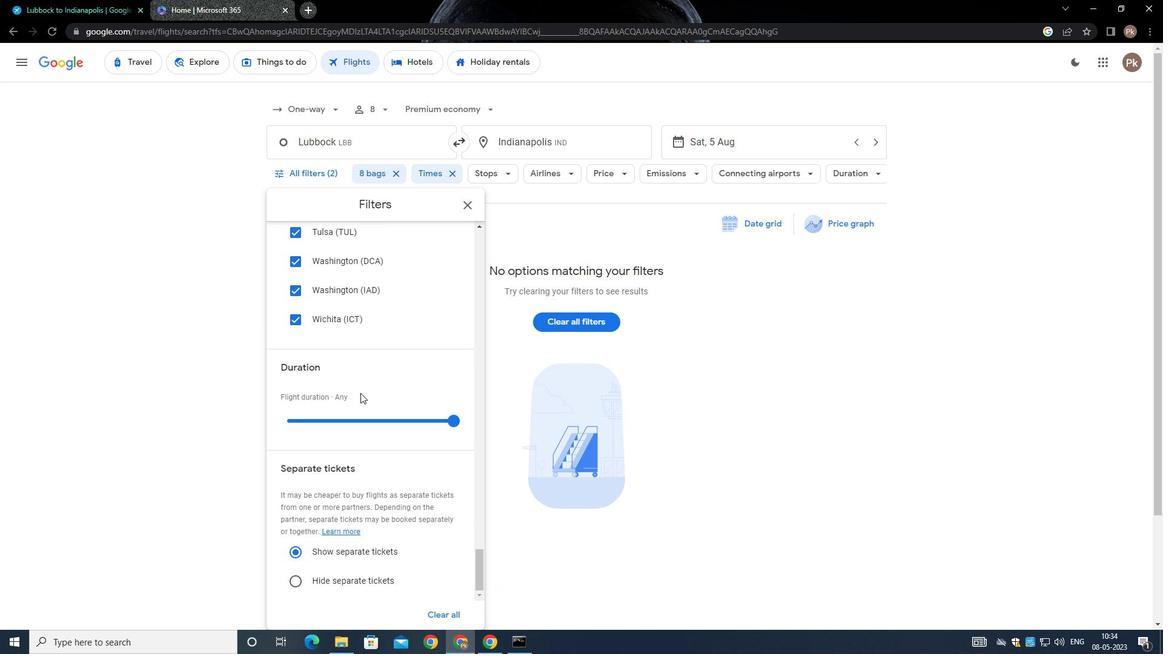 
